 Task: Find connections with filter location Porto-Novo with filter topic #Successwith filter profile language French with filter current company ICICI Prudential Life Insurance Company Limited with filter school Vijaya College, 11th Main, 4th block, Jayanagar, Bangalore-11.(Previous name: B.H.S First Grade College) with filter industry Communications Equipment Manufacturing with filter service category Translation with filter keywords title Human Resources
Action: Mouse moved to (245, 309)
Screenshot: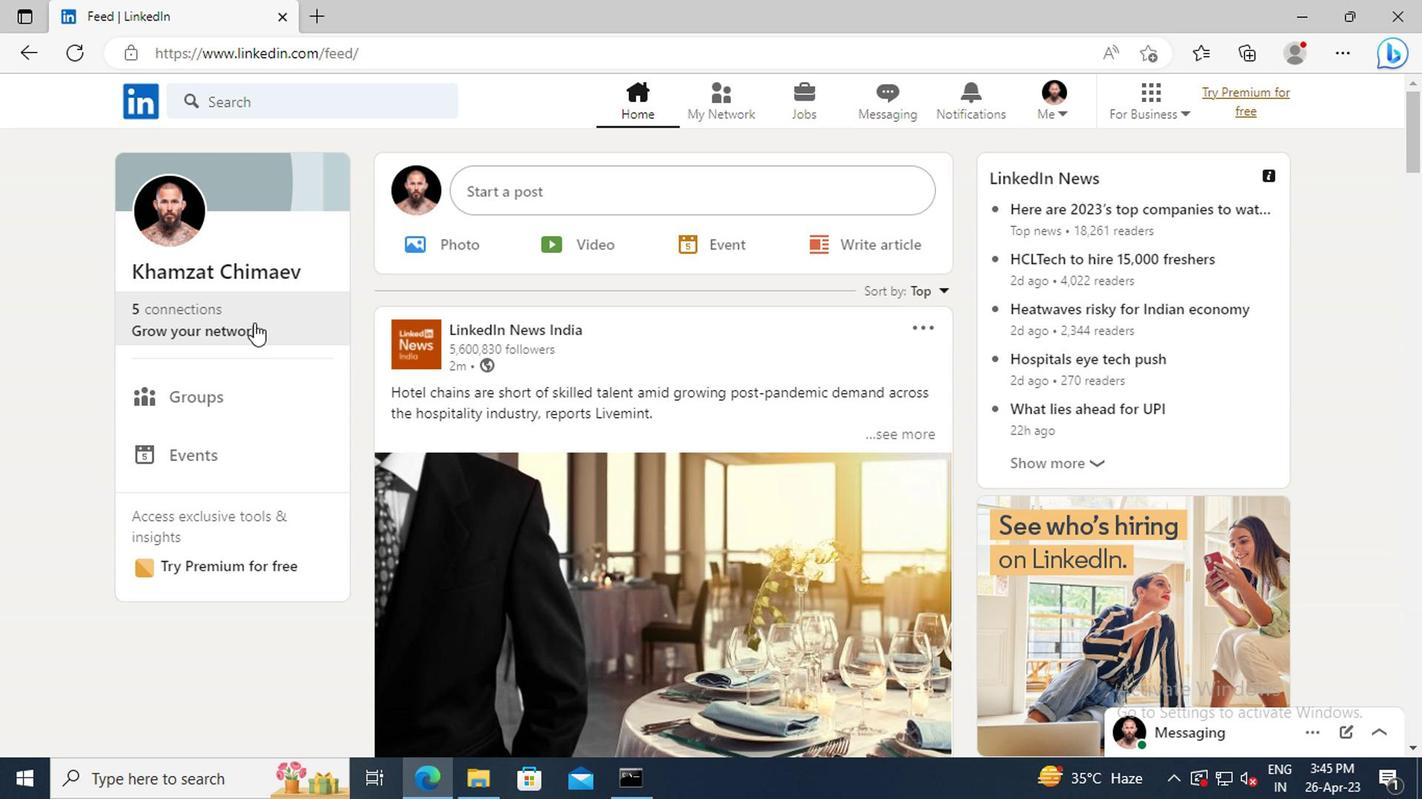 
Action: Mouse pressed left at (245, 309)
Screenshot: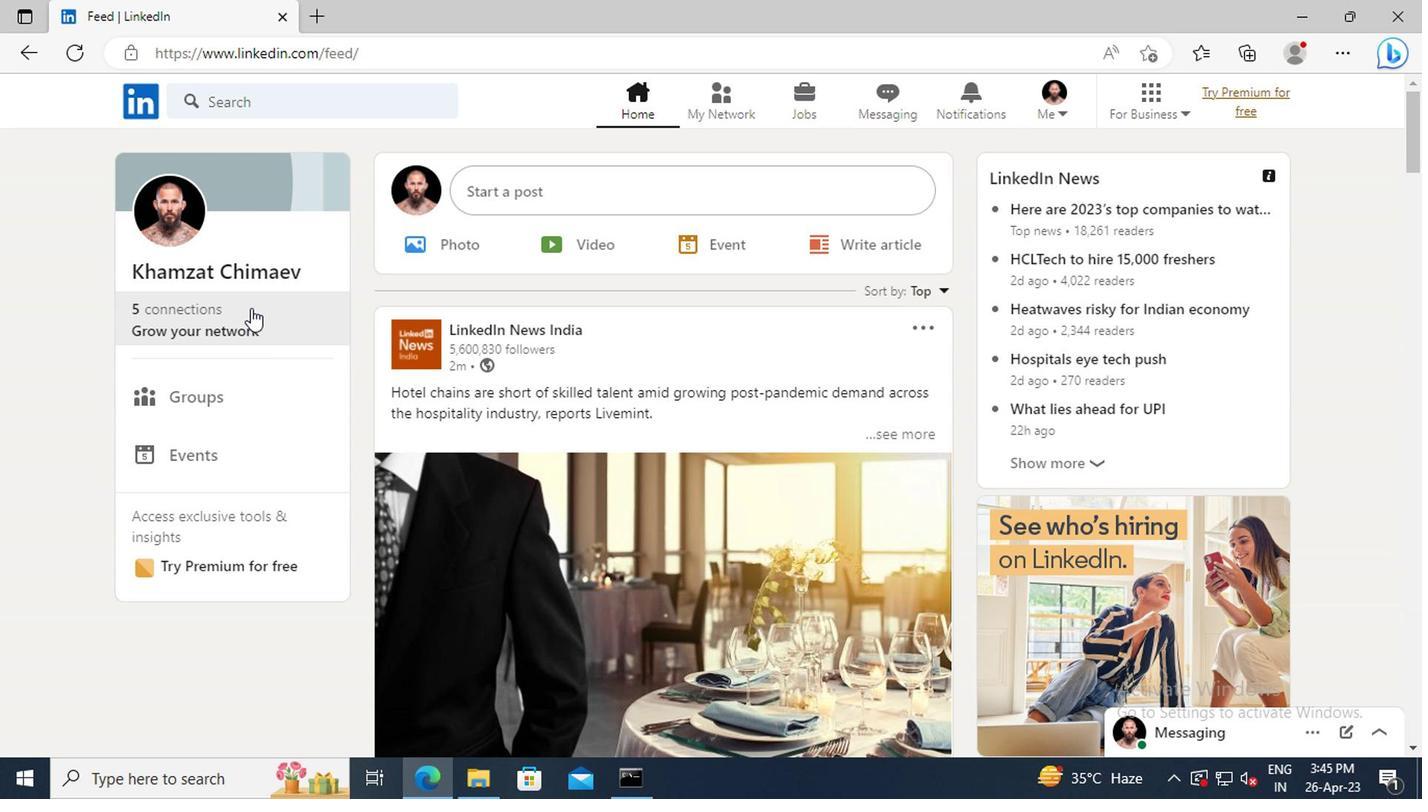 
Action: Mouse moved to (261, 223)
Screenshot: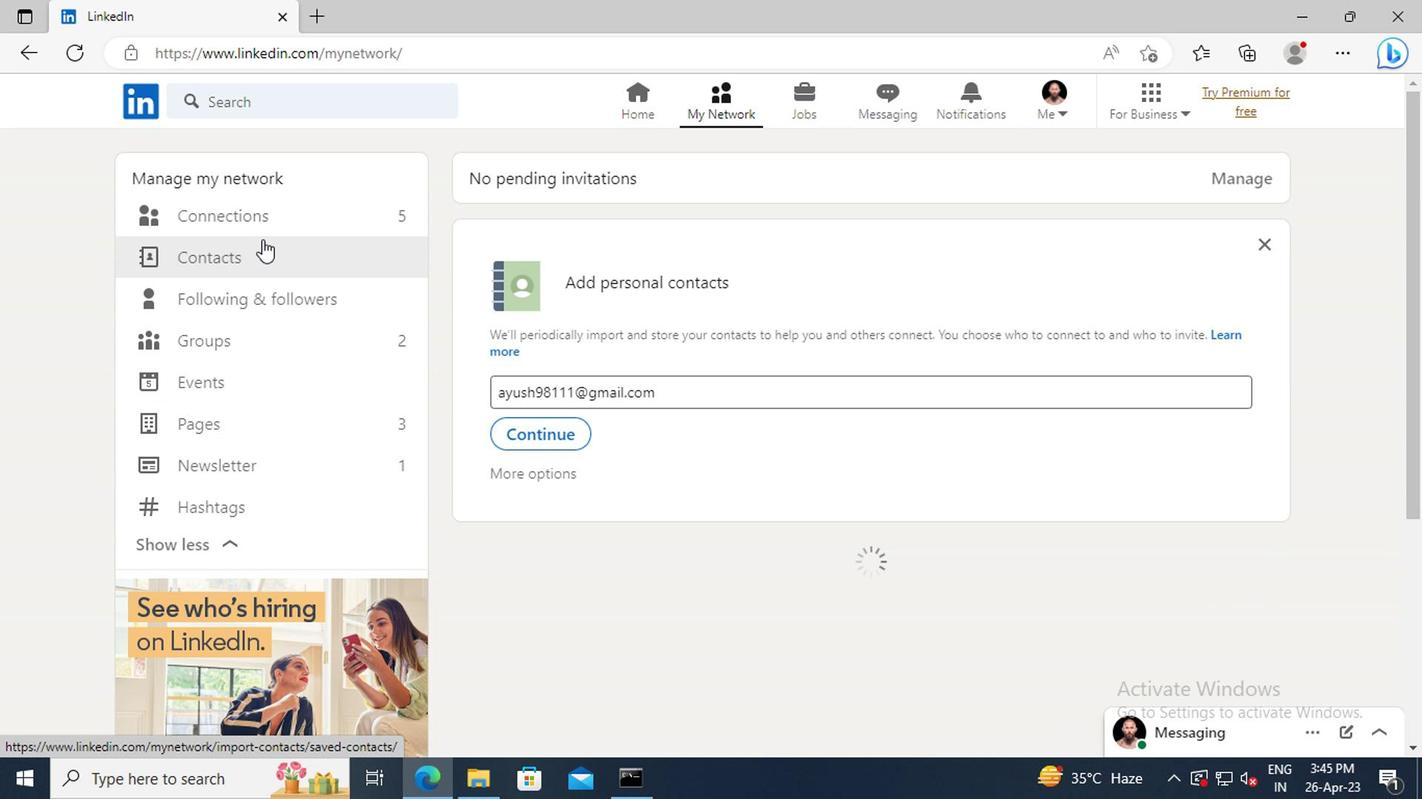 
Action: Mouse pressed left at (261, 223)
Screenshot: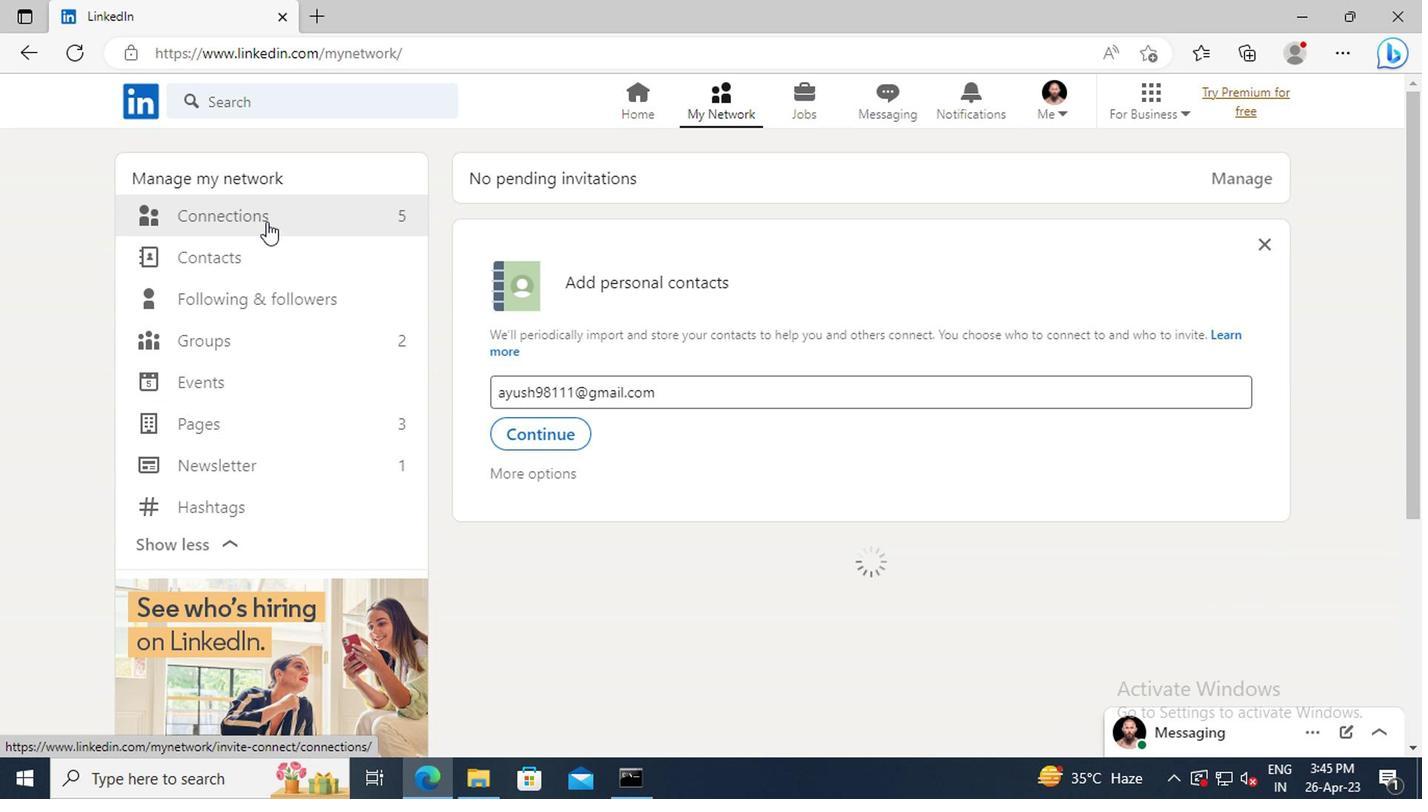 
Action: Mouse moved to (865, 224)
Screenshot: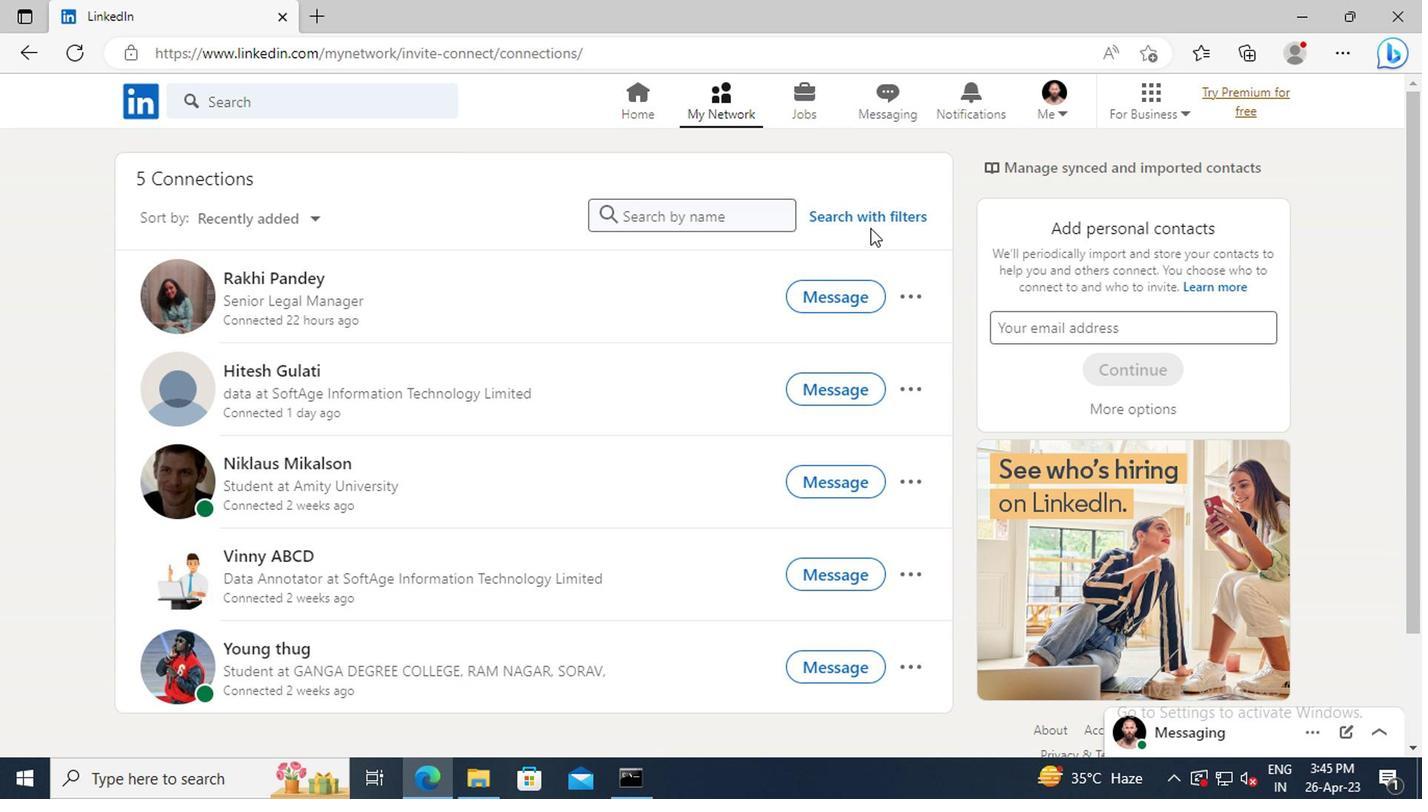 
Action: Mouse pressed left at (865, 224)
Screenshot: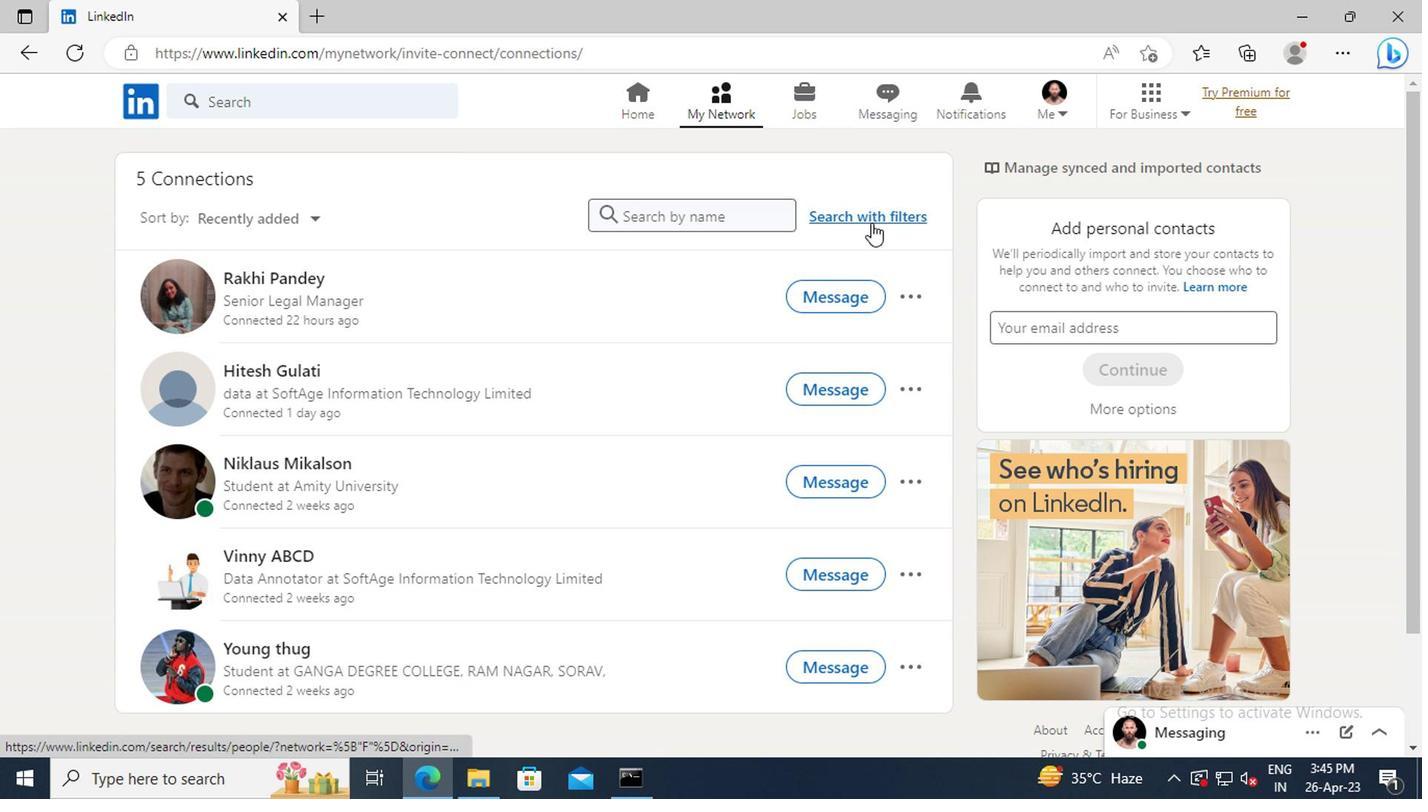 
Action: Mouse moved to (797, 166)
Screenshot: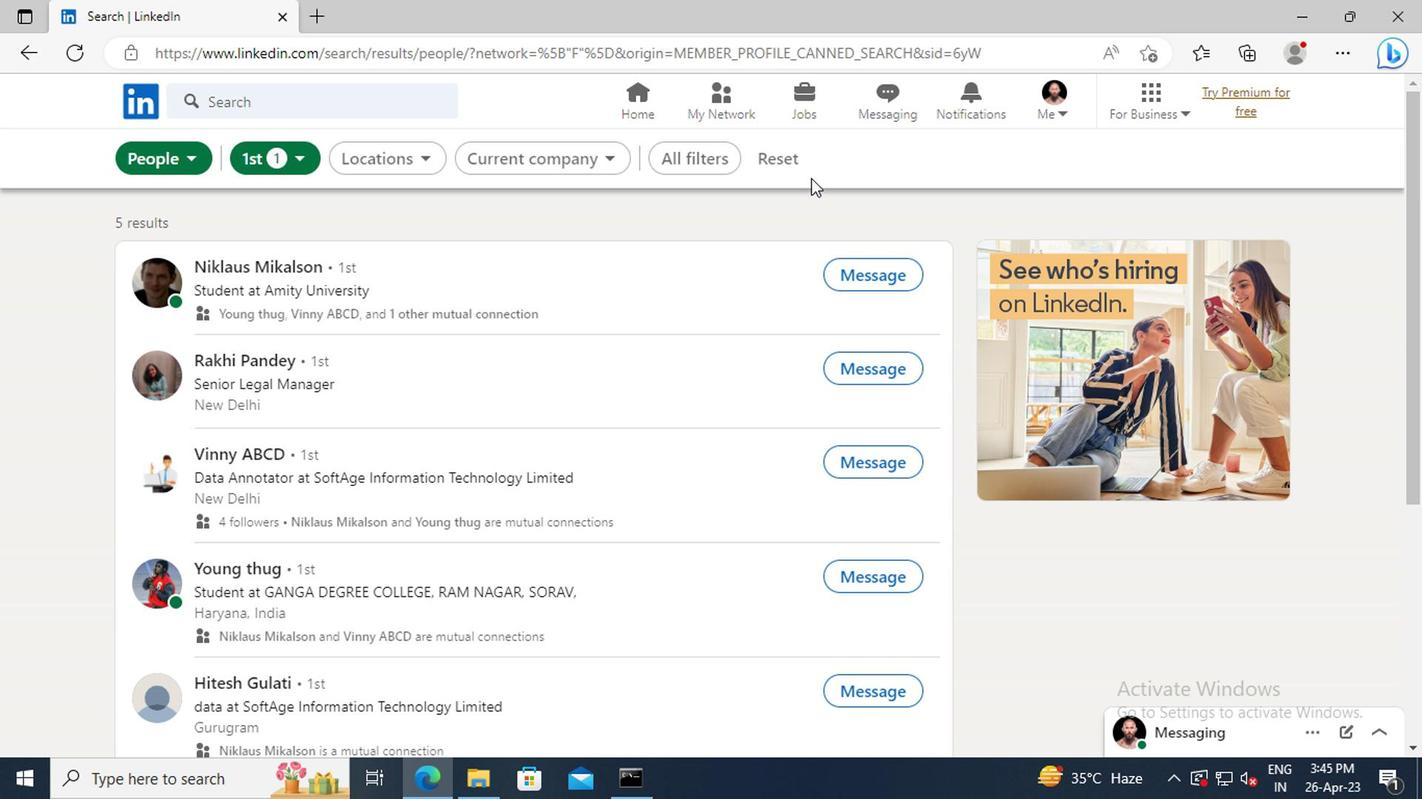 
Action: Mouse pressed left at (797, 166)
Screenshot: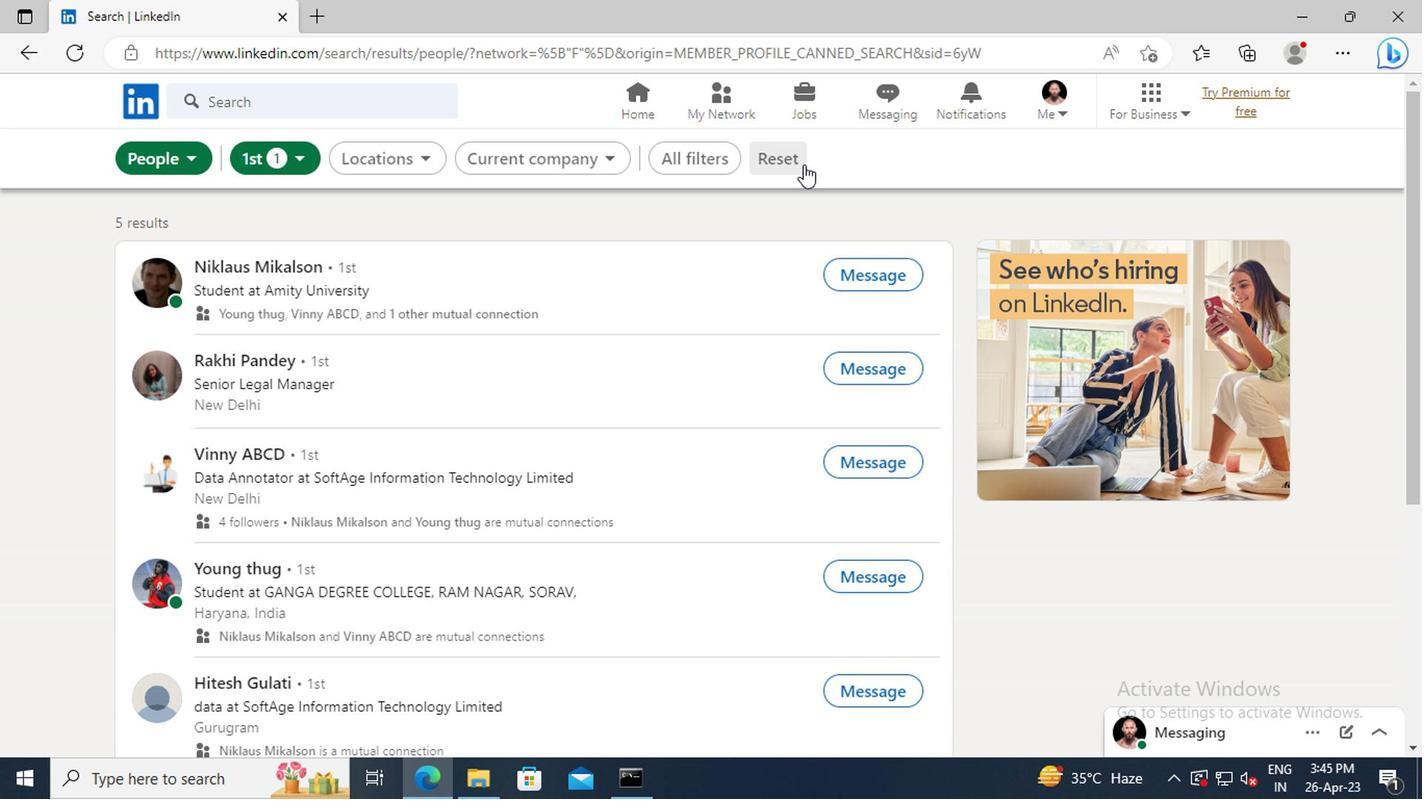 
Action: Mouse moved to (756, 159)
Screenshot: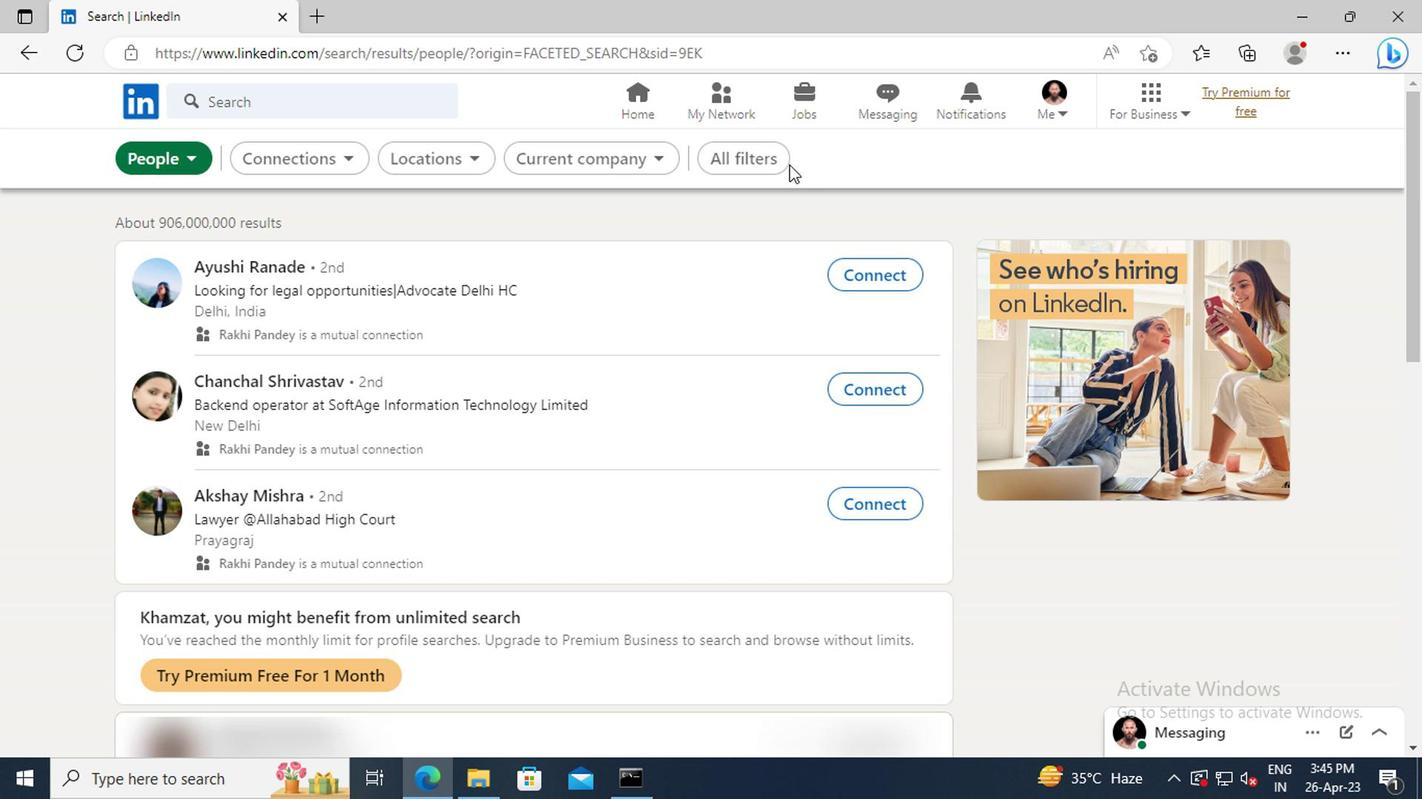 
Action: Mouse pressed left at (756, 159)
Screenshot: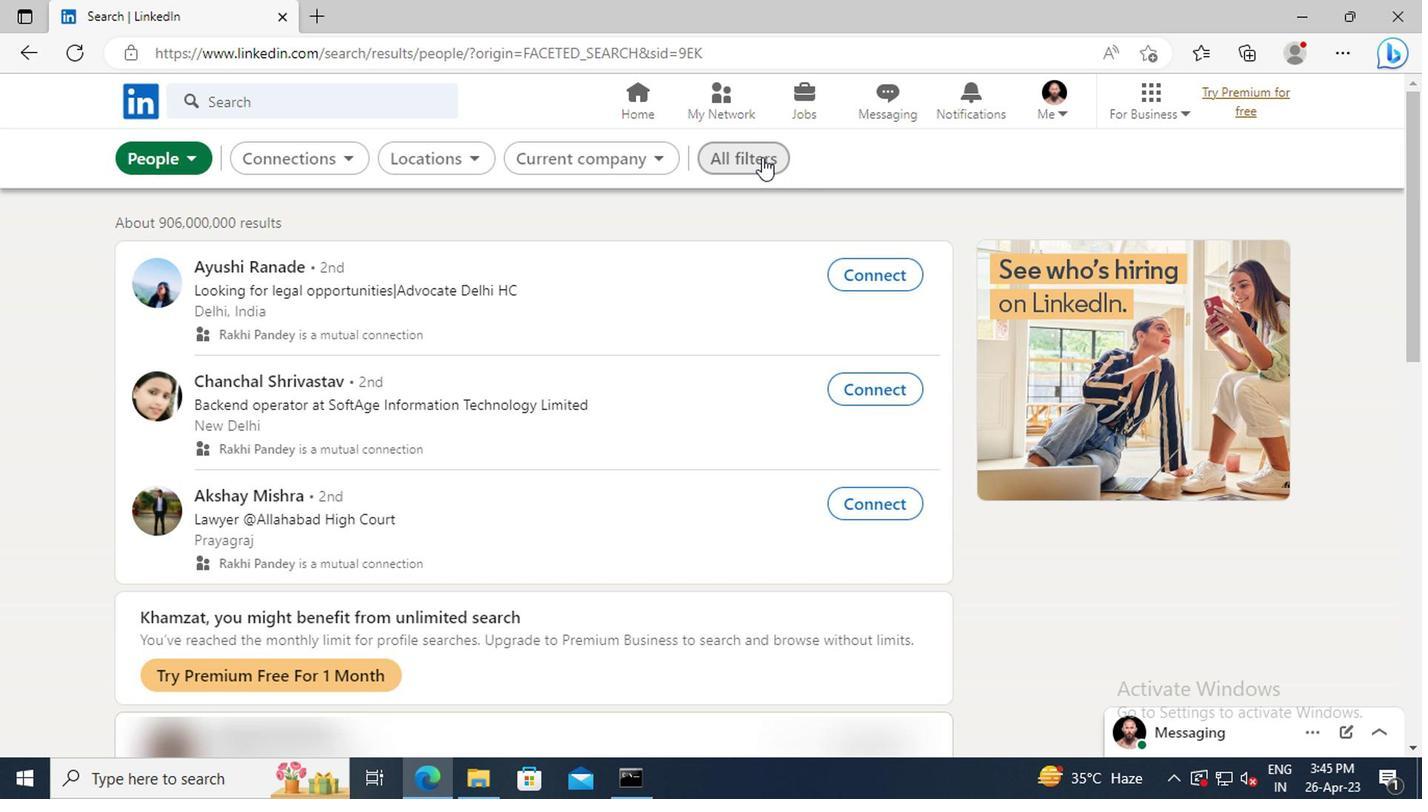 
Action: Mouse moved to (1201, 431)
Screenshot: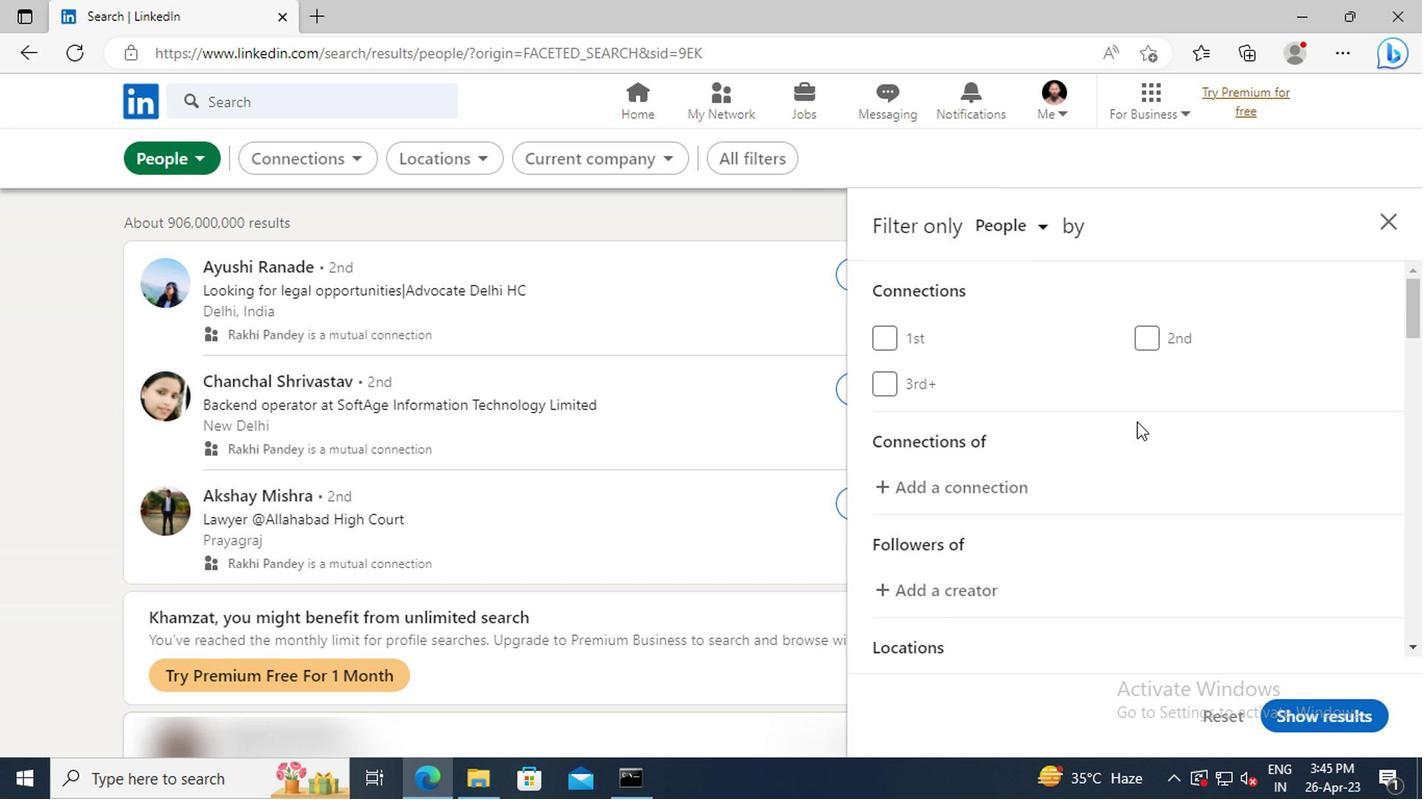 
Action: Mouse scrolled (1201, 430) with delta (0, 0)
Screenshot: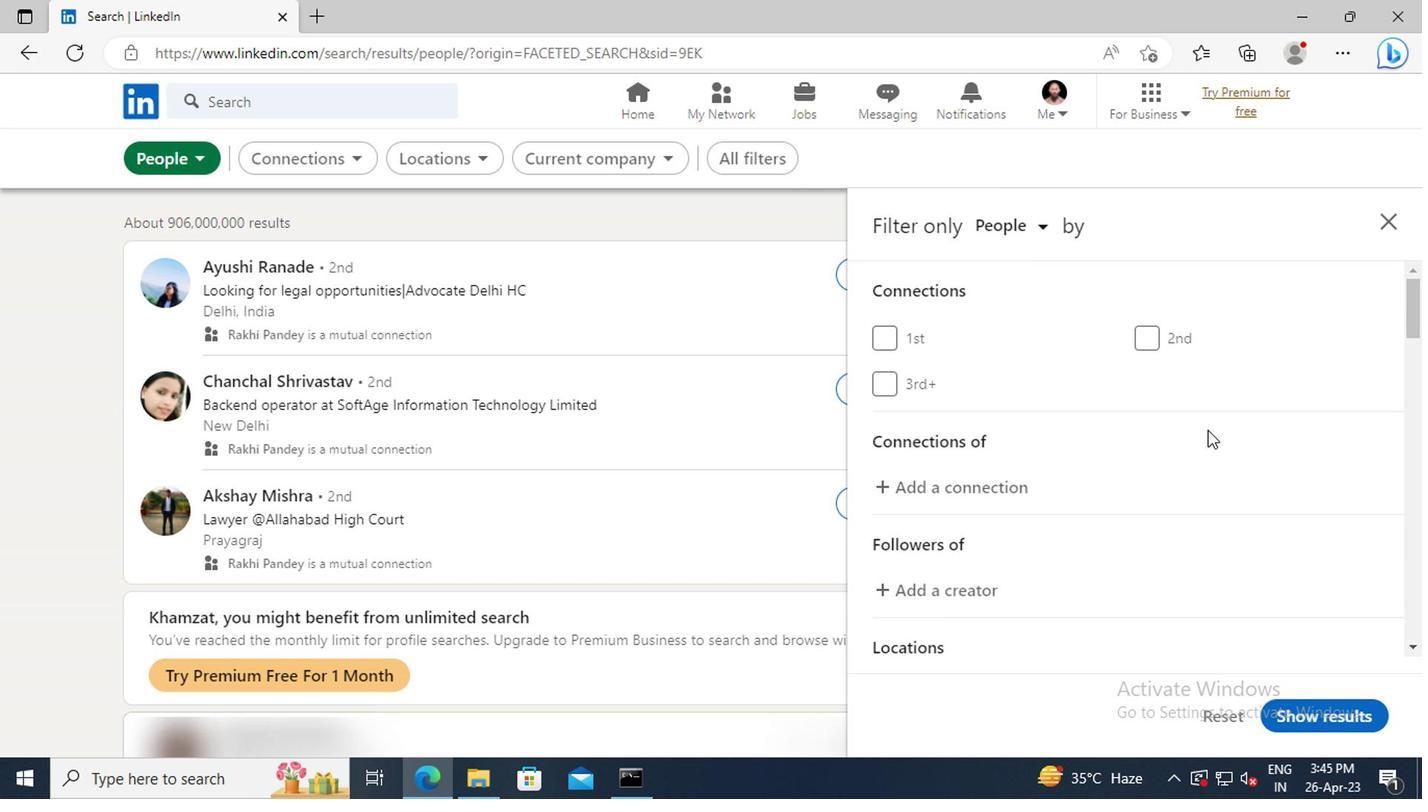 
Action: Mouse scrolled (1201, 430) with delta (0, 0)
Screenshot: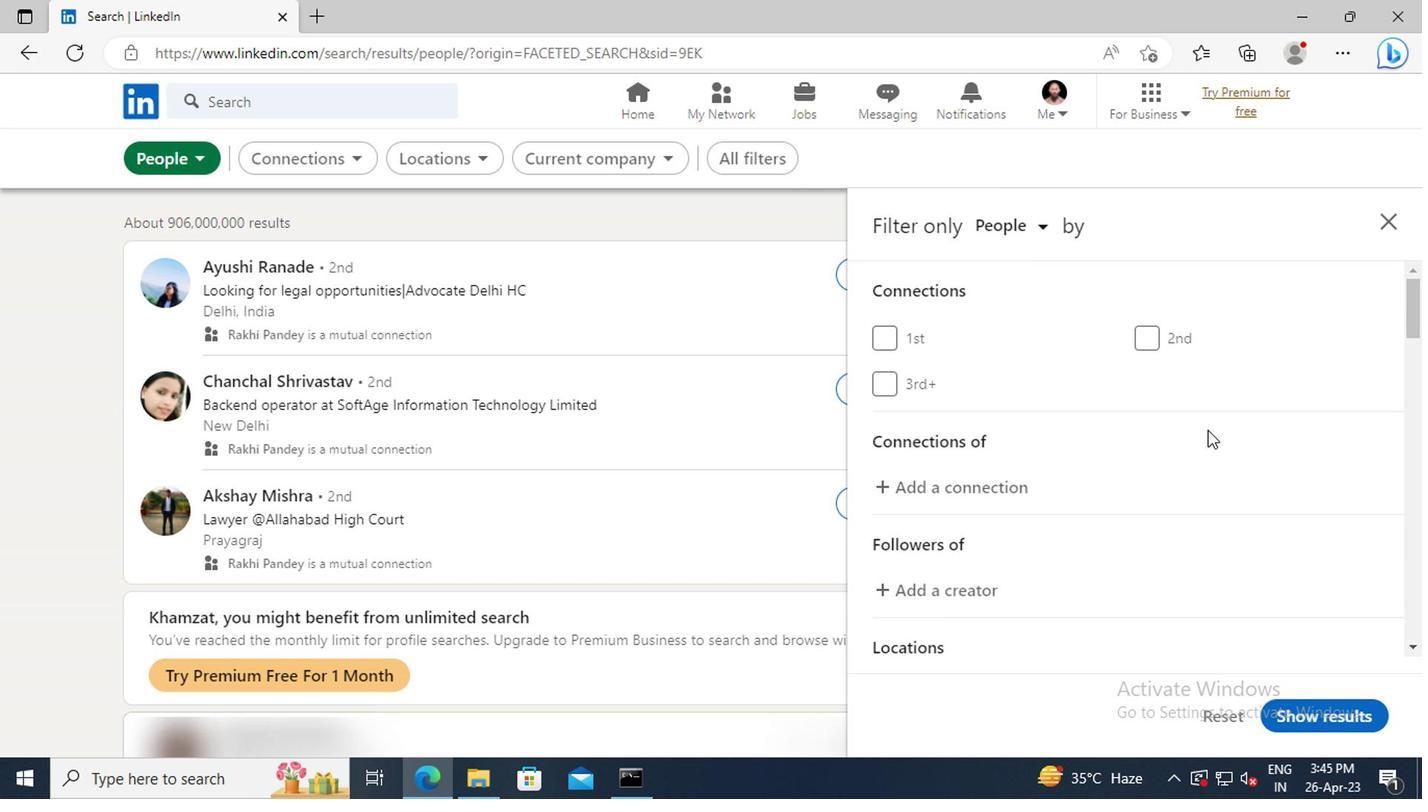 
Action: Mouse scrolled (1201, 430) with delta (0, 0)
Screenshot: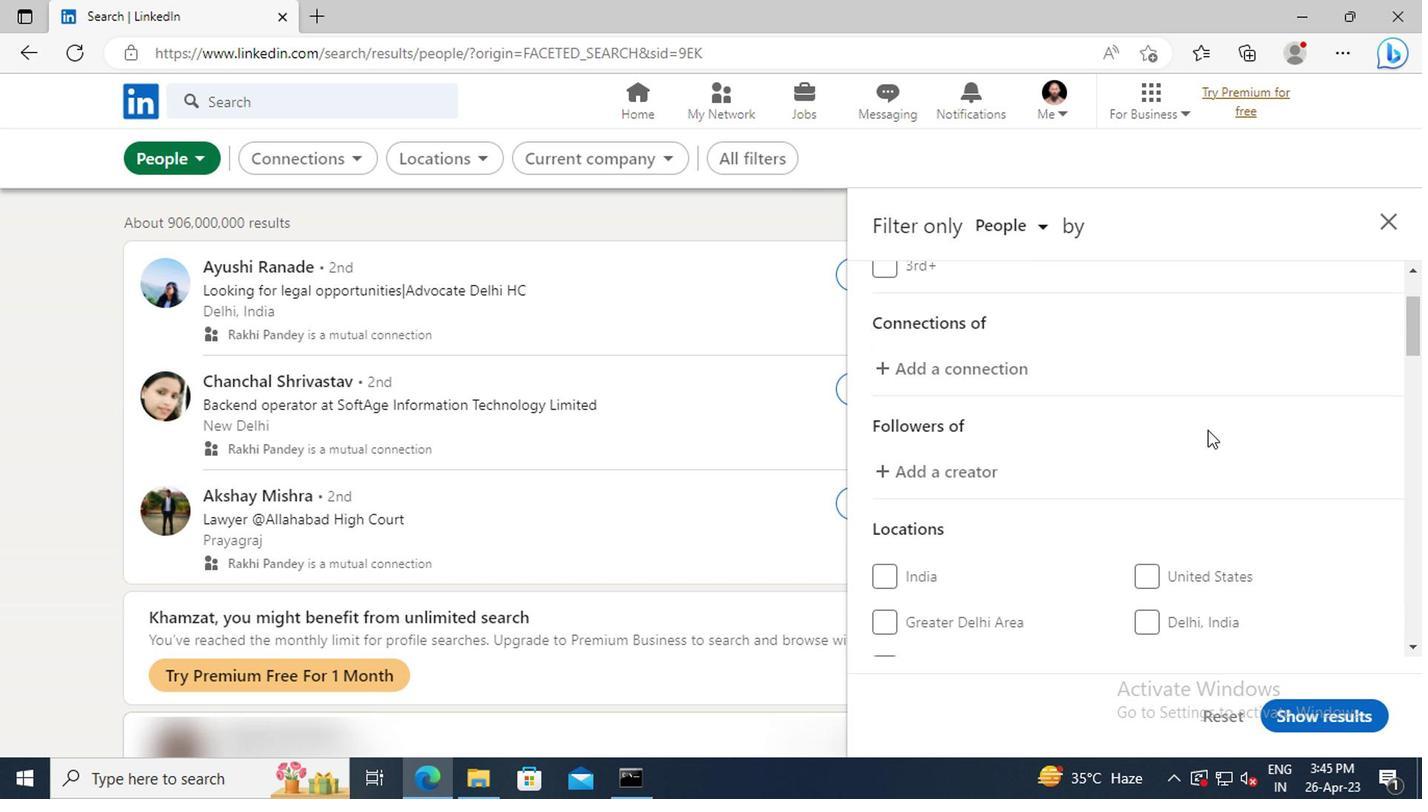 
Action: Mouse scrolled (1201, 430) with delta (0, 0)
Screenshot: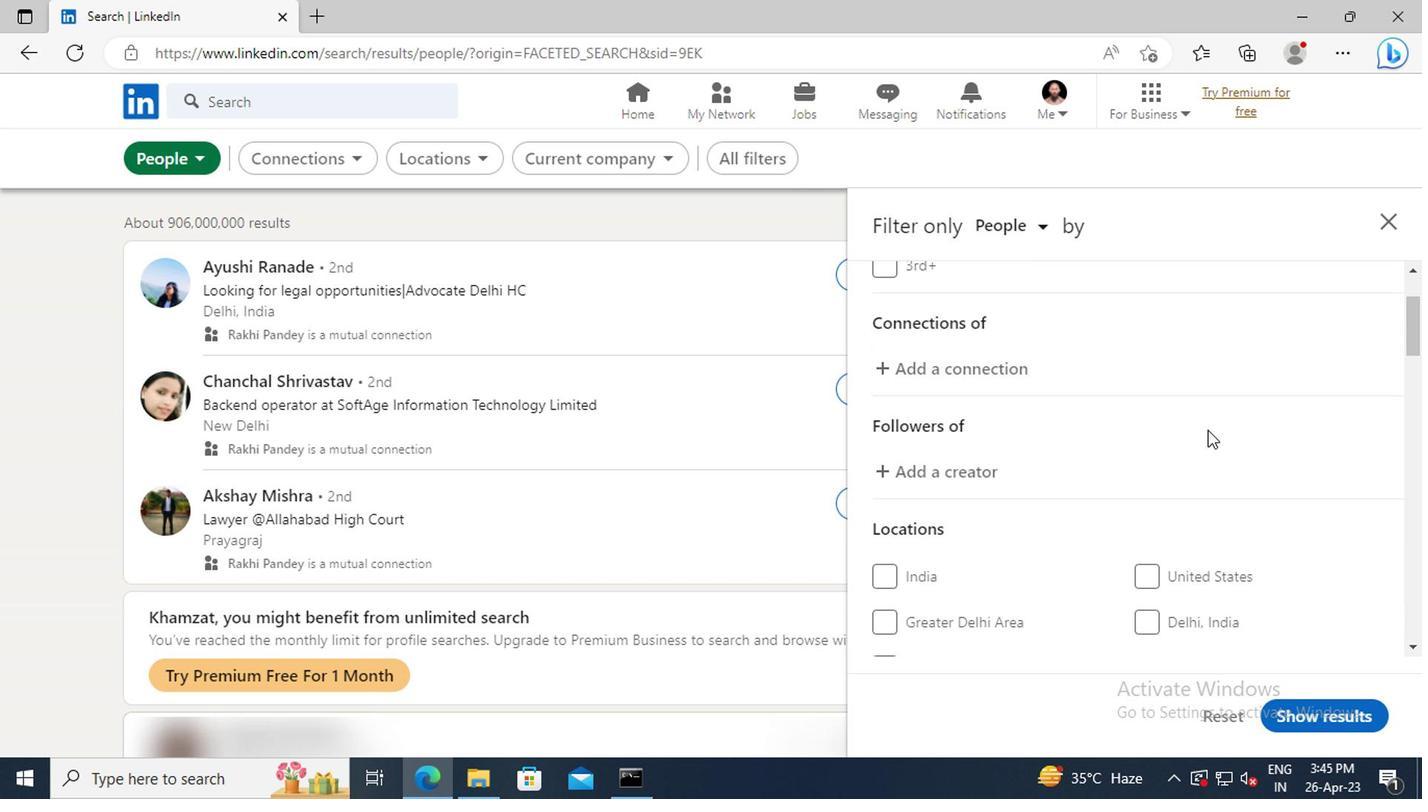 
Action: Mouse scrolled (1201, 430) with delta (0, 0)
Screenshot: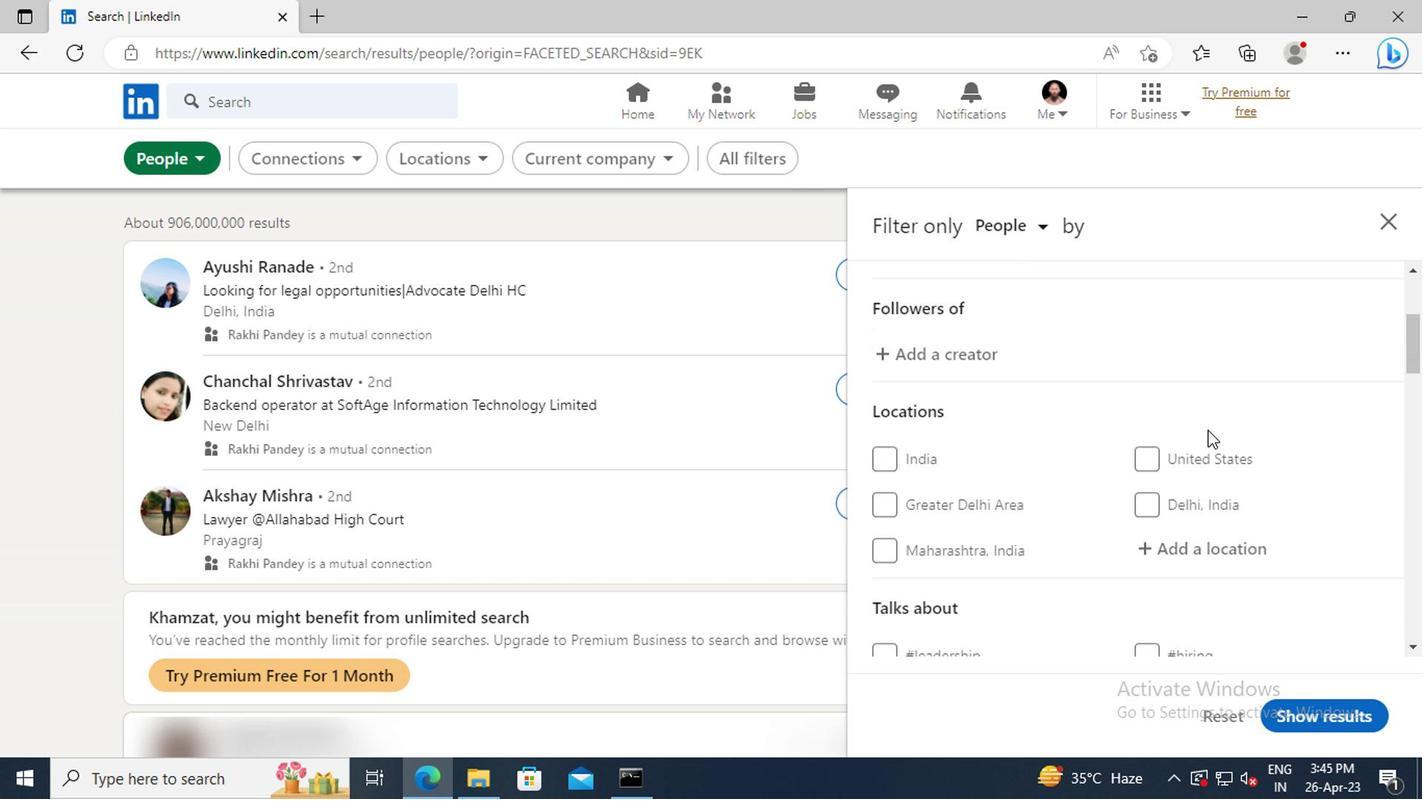 
Action: Mouse moved to (1178, 491)
Screenshot: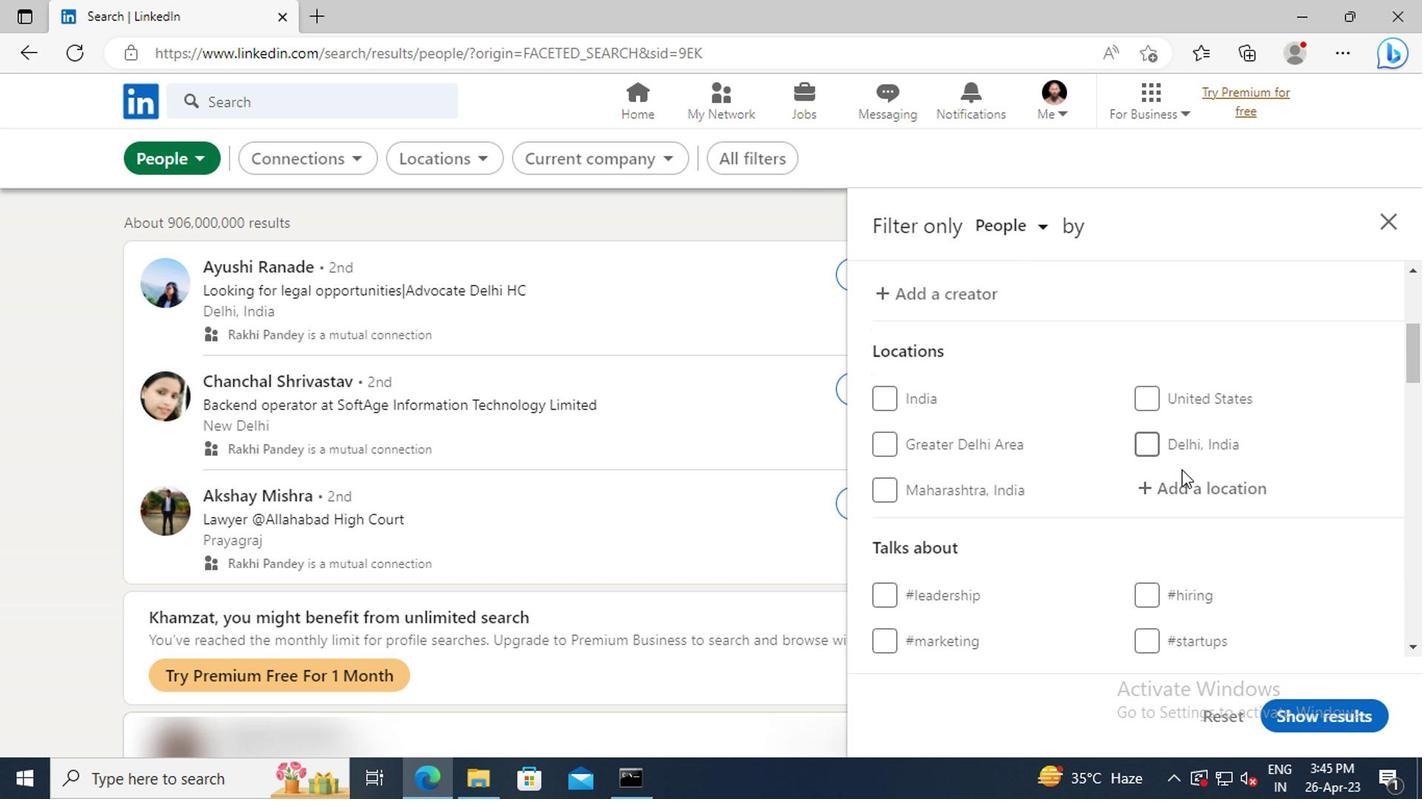 
Action: Mouse pressed left at (1178, 491)
Screenshot: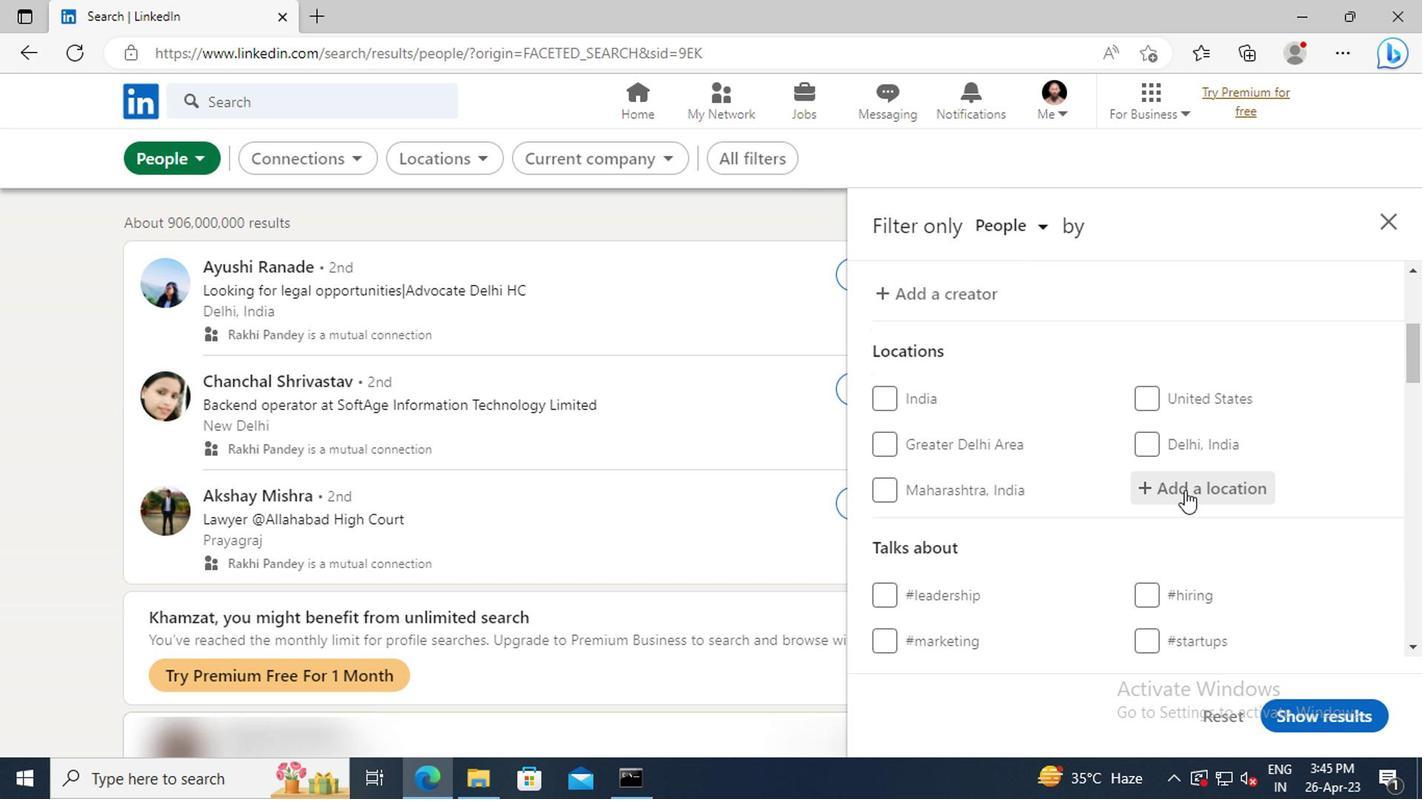 
Action: Key pressed <Key.shift>PORTO-<Key.shift>NOVO
Screenshot: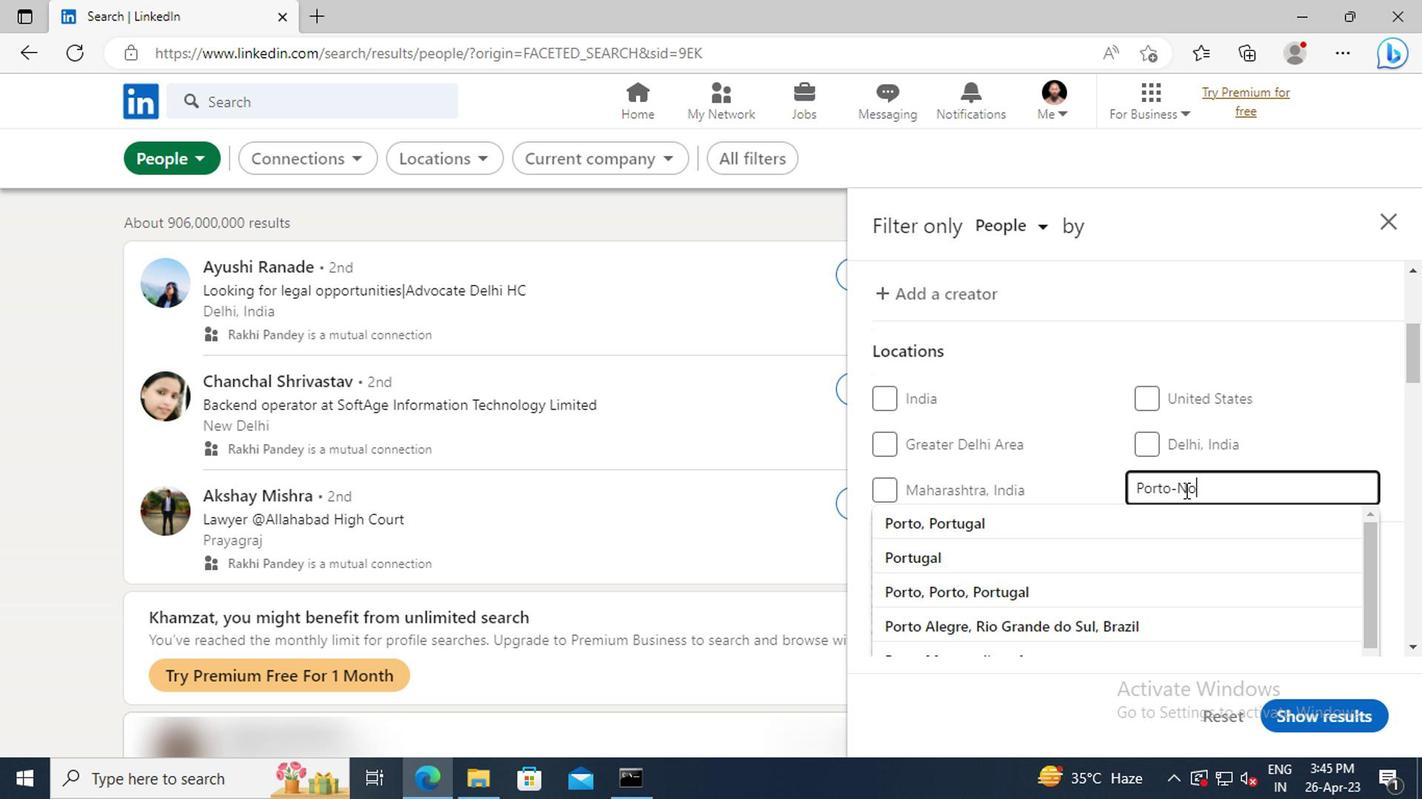 
Action: Mouse moved to (1181, 514)
Screenshot: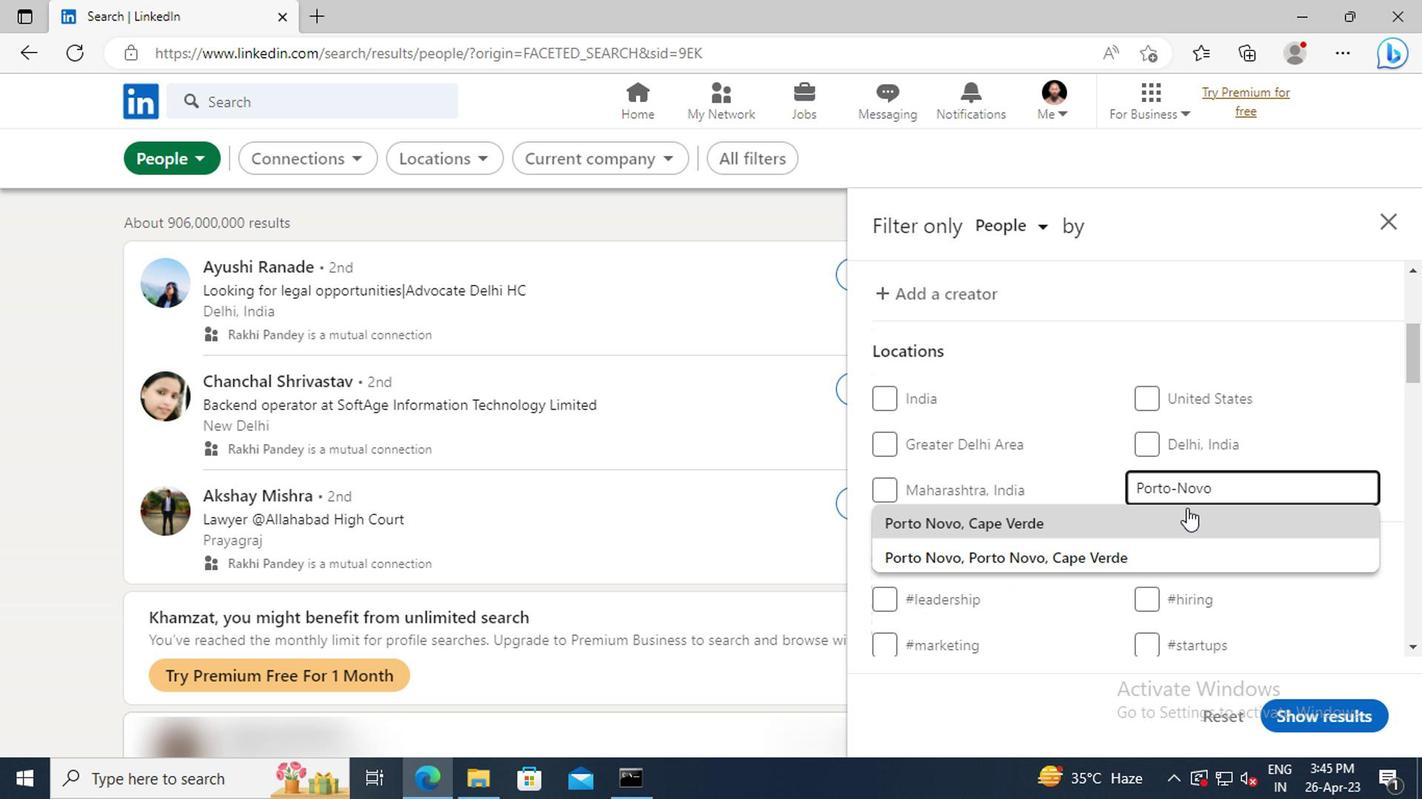
Action: Mouse pressed left at (1181, 514)
Screenshot: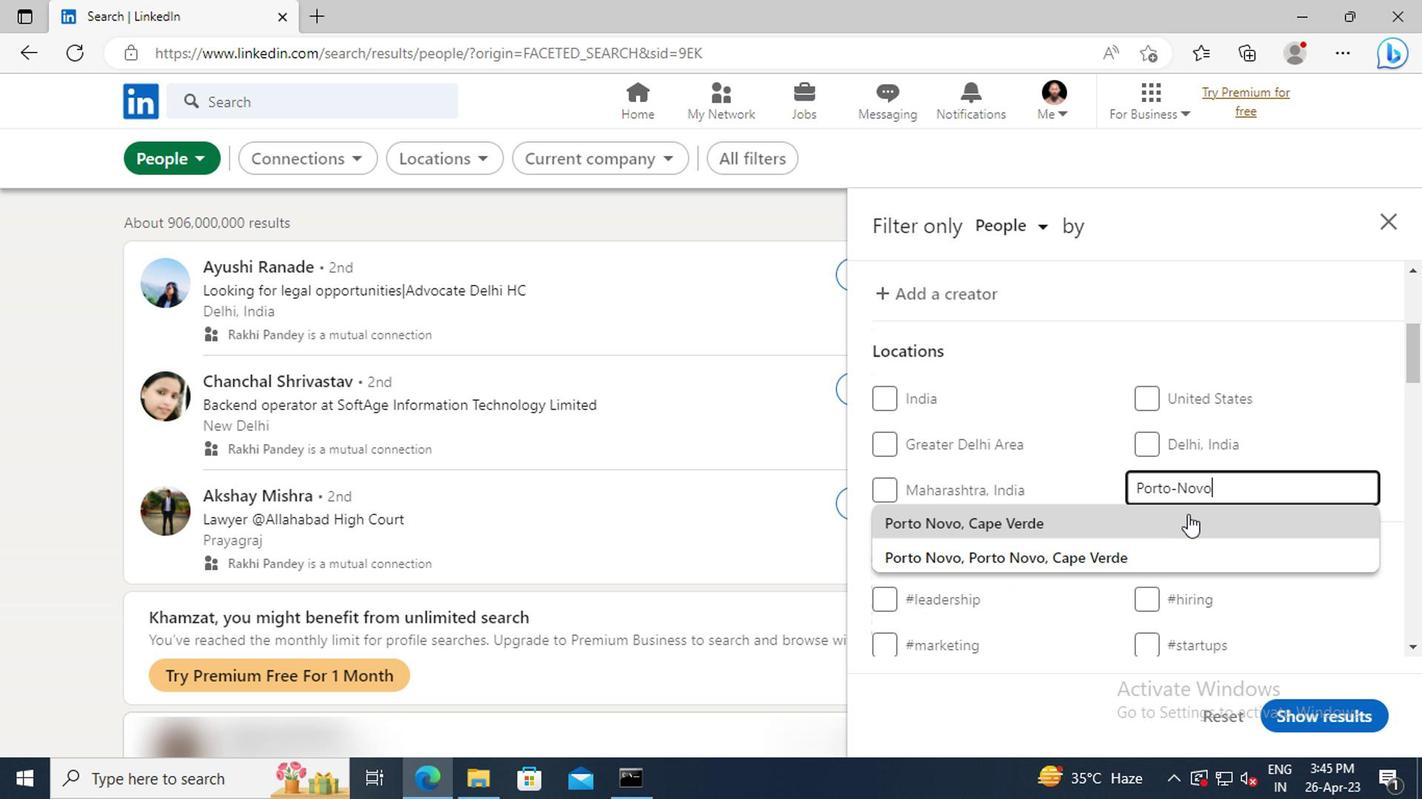 
Action: Mouse moved to (1167, 444)
Screenshot: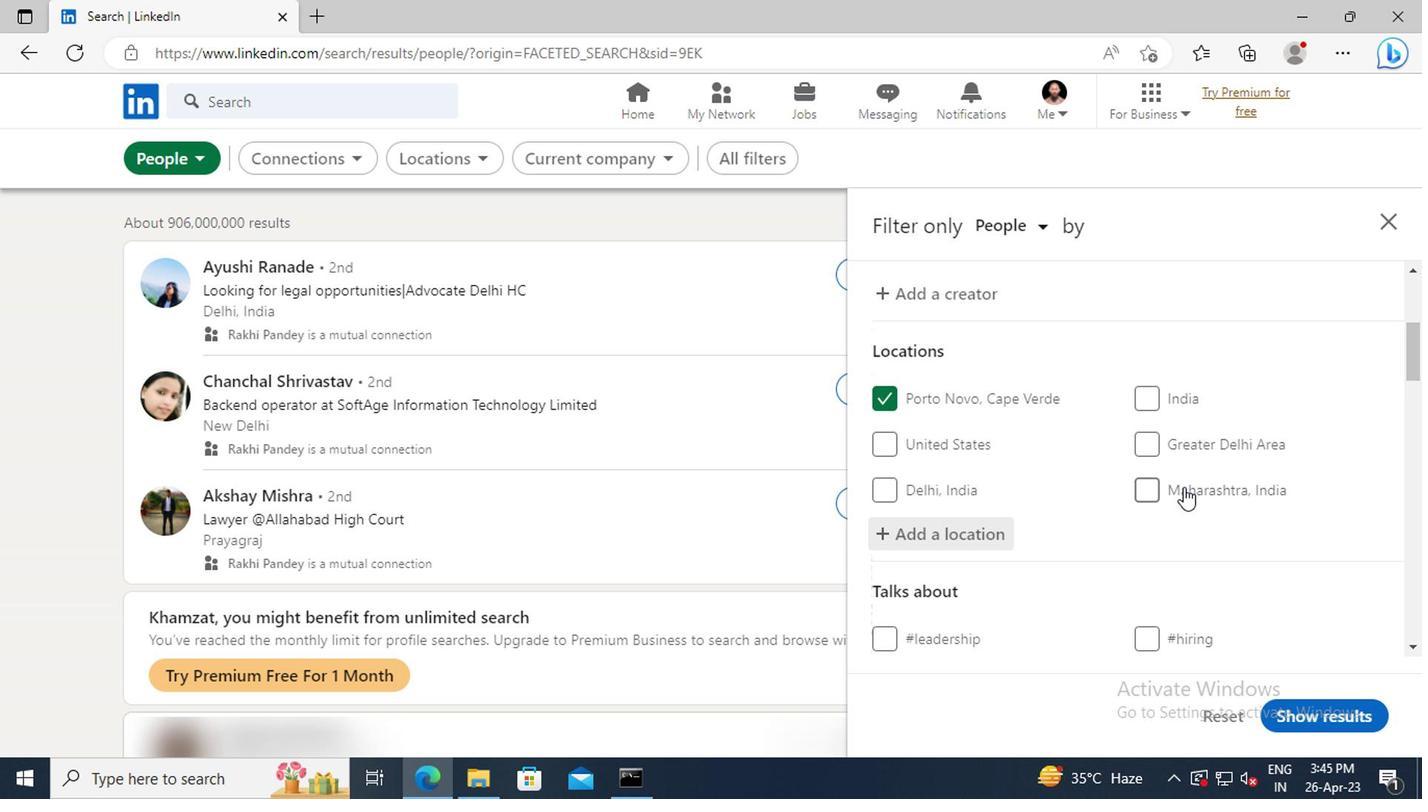 
Action: Mouse scrolled (1167, 443) with delta (0, 0)
Screenshot: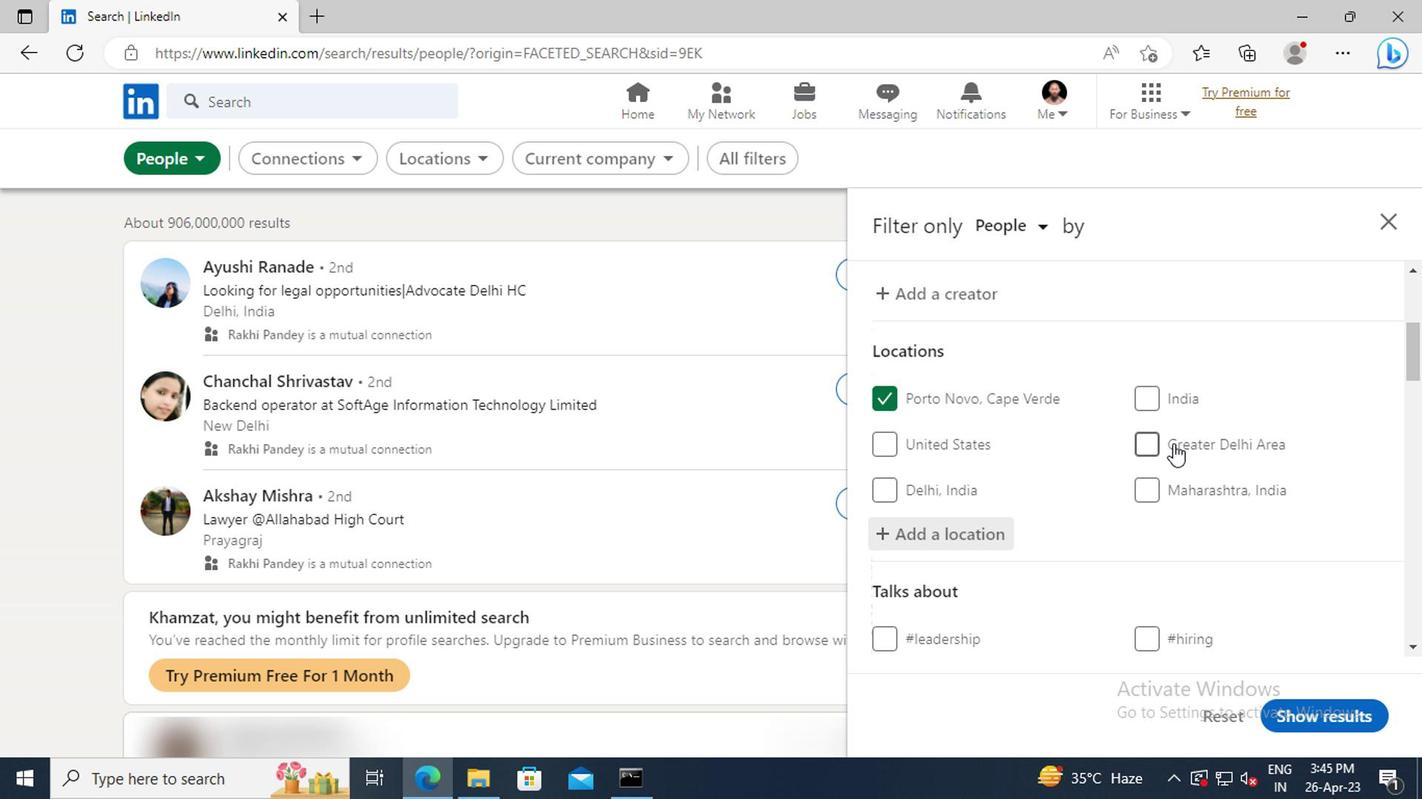 
Action: Mouse scrolled (1167, 443) with delta (0, 0)
Screenshot: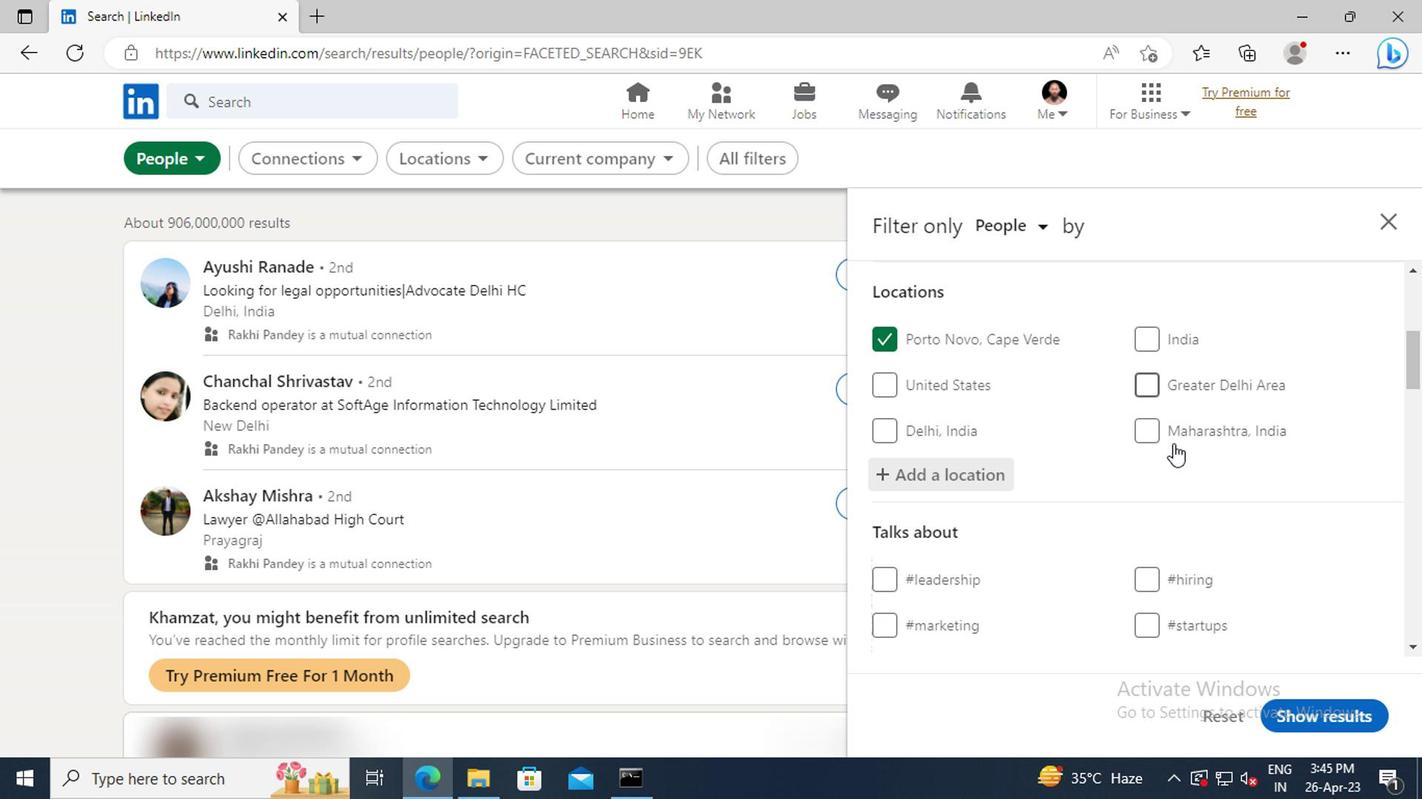 
Action: Mouse scrolled (1167, 443) with delta (0, 0)
Screenshot: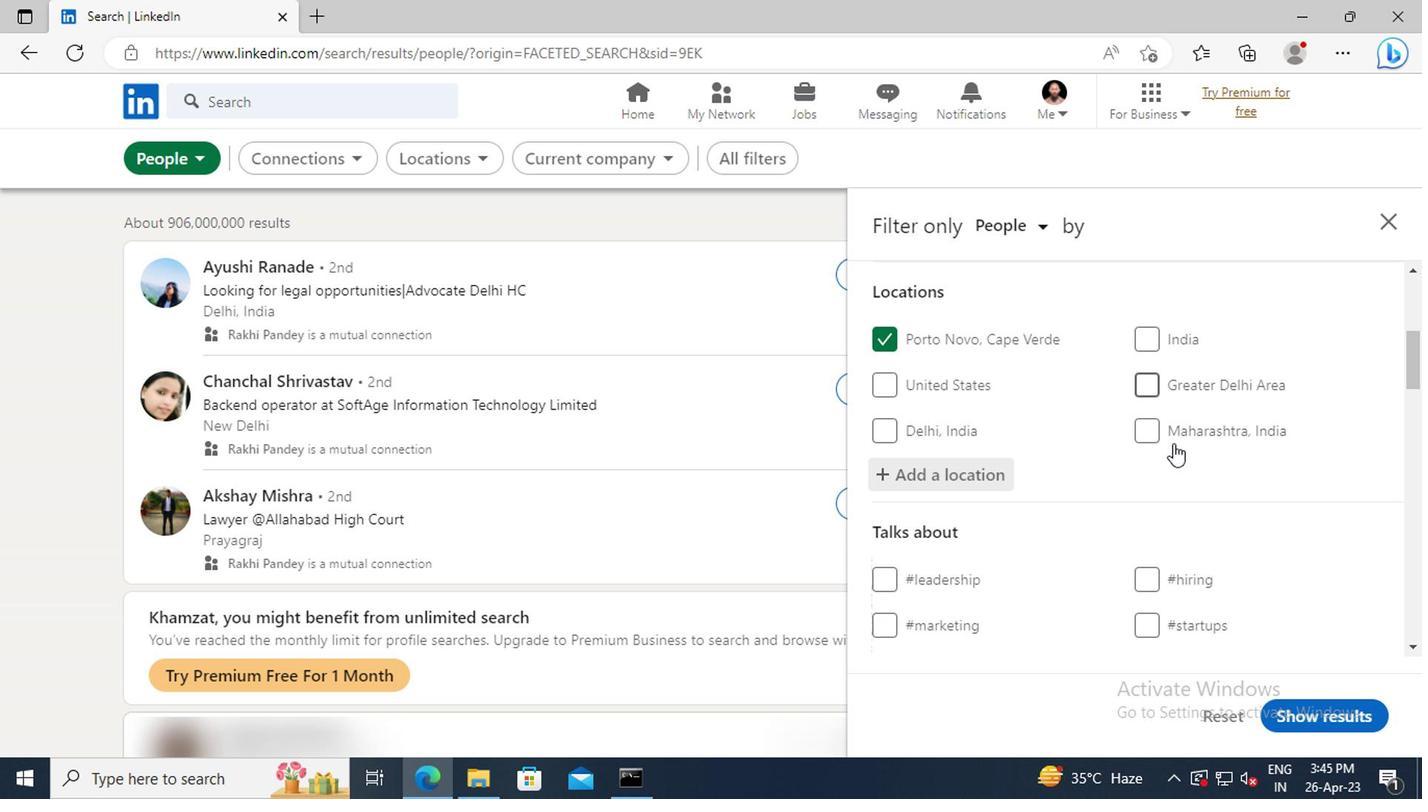 
Action: Mouse scrolled (1167, 443) with delta (0, 0)
Screenshot: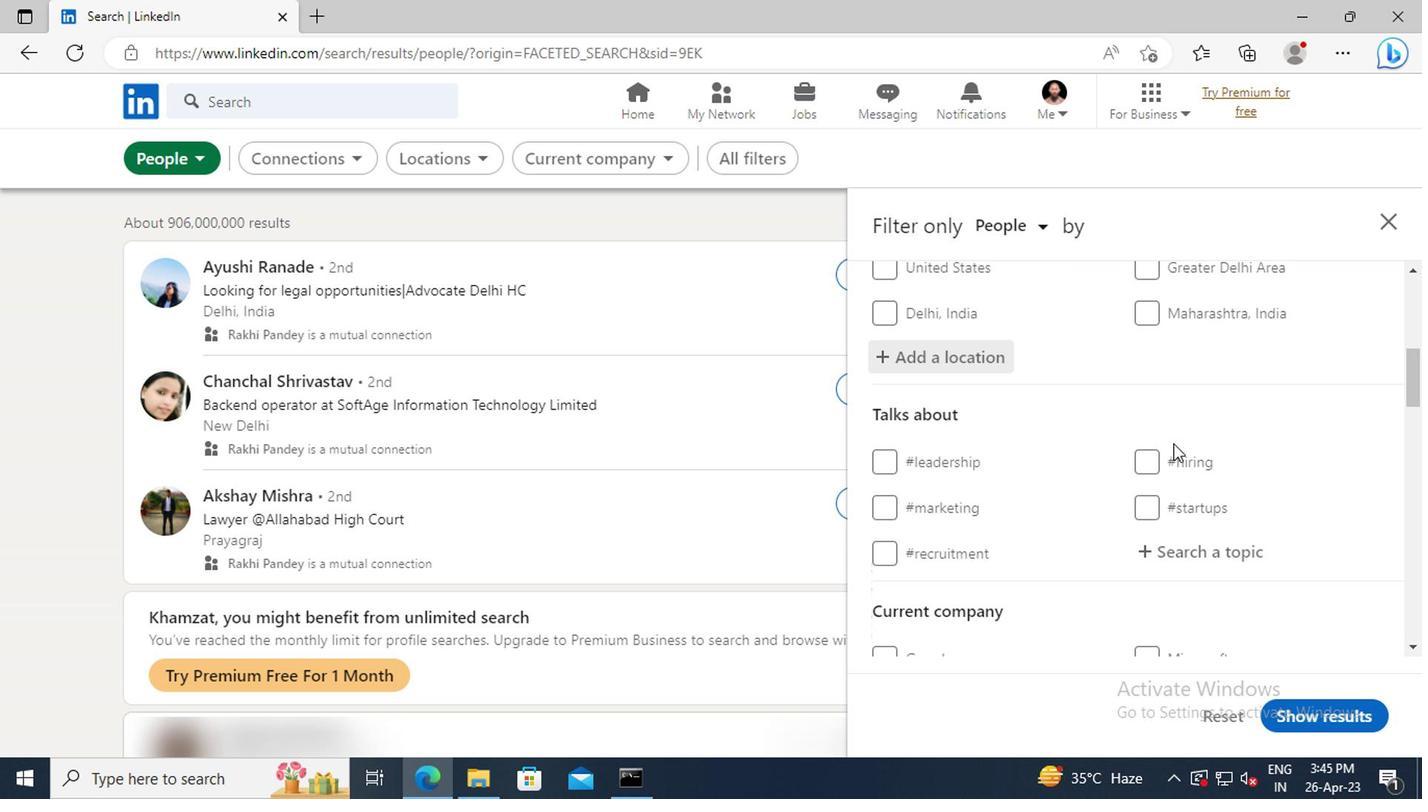 
Action: Mouse moved to (1179, 488)
Screenshot: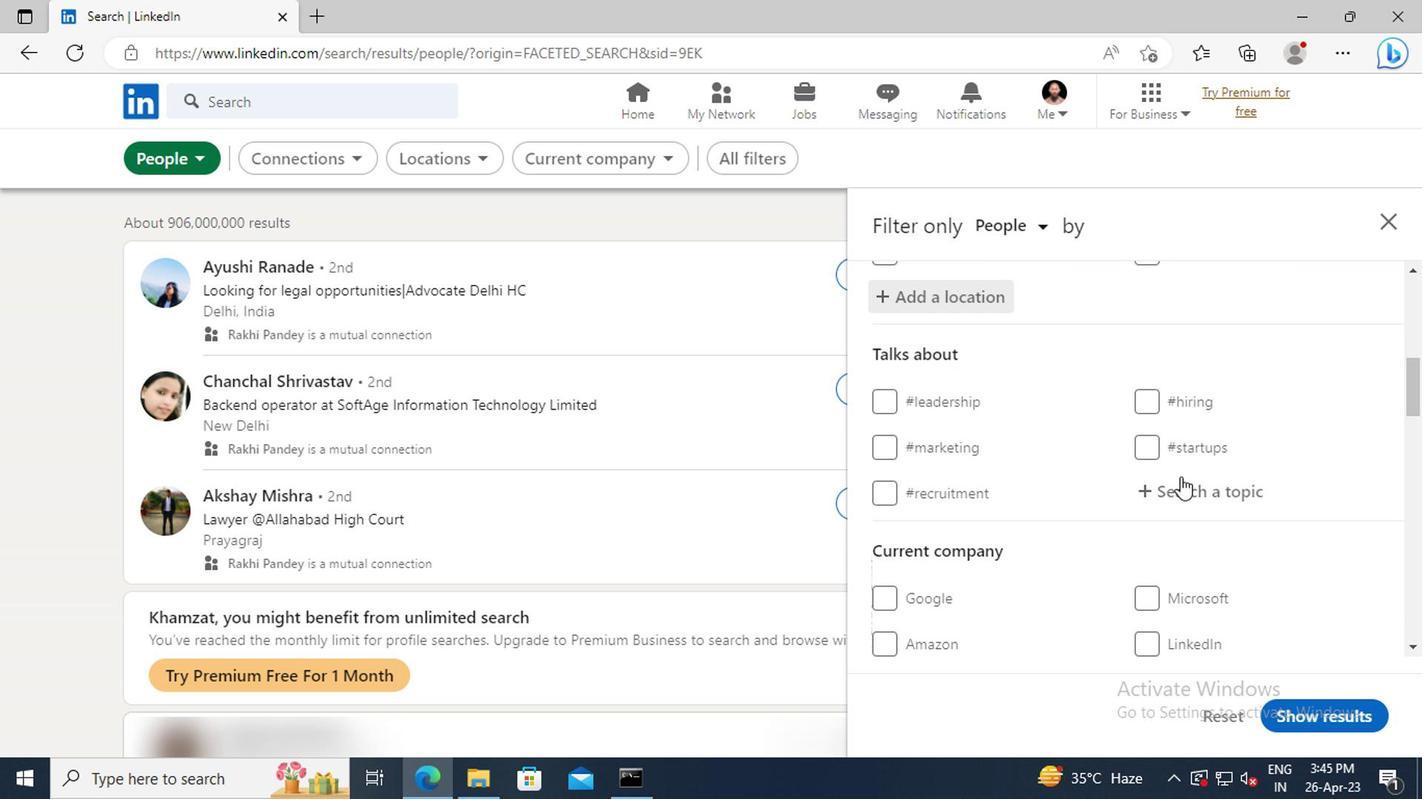
Action: Mouse pressed left at (1179, 488)
Screenshot: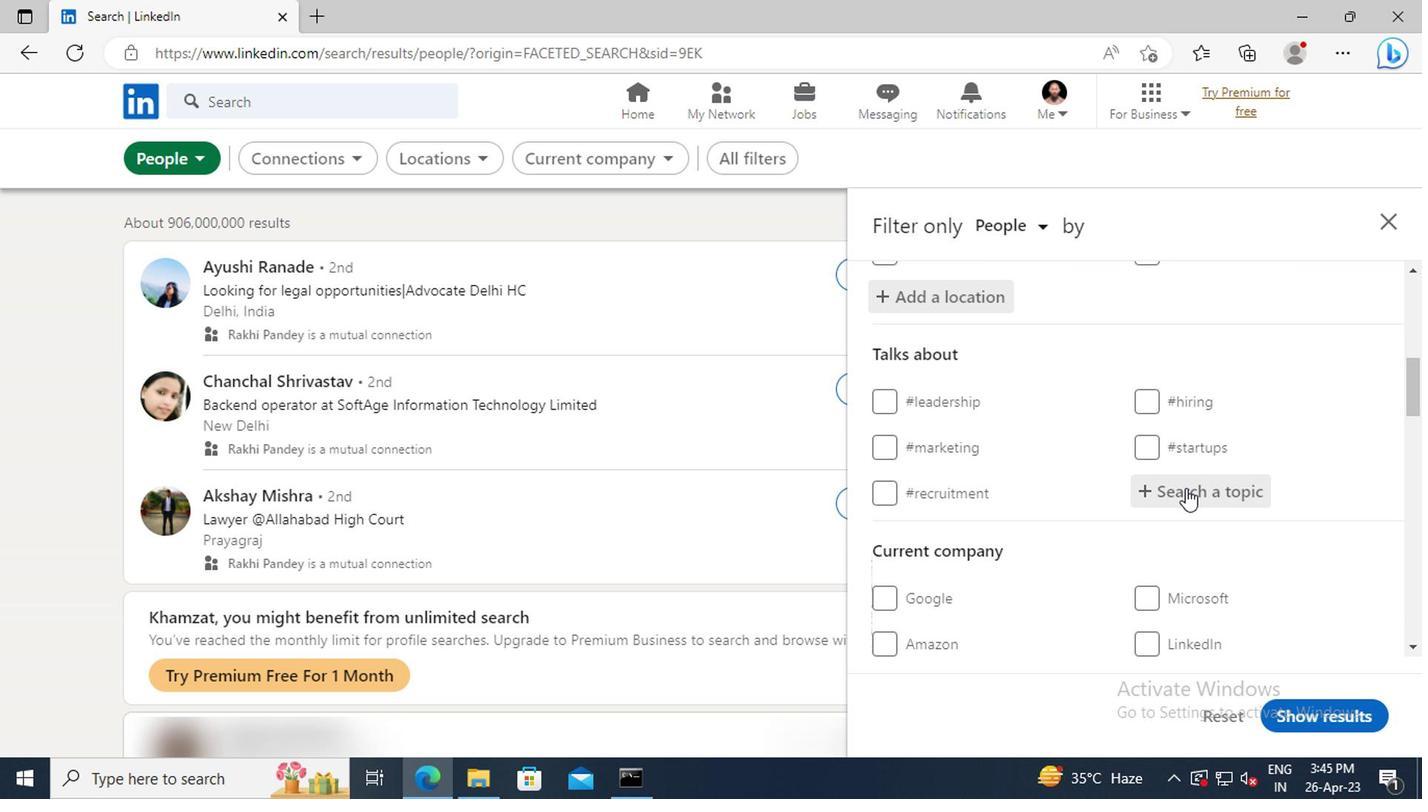 
Action: Key pressed <Key.shift>#<Key.shift>SUCCESSWITH<Key.enter>
Screenshot: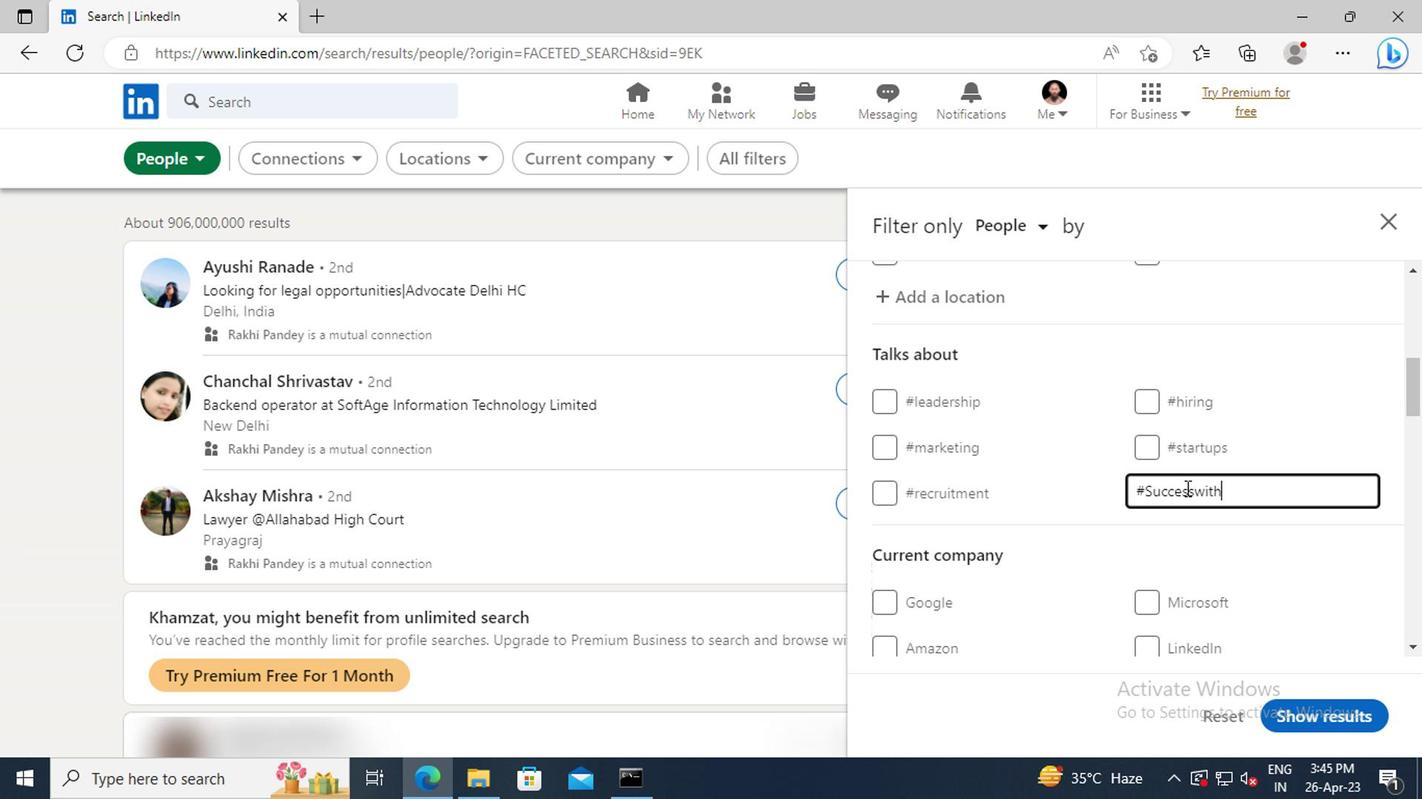 
Action: Mouse moved to (1175, 485)
Screenshot: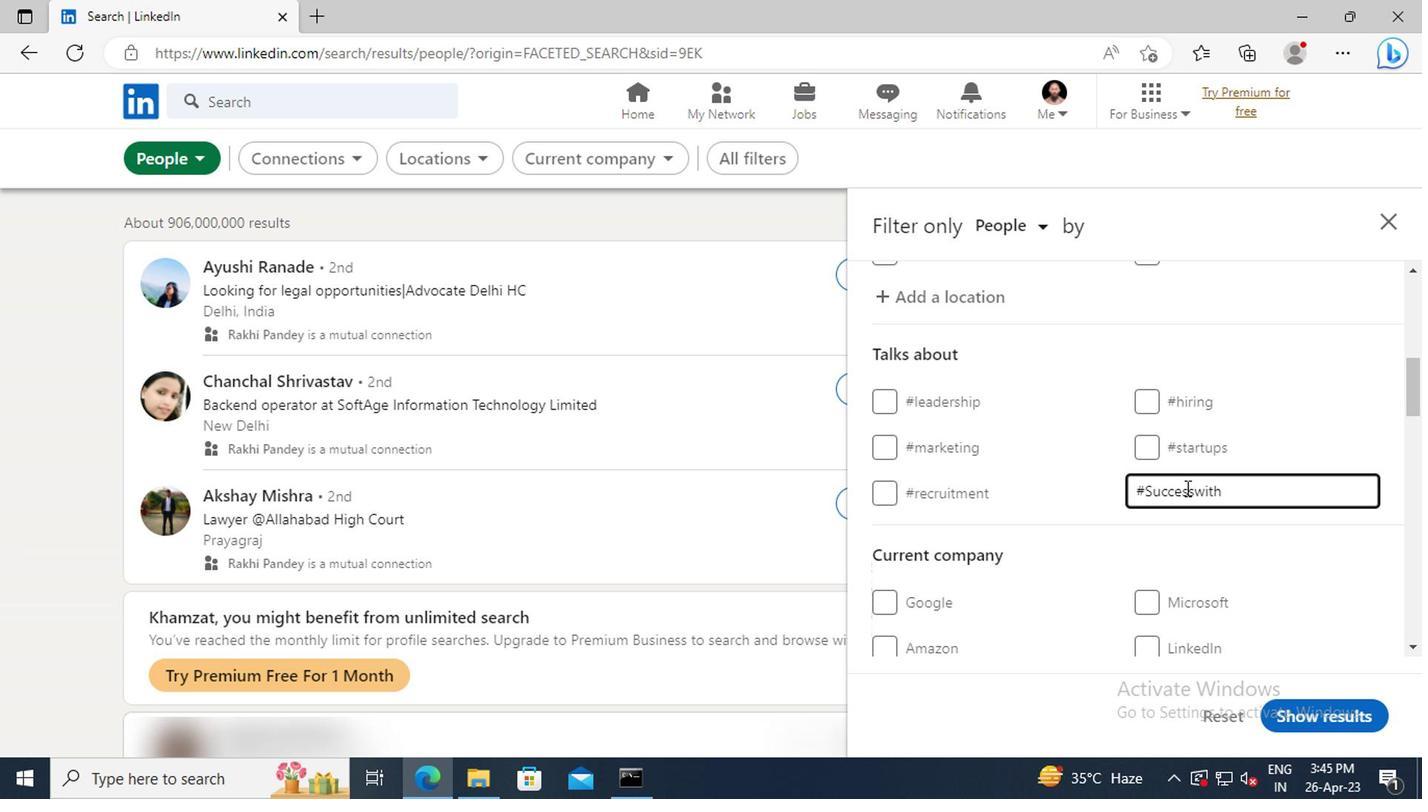 
Action: Mouse scrolled (1175, 483) with delta (0, -1)
Screenshot: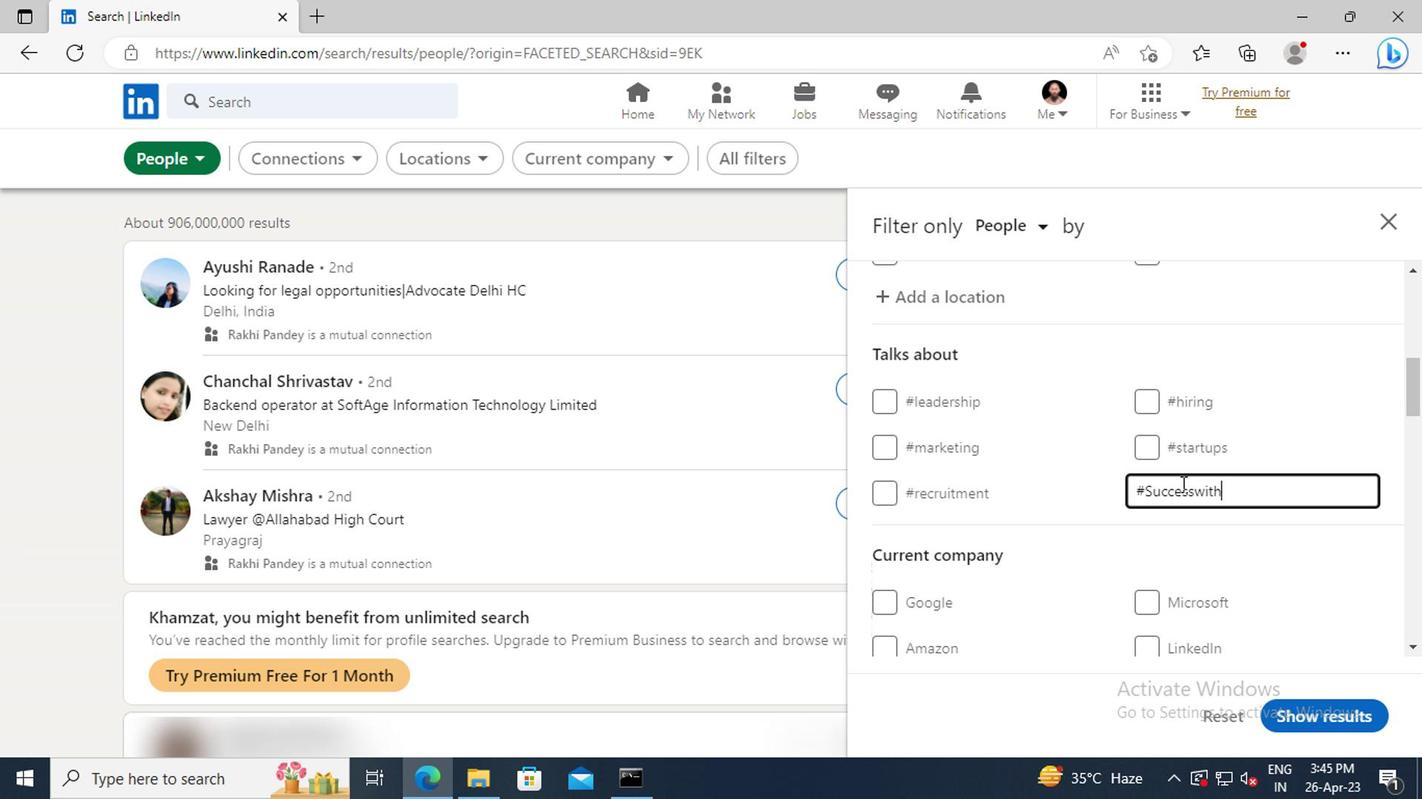 
Action: Mouse scrolled (1175, 483) with delta (0, -1)
Screenshot: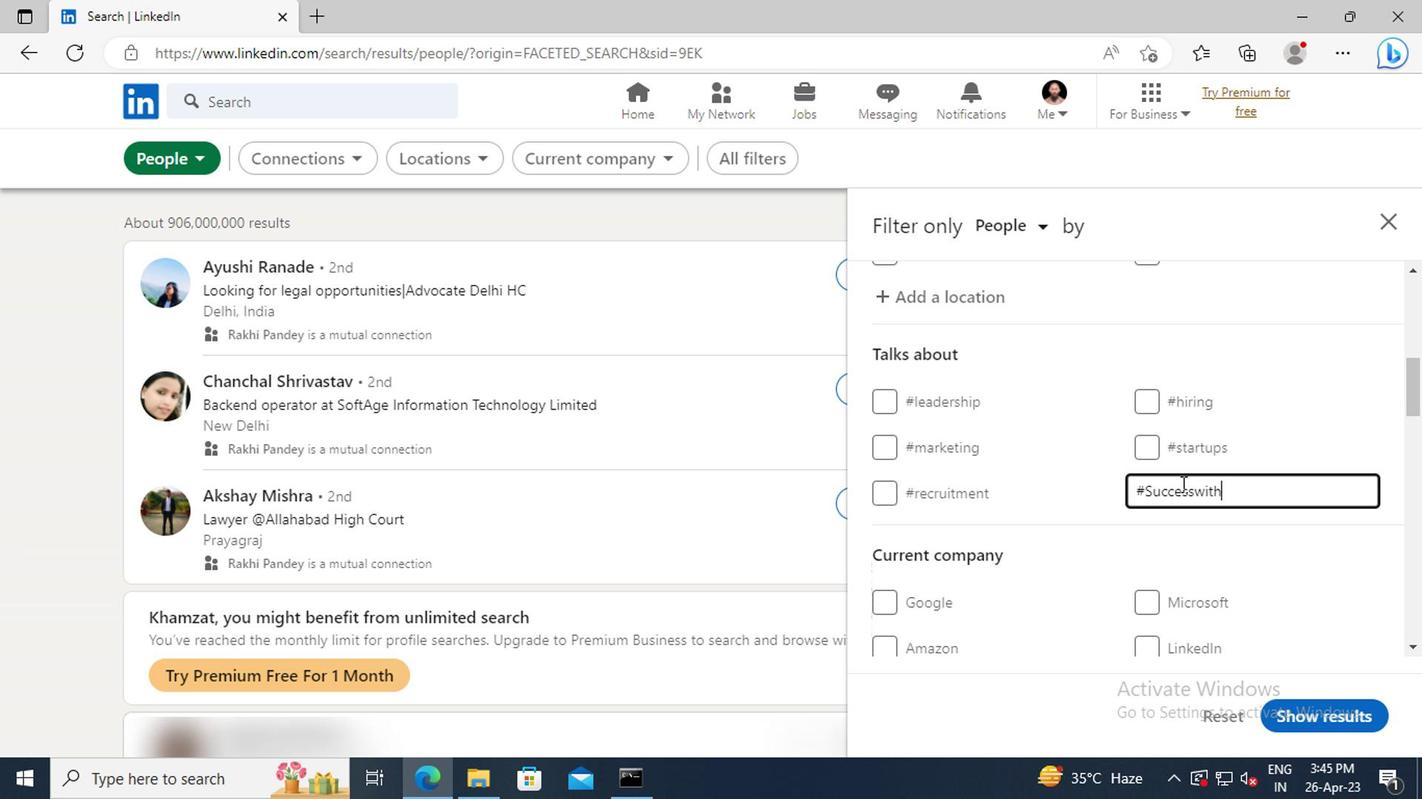 
Action: Mouse scrolled (1175, 483) with delta (0, -1)
Screenshot: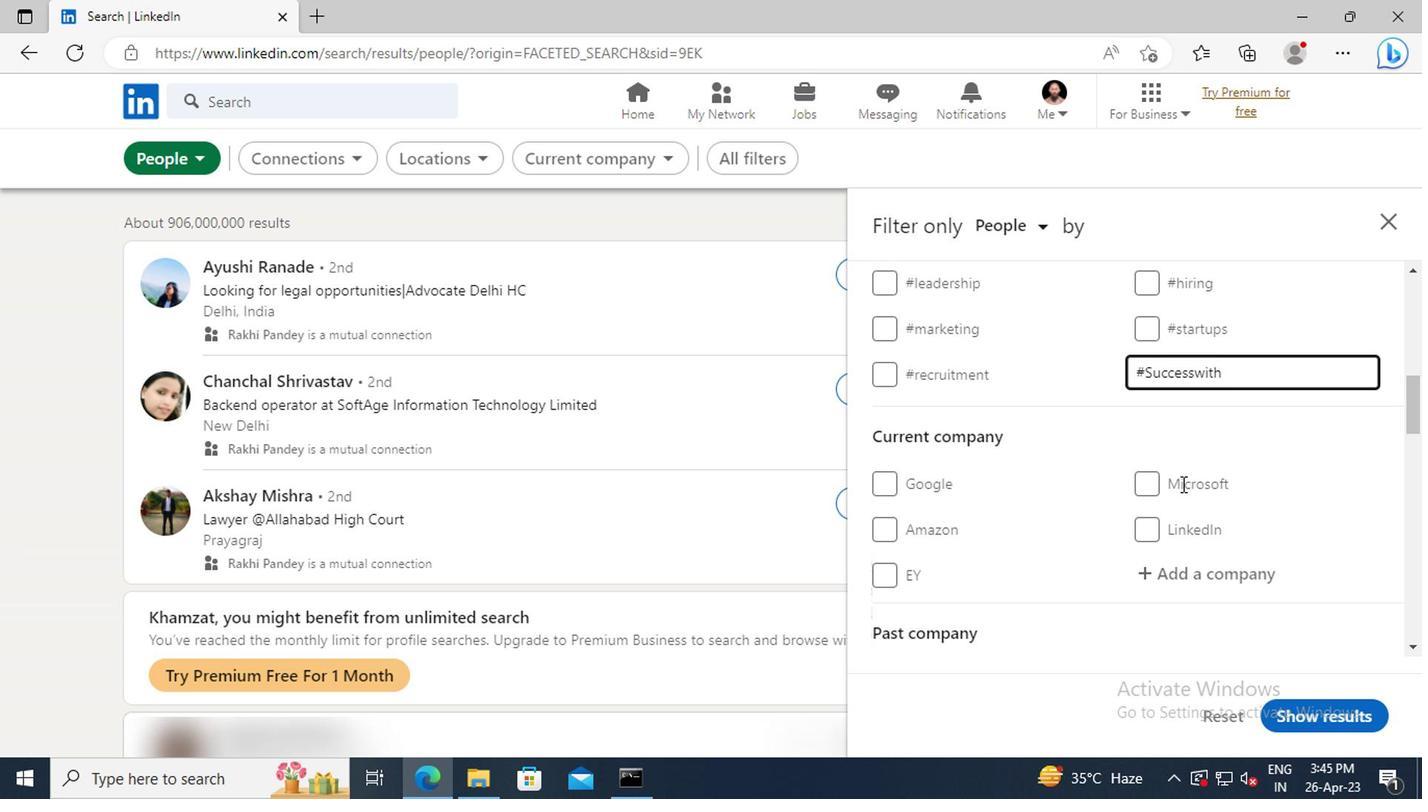 
Action: Mouse scrolled (1175, 483) with delta (0, -1)
Screenshot: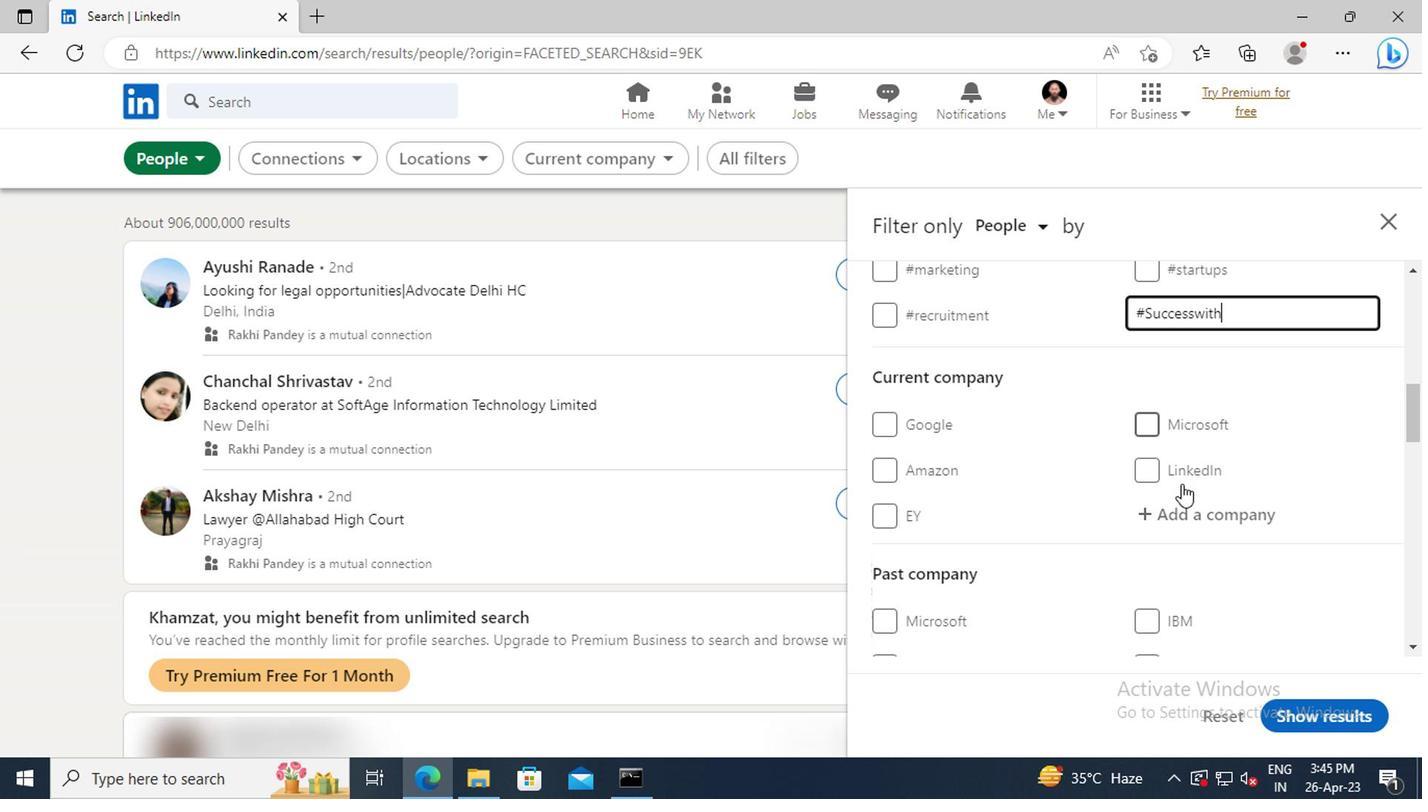 
Action: Mouse scrolled (1175, 483) with delta (0, -1)
Screenshot: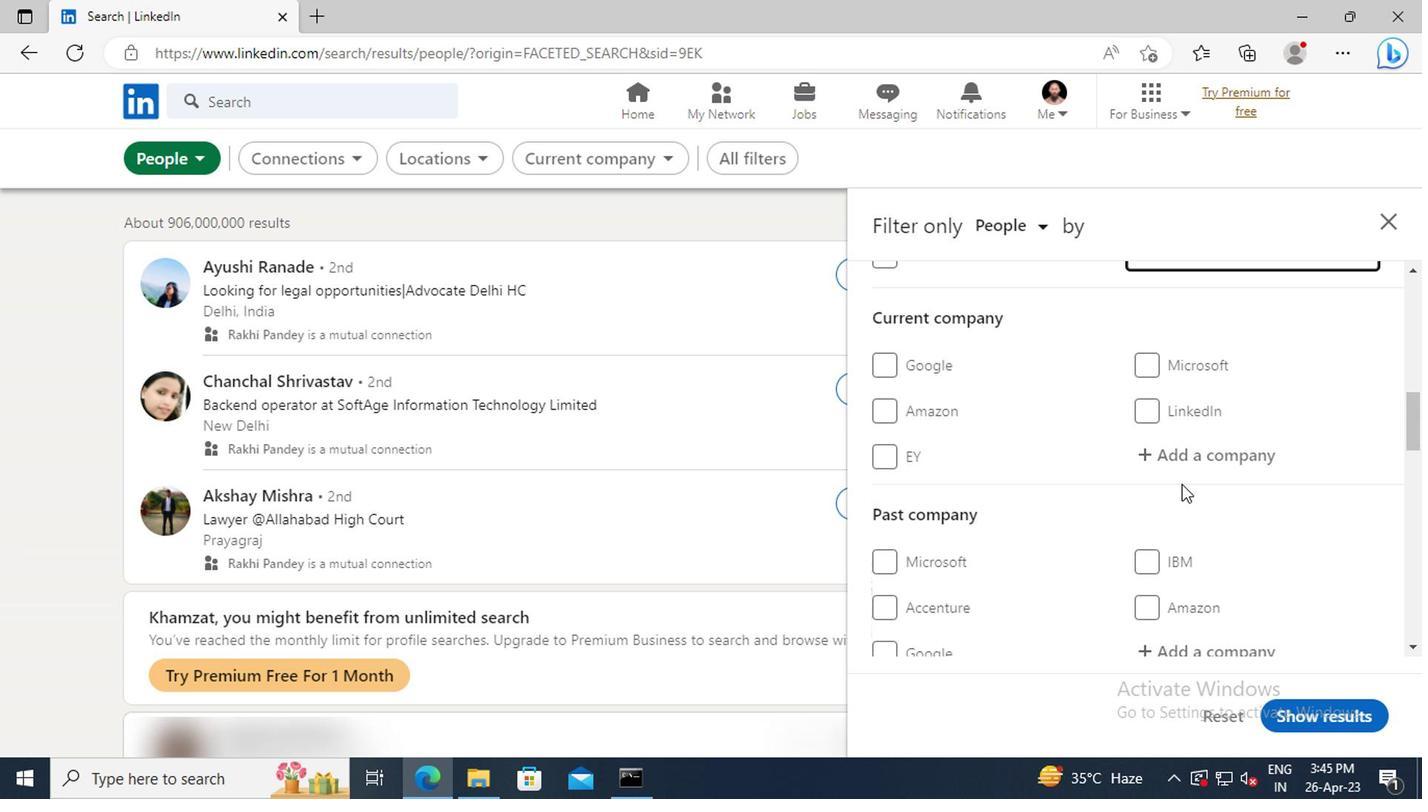 
Action: Mouse scrolled (1175, 483) with delta (0, -1)
Screenshot: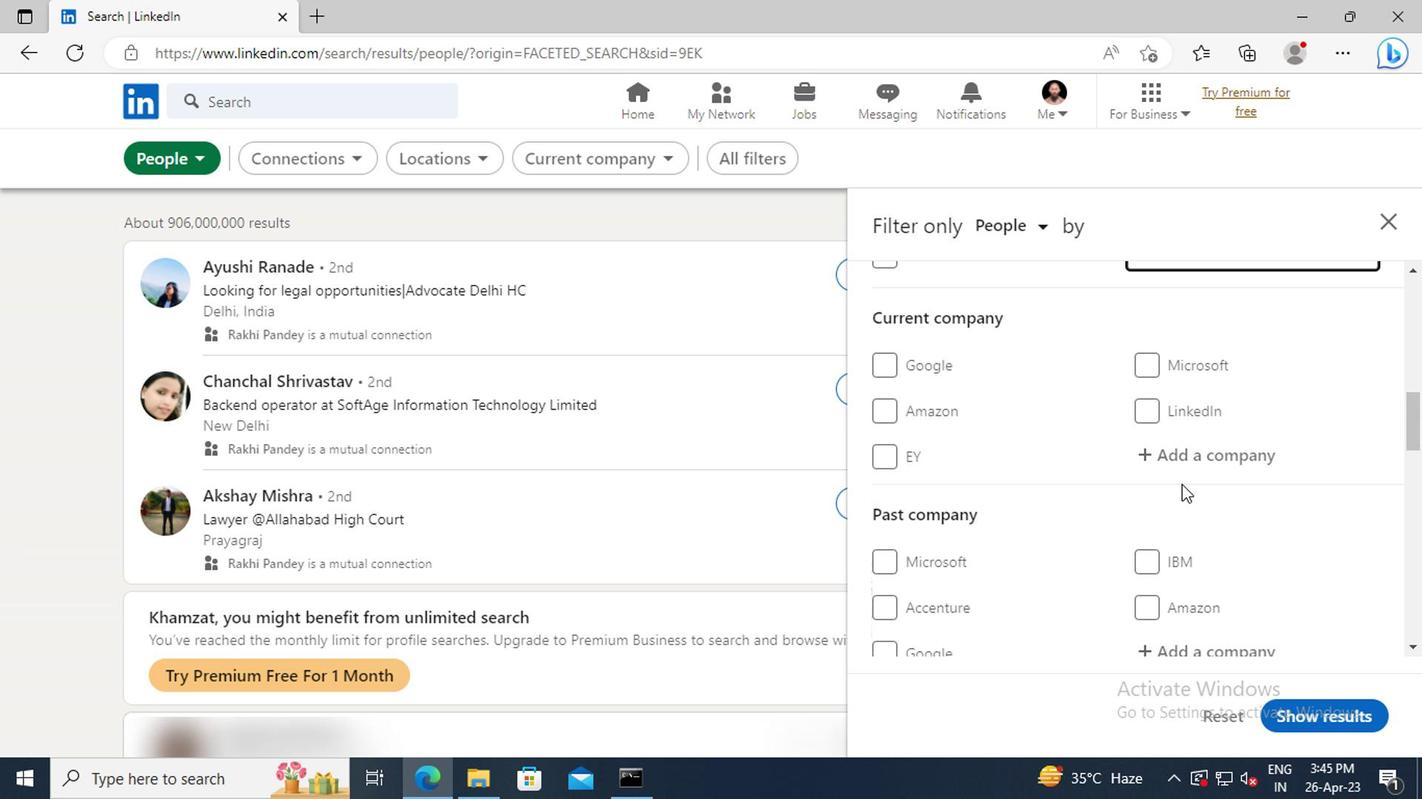 
Action: Mouse scrolled (1175, 483) with delta (0, -1)
Screenshot: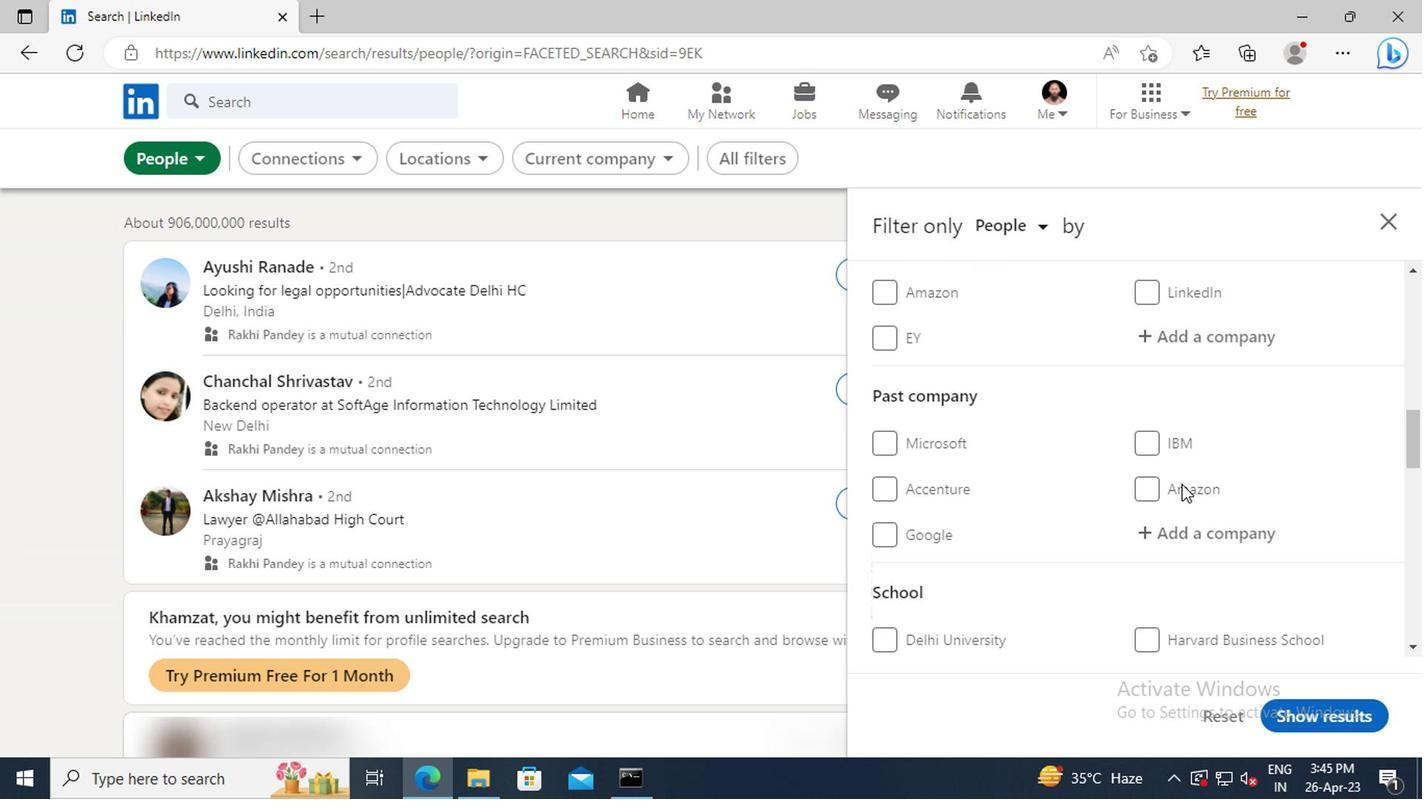 
Action: Mouse scrolled (1175, 483) with delta (0, -1)
Screenshot: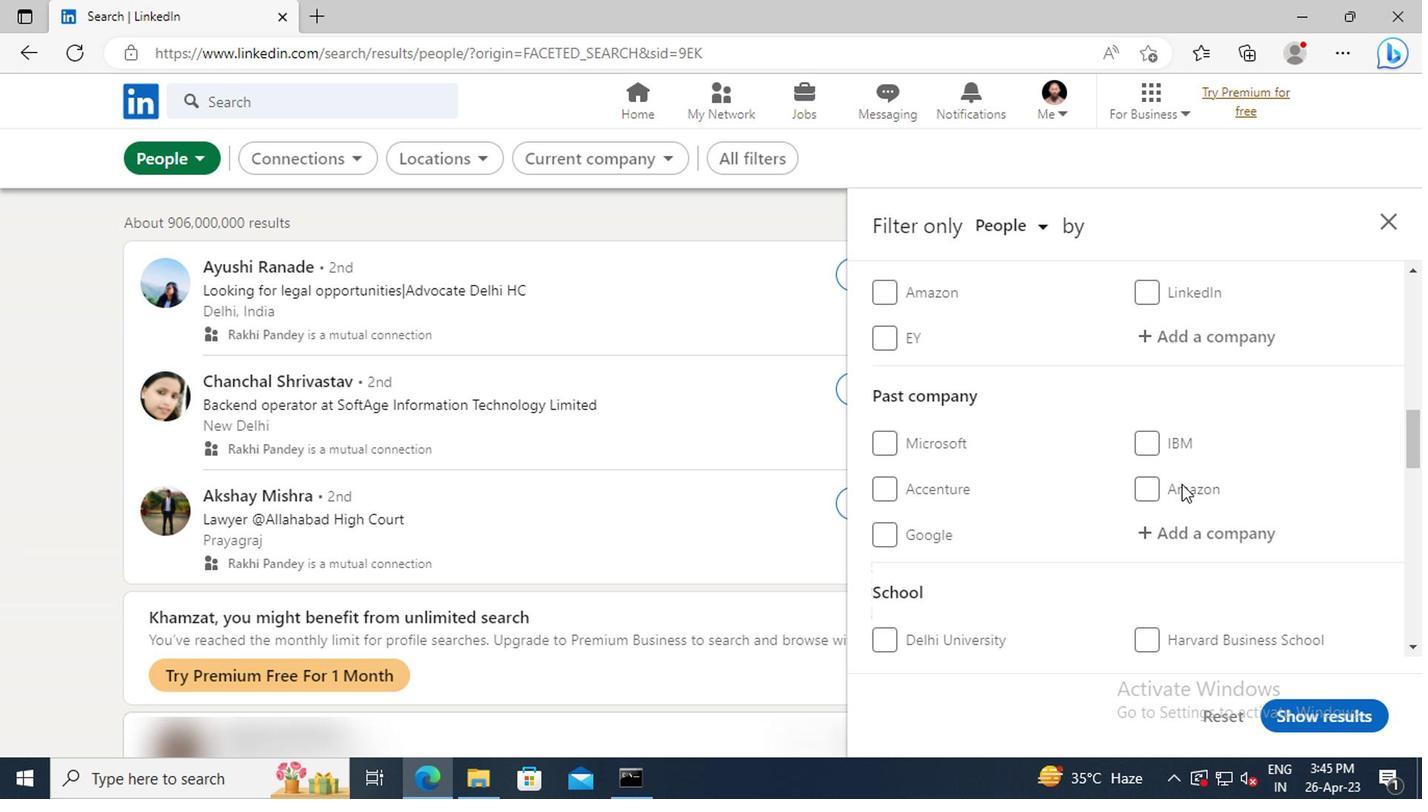 
Action: Mouse scrolled (1175, 483) with delta (0, -1)
Screenshot: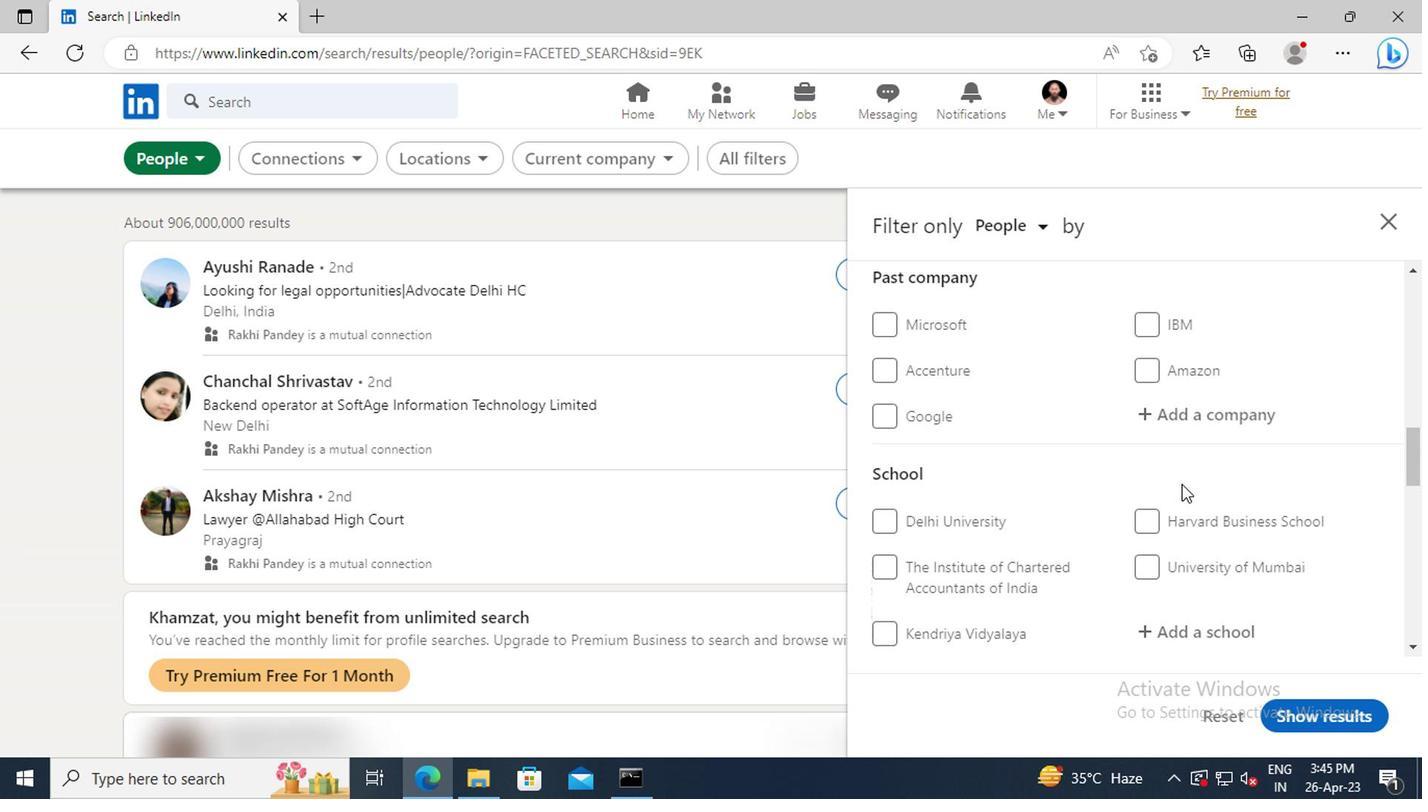 
Action: Mouse scrolled (1175, 483) with delta (0, -1)
Screenshot: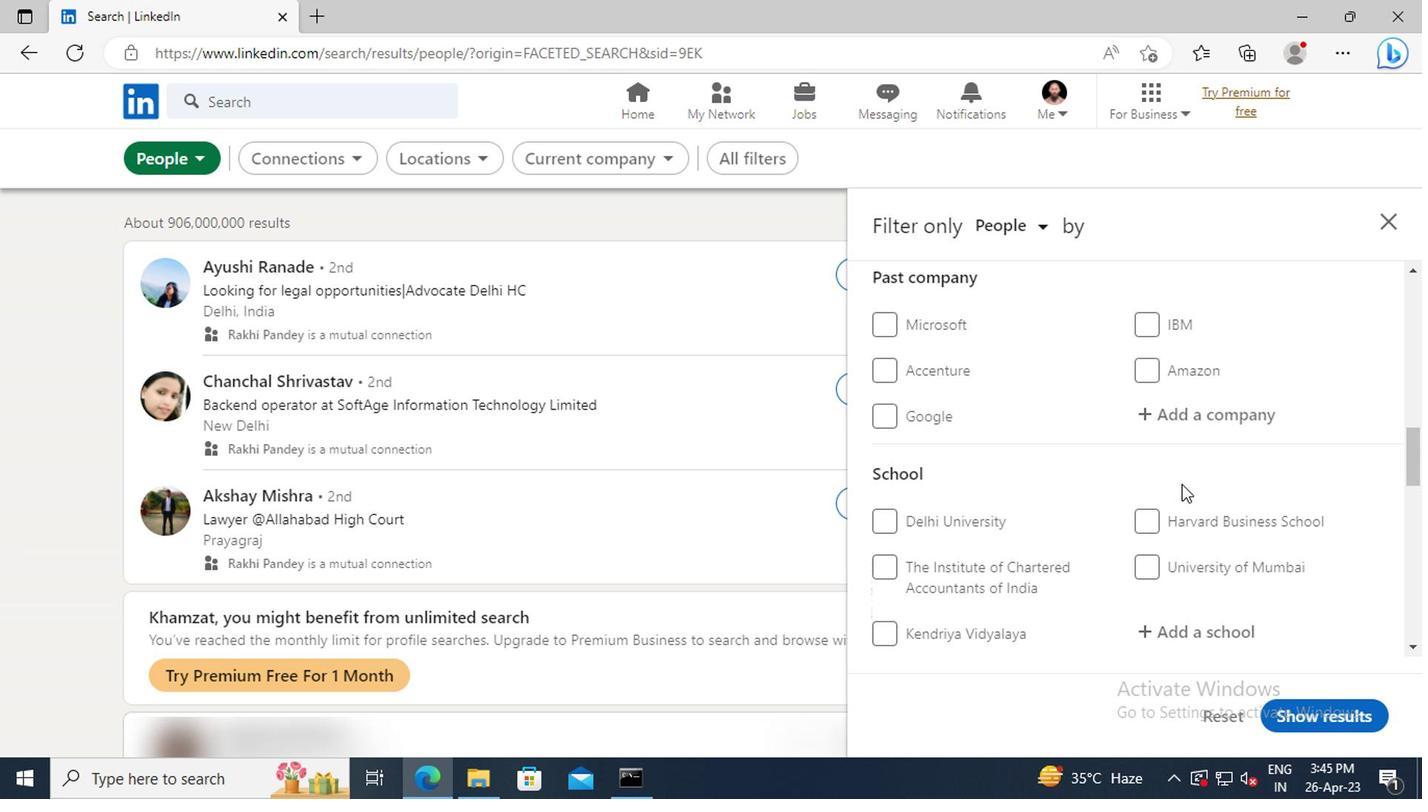 
Action: Mouse scrolled (1175, 483) with delta (0, -1)
Screenshot: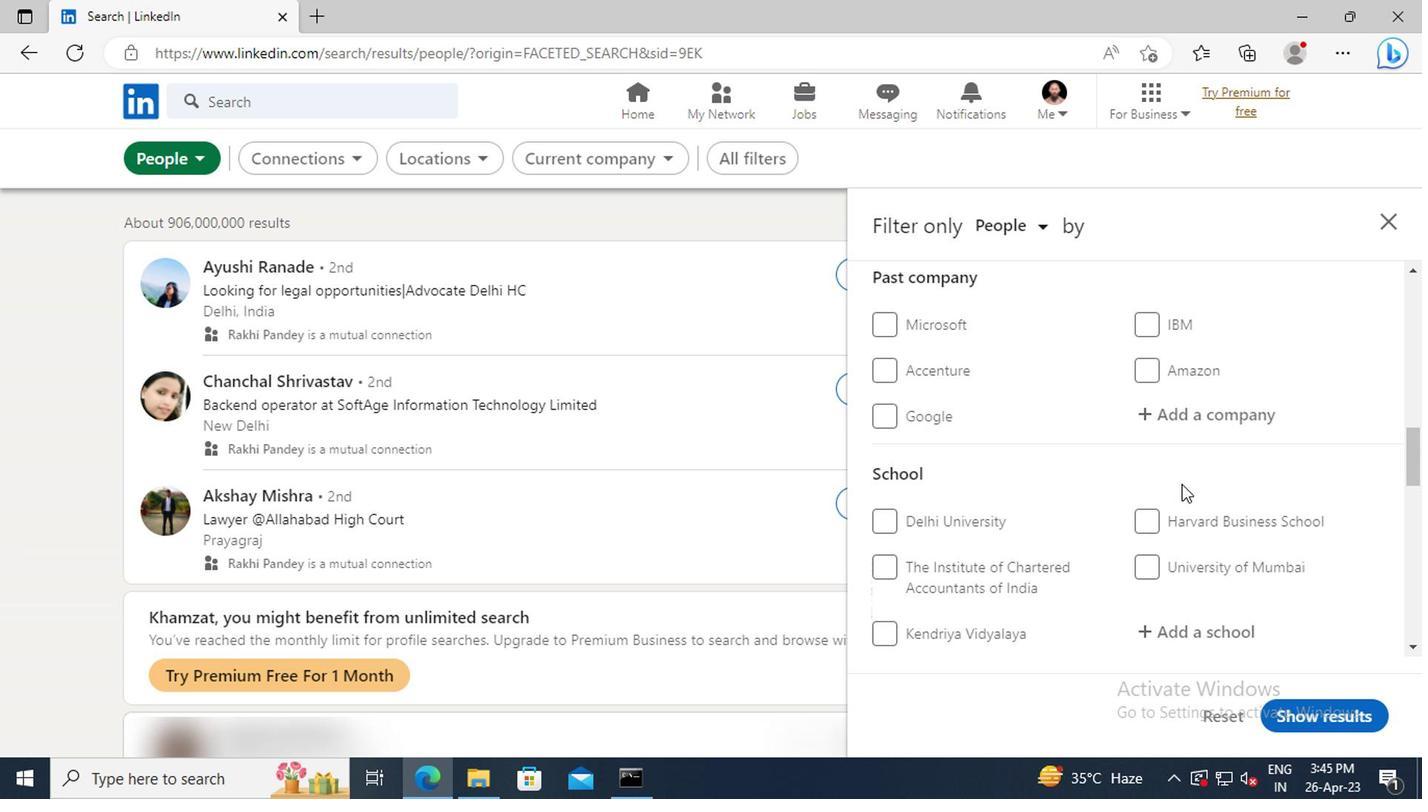 
Action: Mouse scrolled (1175, 483) with delta (0, -1)
Screenshot: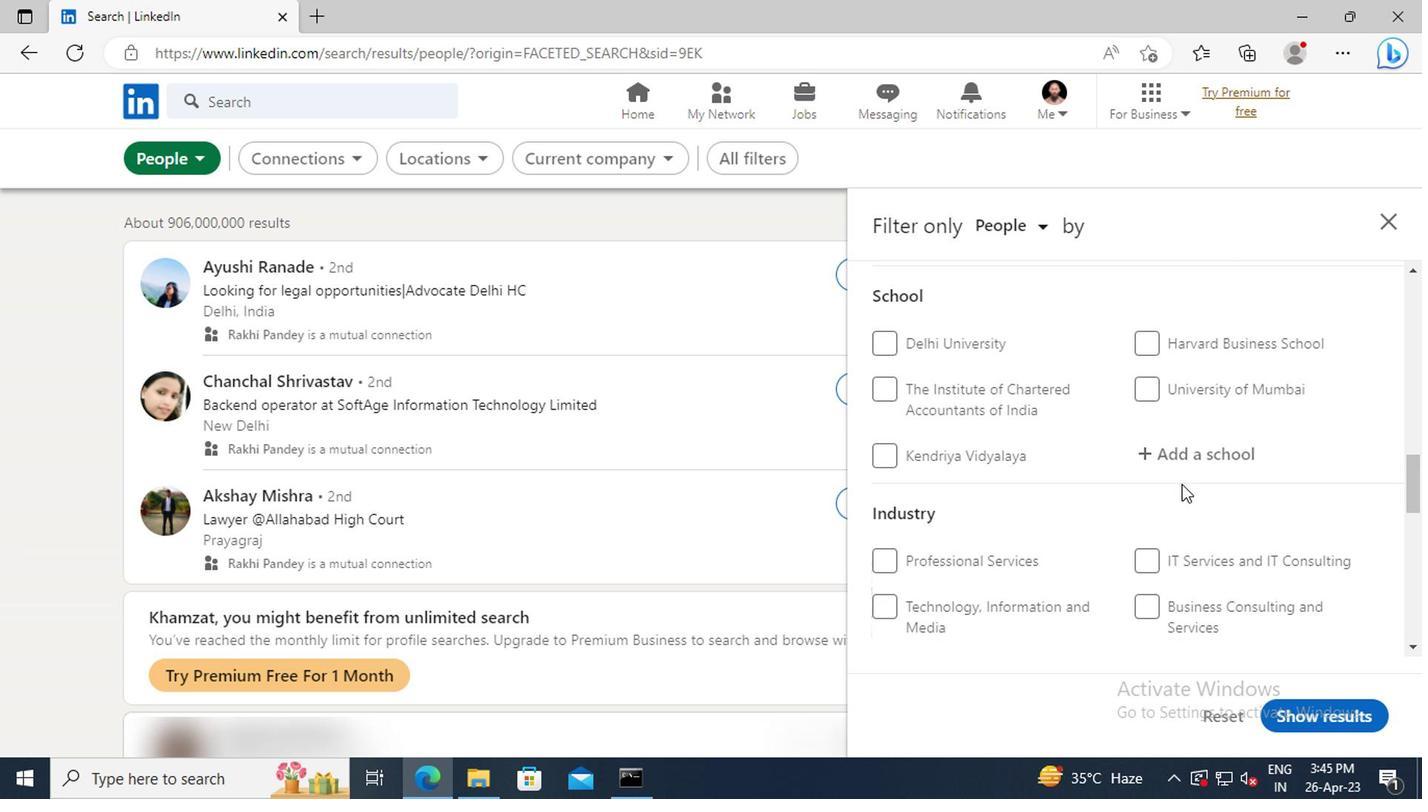 
Action: Mouse scrolled (1175, 483) with delta (0, -1)
Screenshot: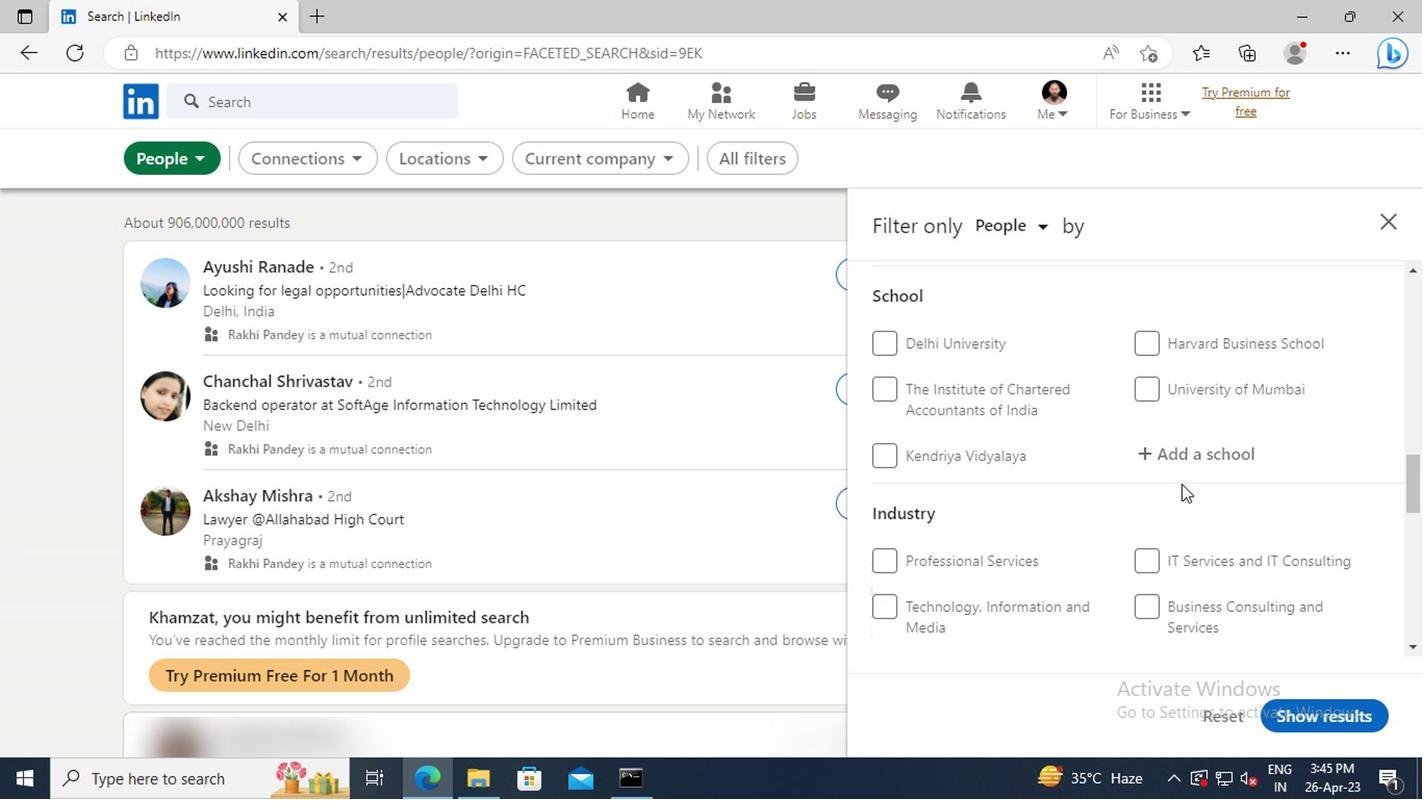 
Action: Mouse scrolled (1175, 483) with delta (0, -1)
Screenshot: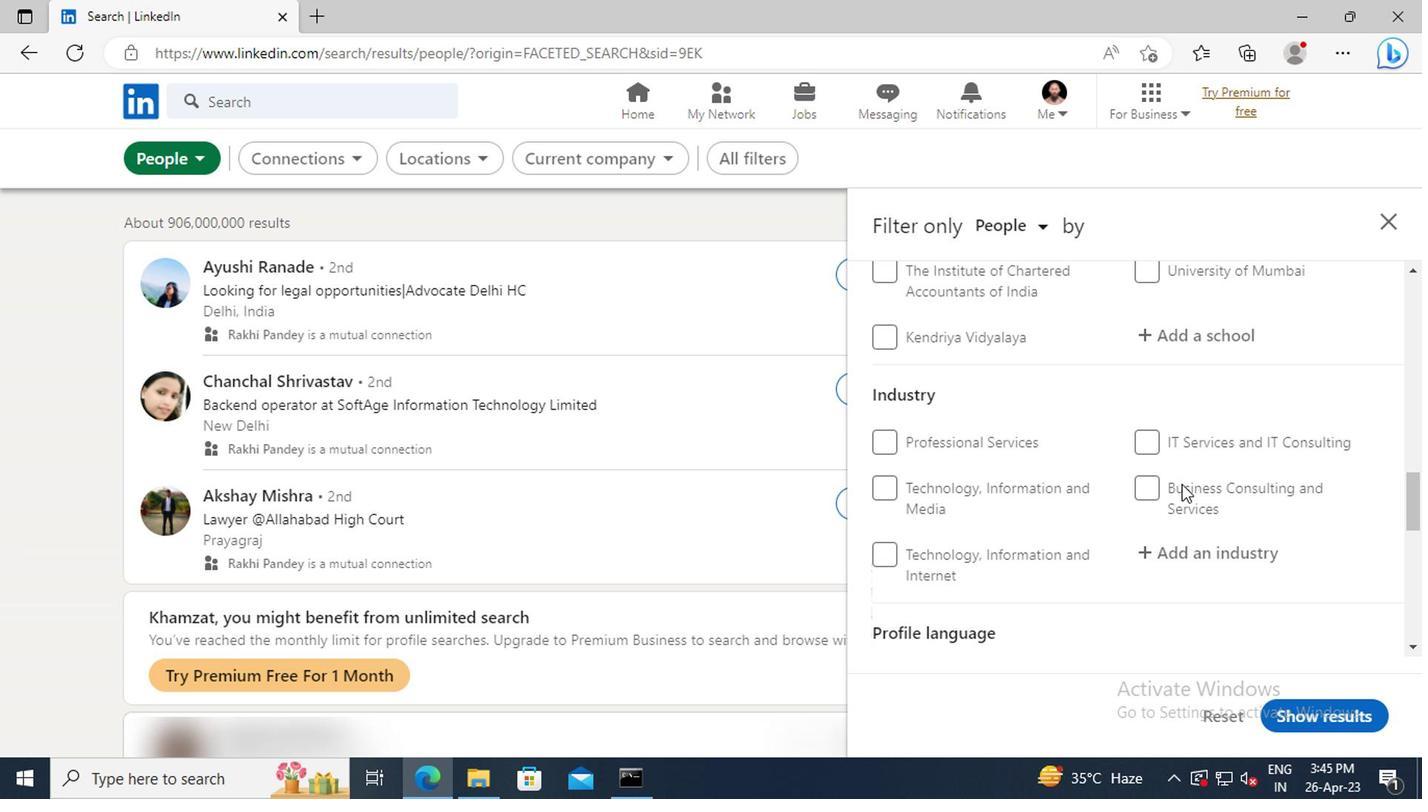 
Action: Mouse scrolled (1175, 483) with delta (0, -1)
Screenshot: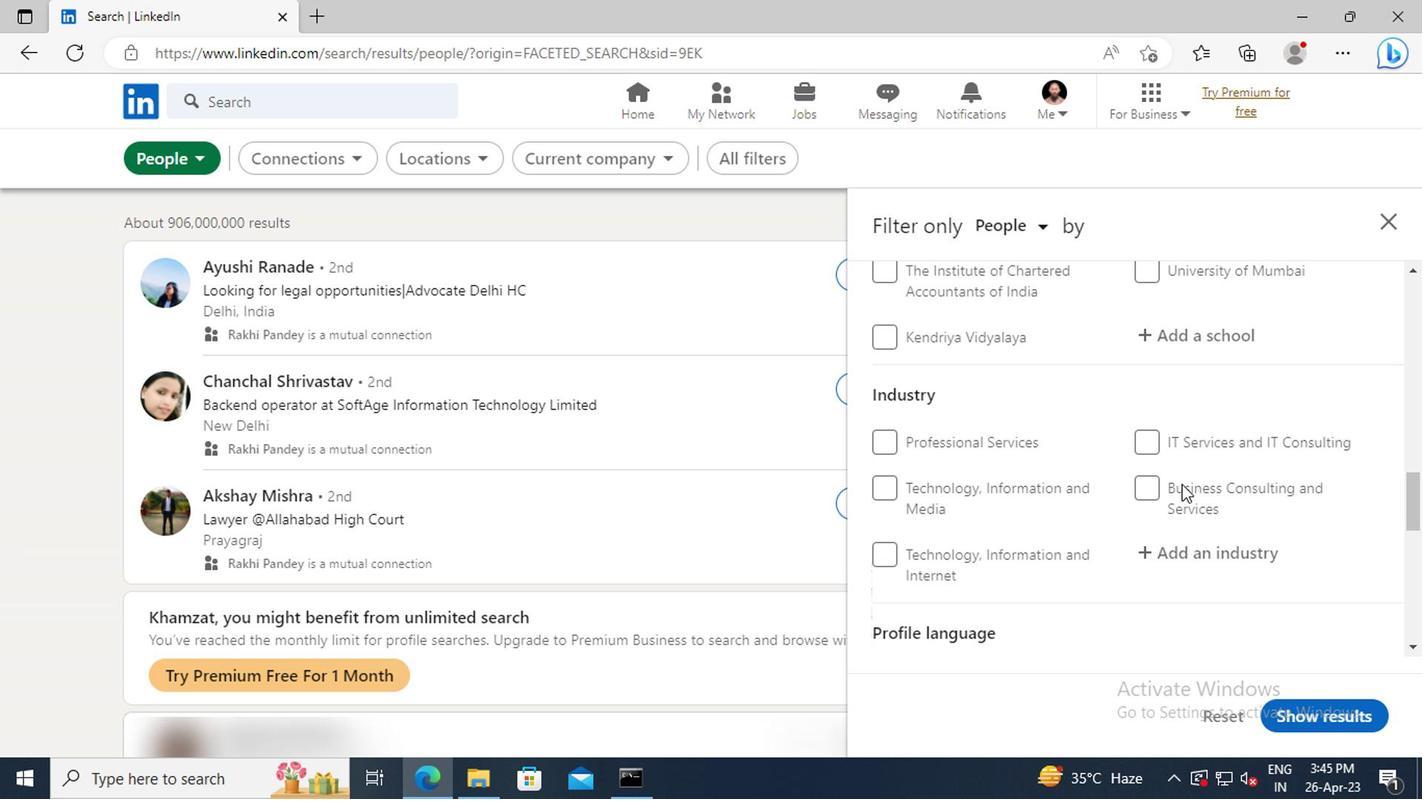 
Action: Mouse scrolled (1175, 483) with delta (0, -1)
Screenshot: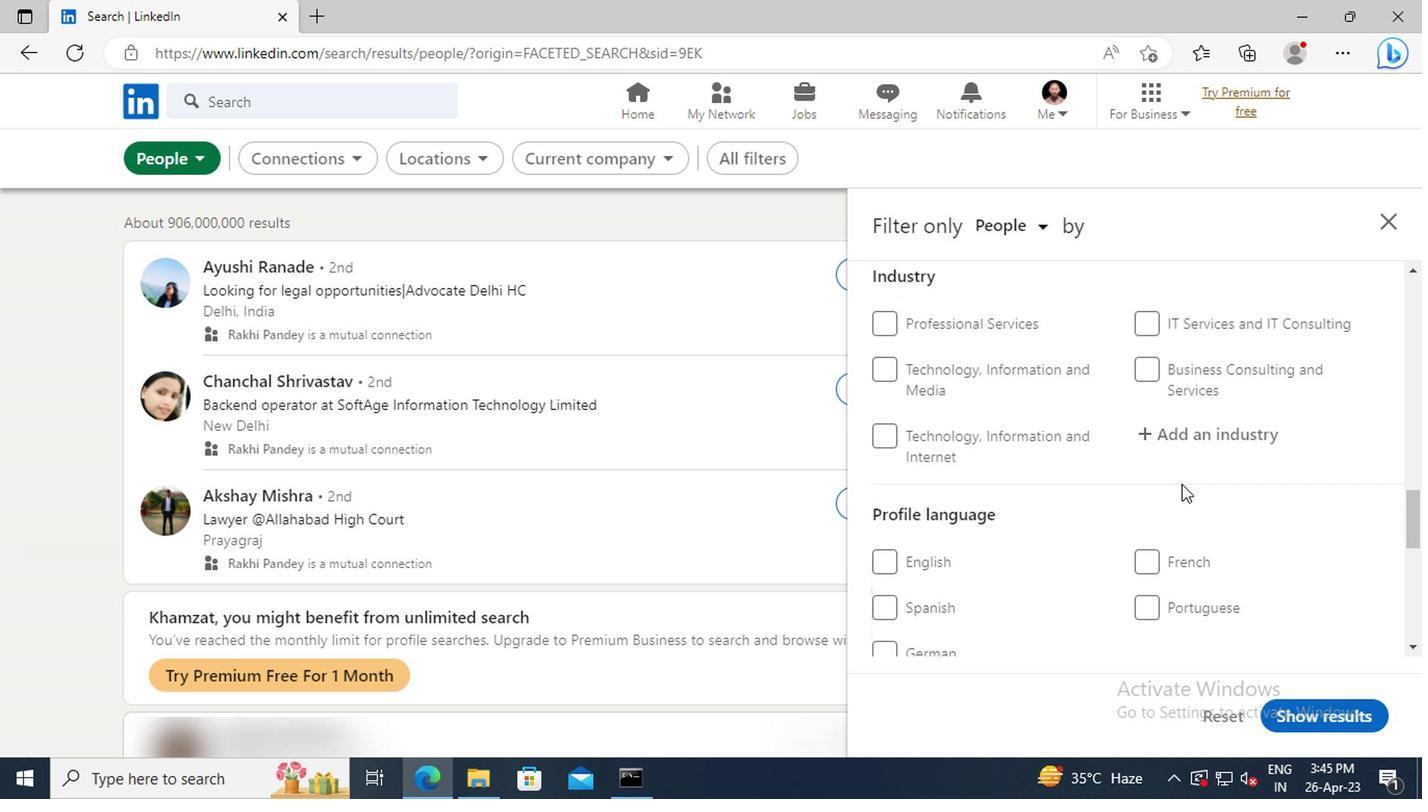 
Action: Mouse moved to (1149, 511)
Screenshot: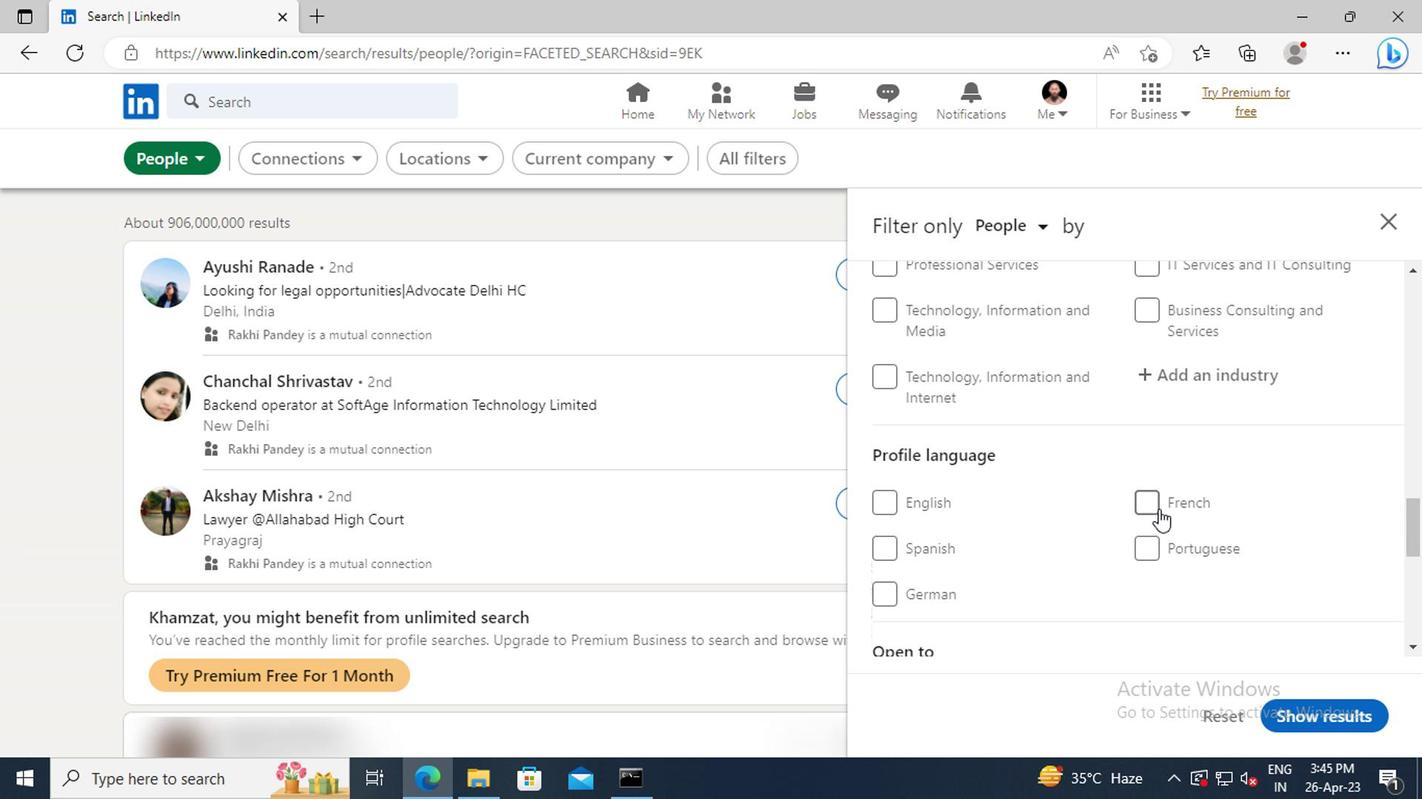 
Action: Mouse pressed left at (1149, 511)
Screenshot: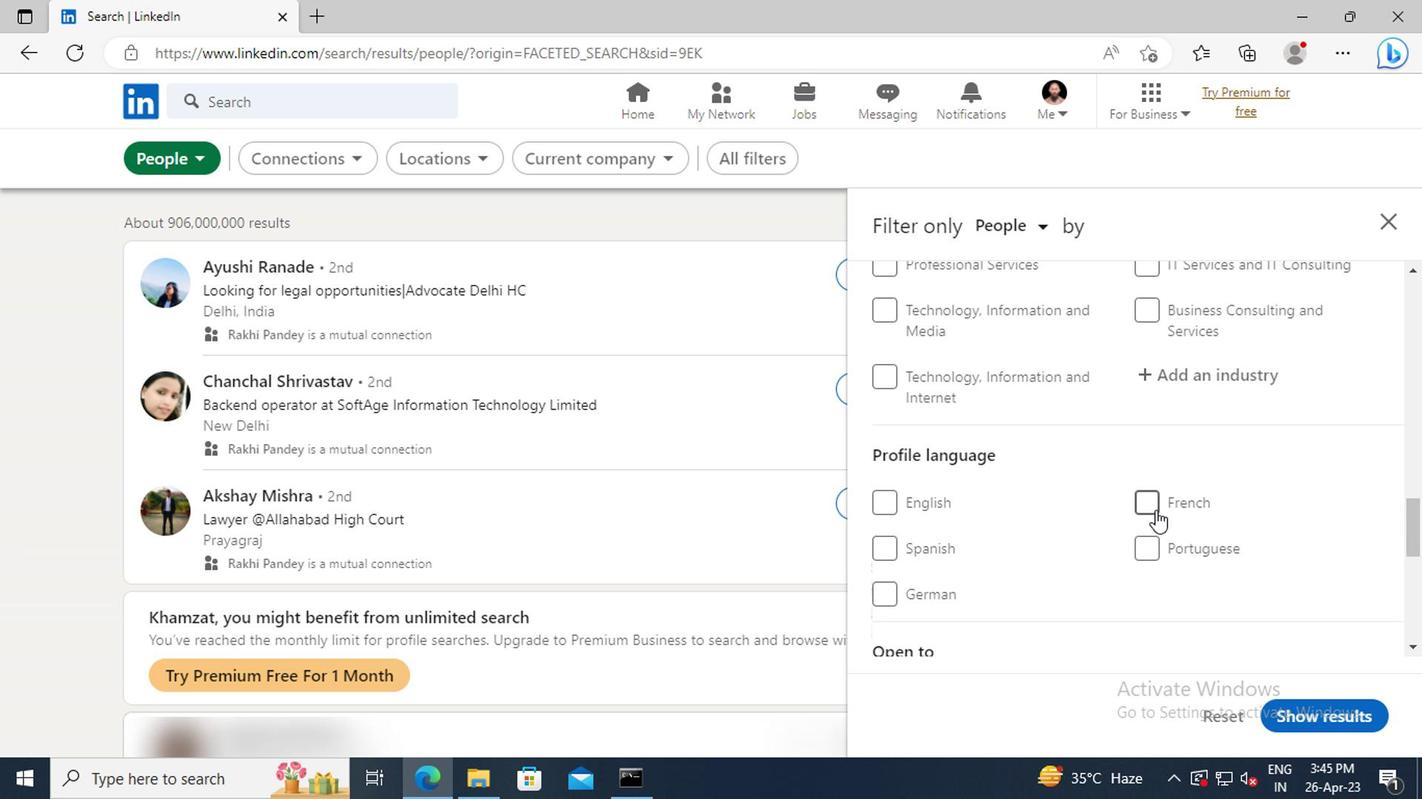 
Action: Mouse scrolled (1149, 511) with delta (0, 0)
Screenshot: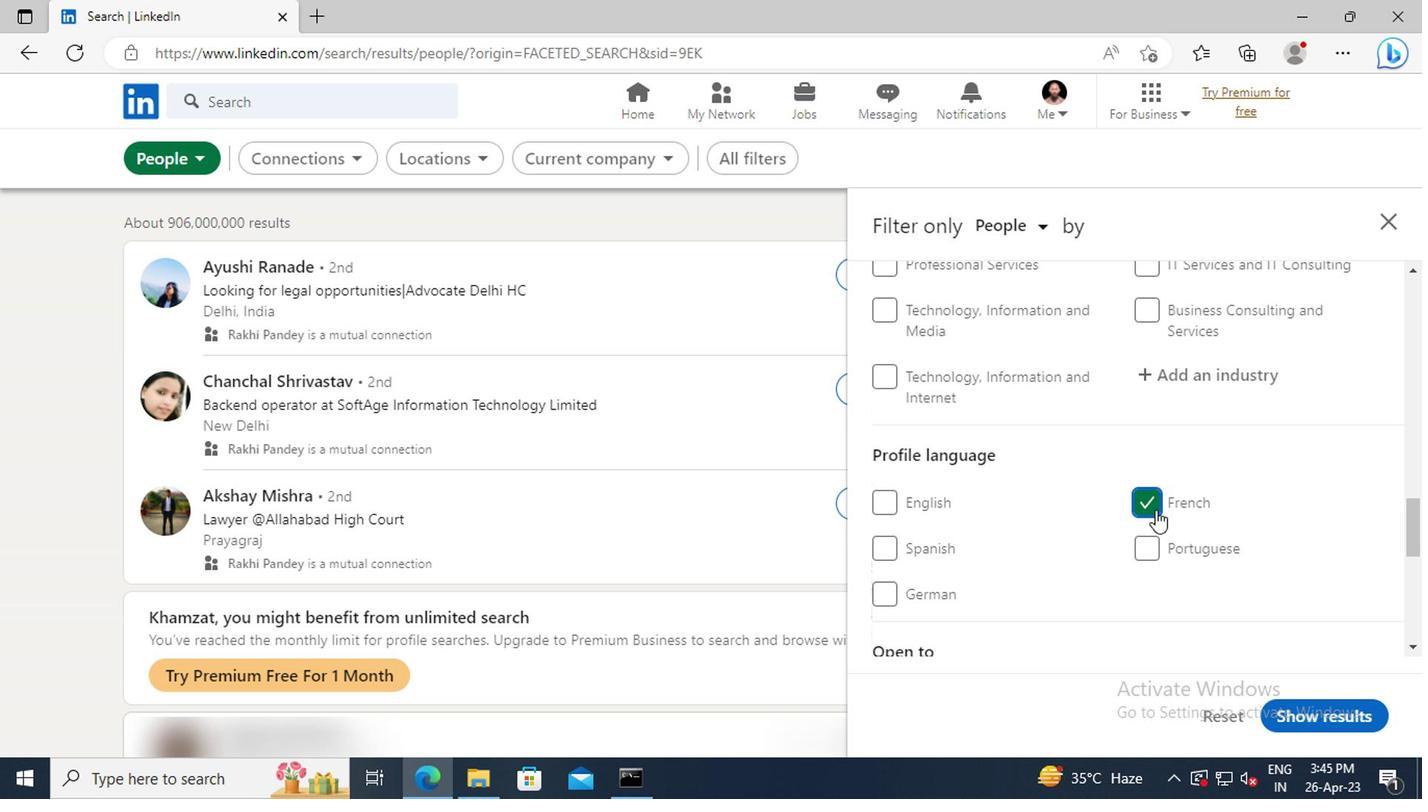 
Action: Mouse moved to (1148, 511)
Screenshot: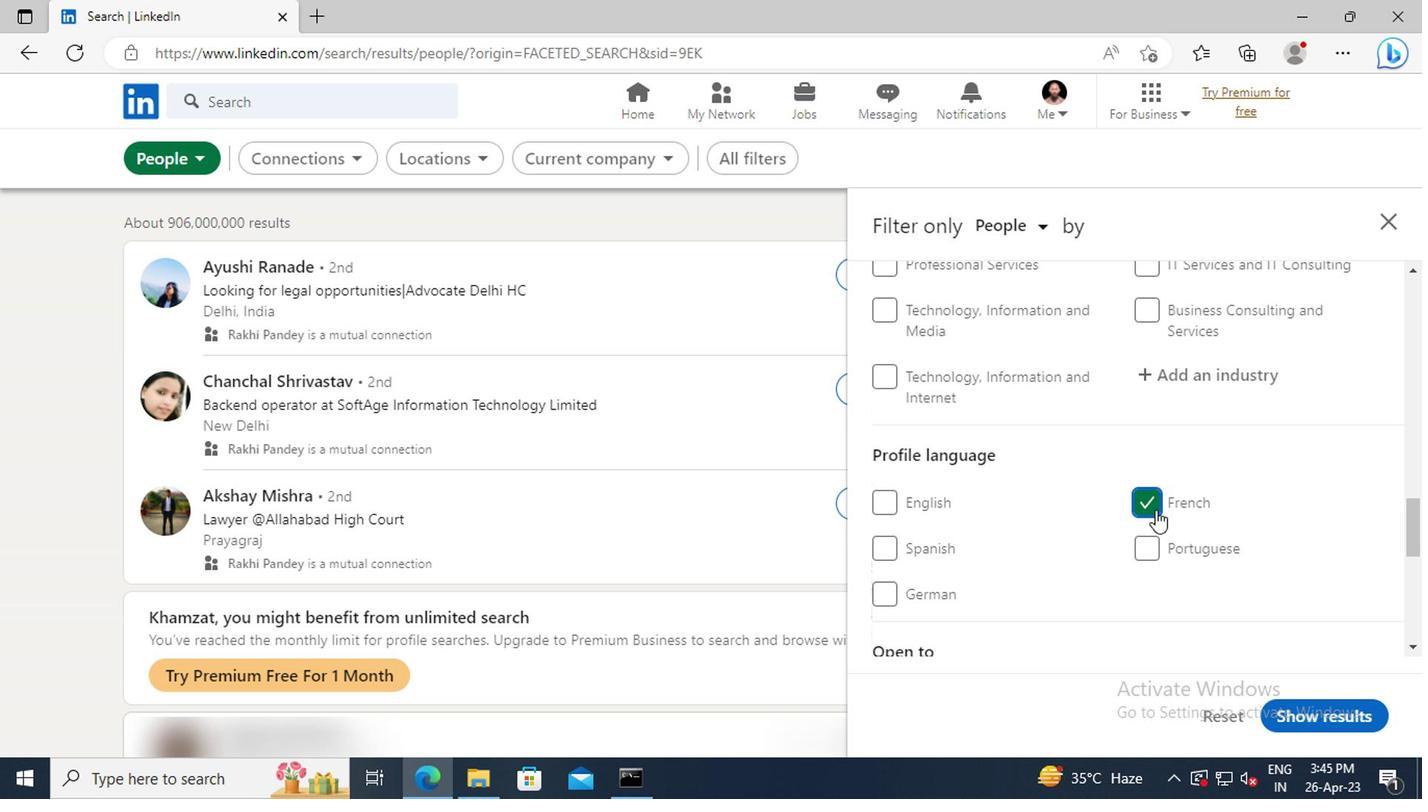 
Action: Mouse scrolled (1148, 511) with delta (0, 0)
Screenshot: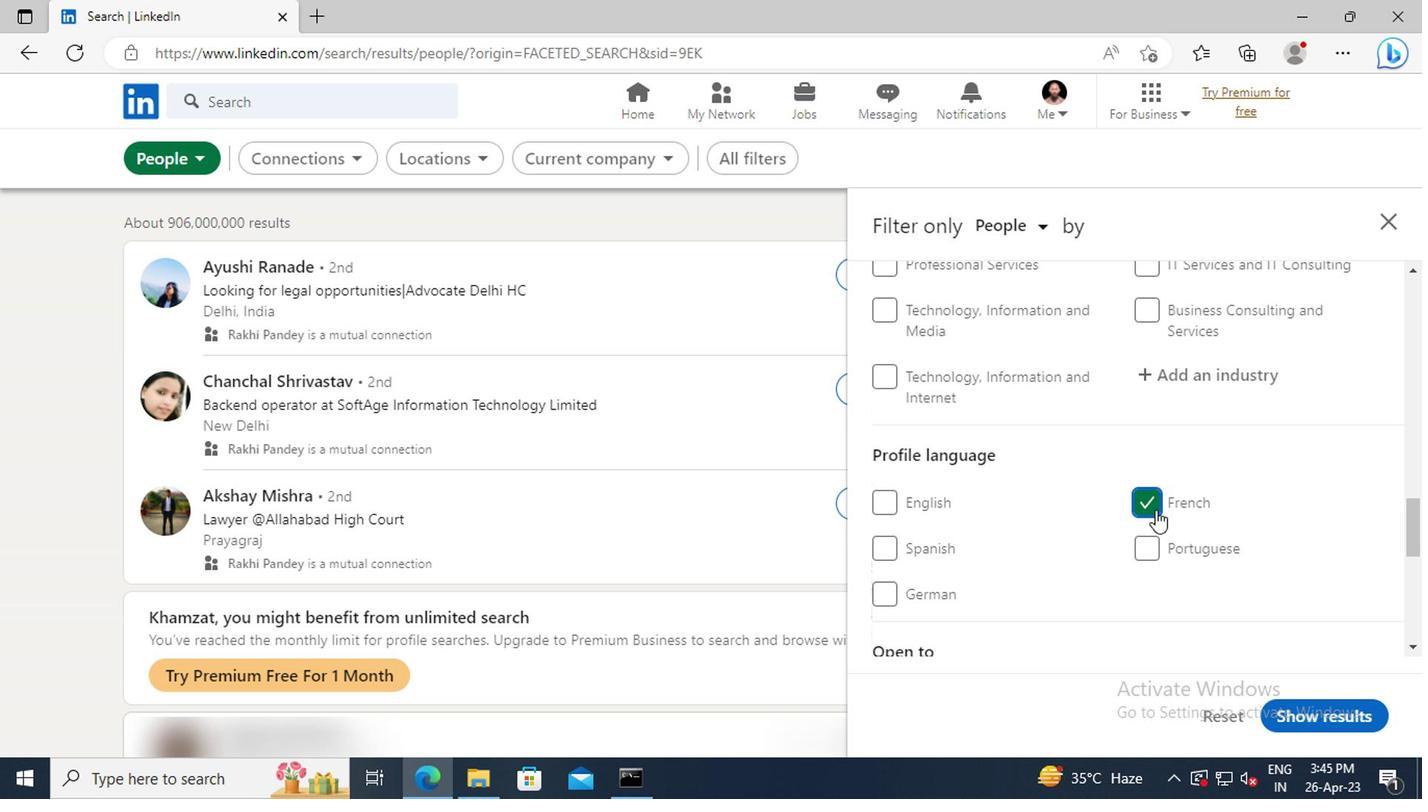 
Action: Mouse scrolled (1148, 511) with delta (0, 0)
Screenshot: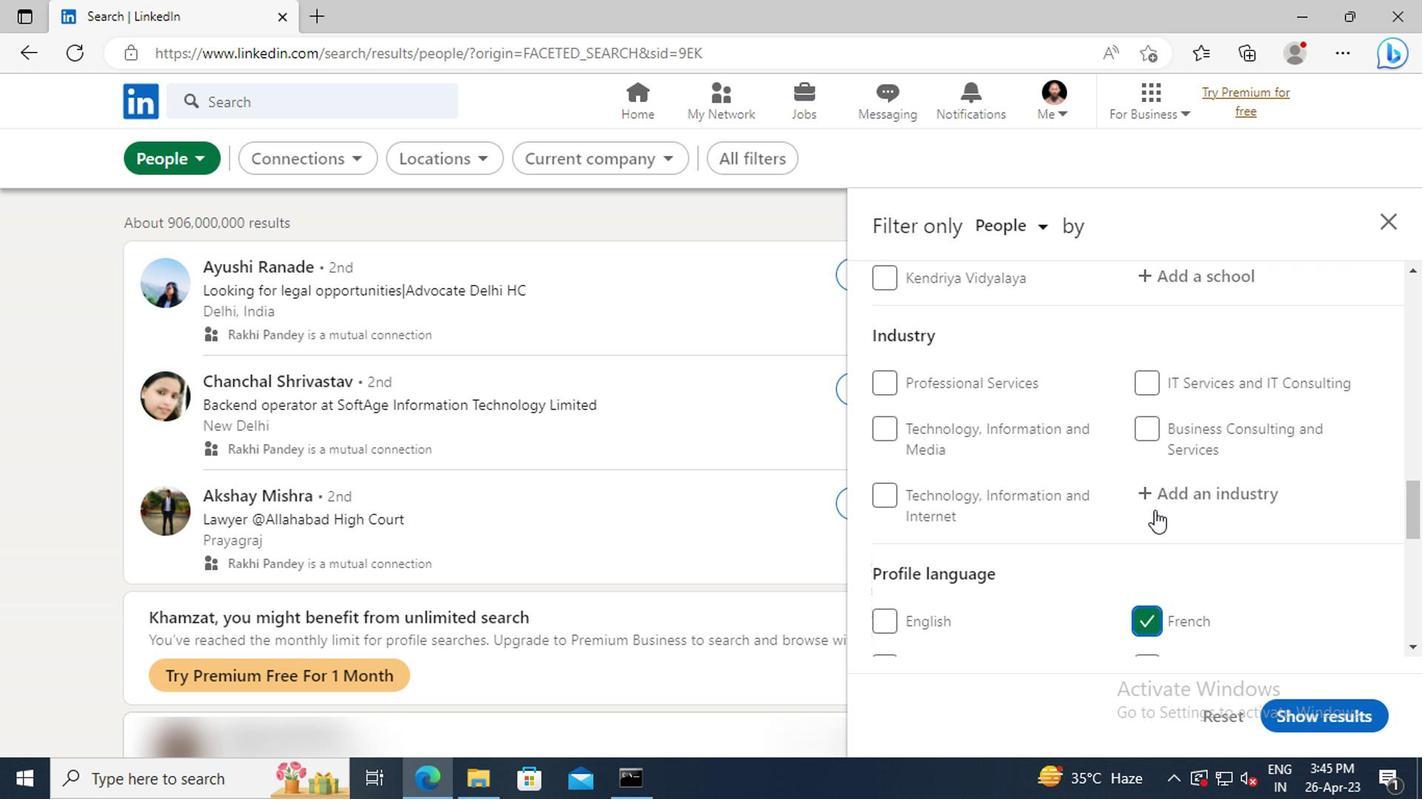 
Action: Mouse scrolled (1148, 511) with delta (0, 0)
Screenshot: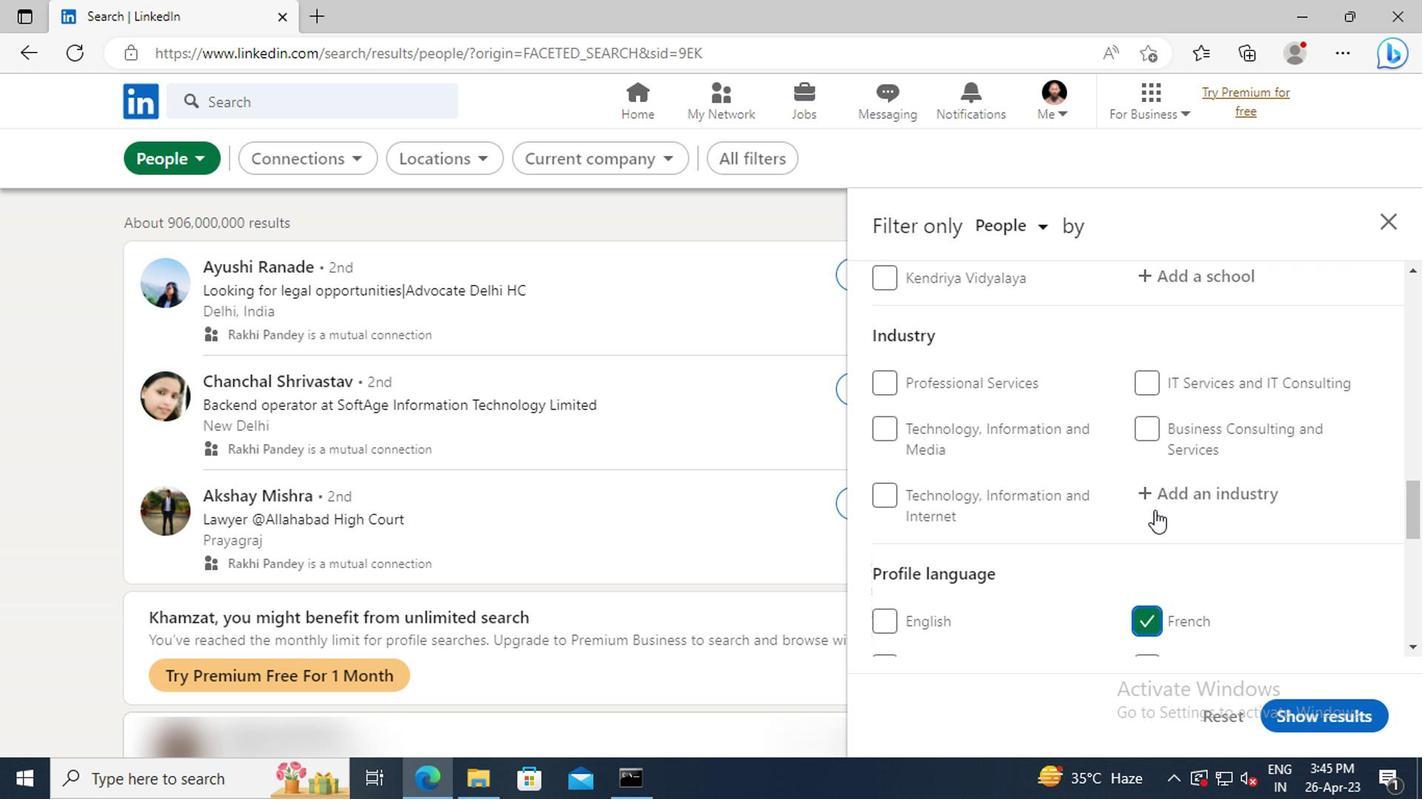 
Action: Mouse scrolled (1148, 511) with delta (0, 0)
Screenshot: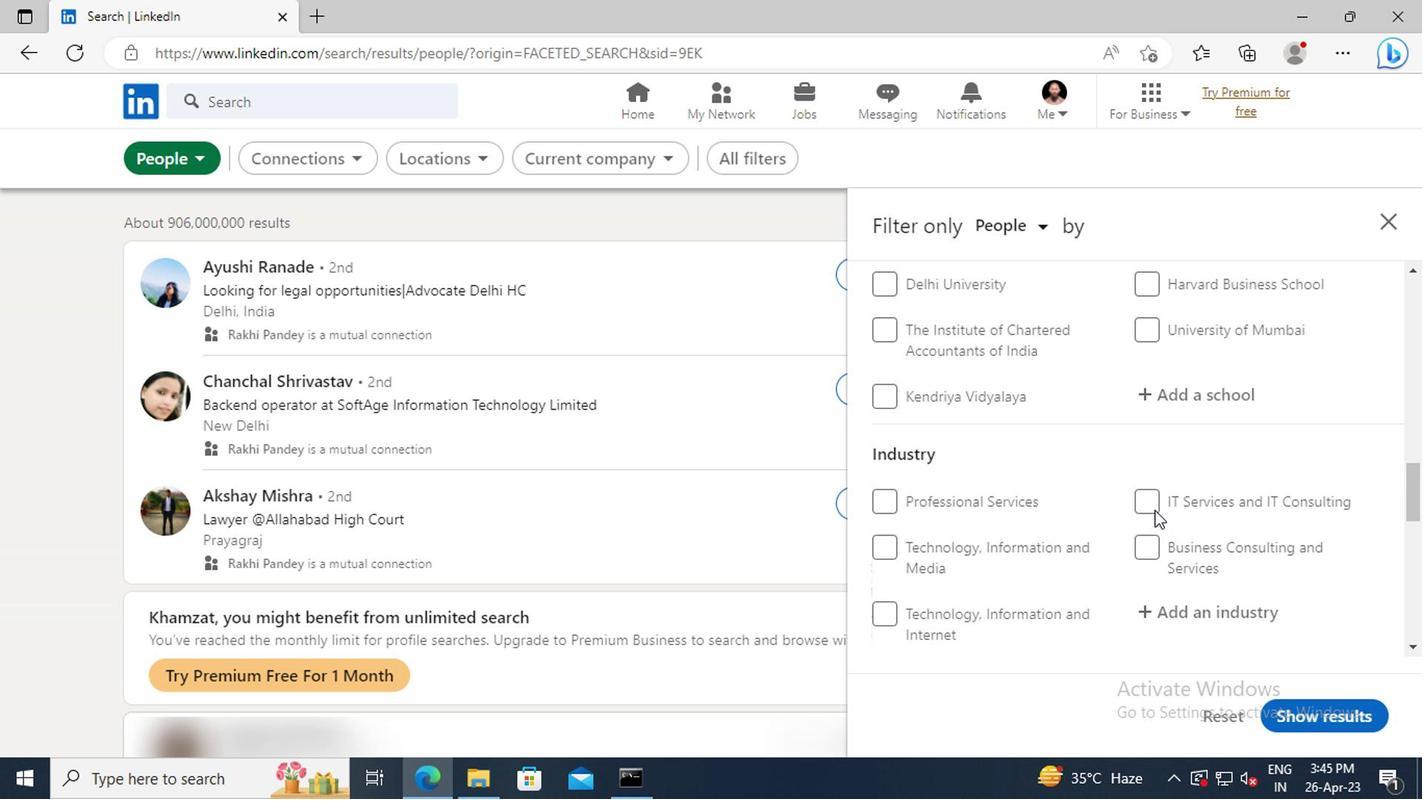 
Action: Mouse scrolled (1148, 511) with delta (0, 0)
Screenshot: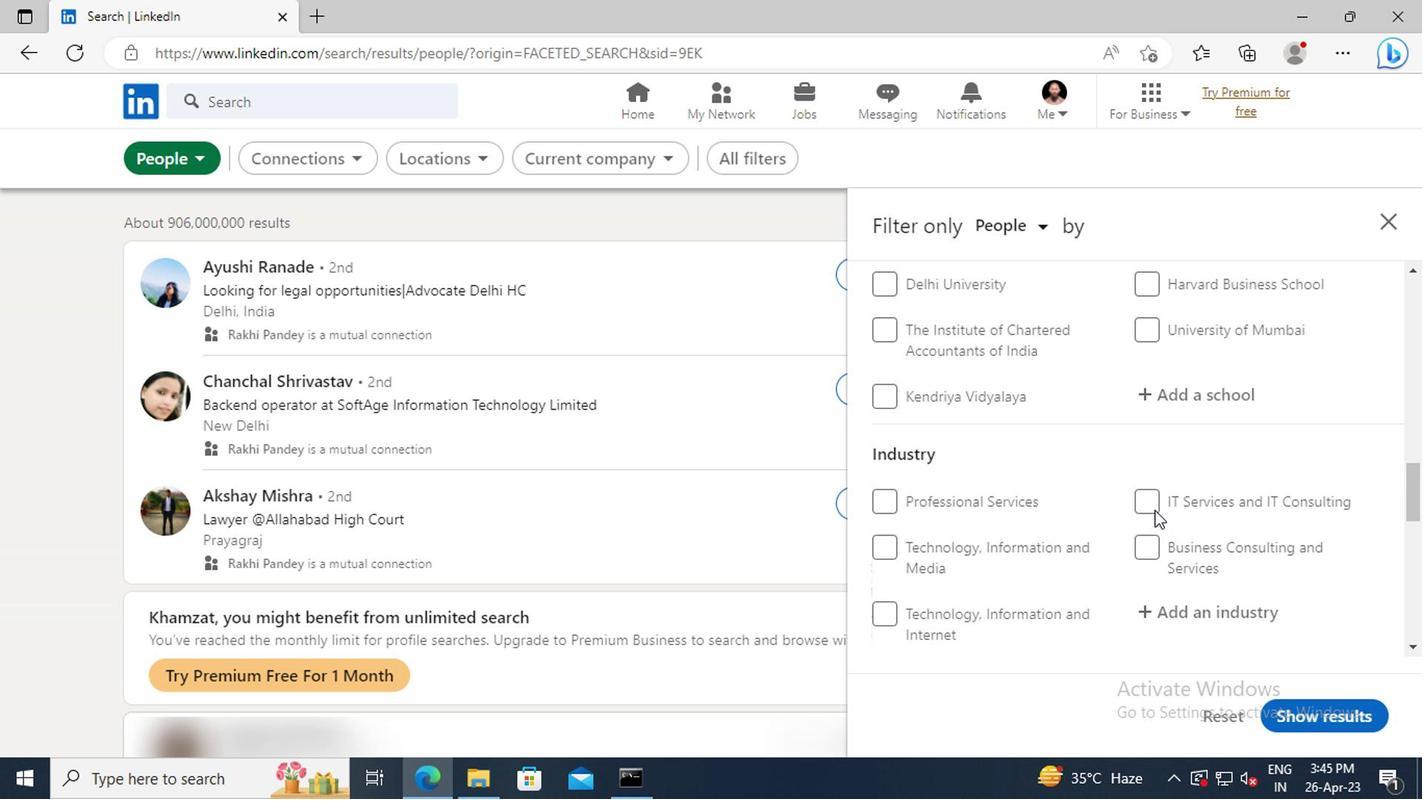 
Action: Mouse scrolled (1148, 511) with delta (0, 0)
Screenshot: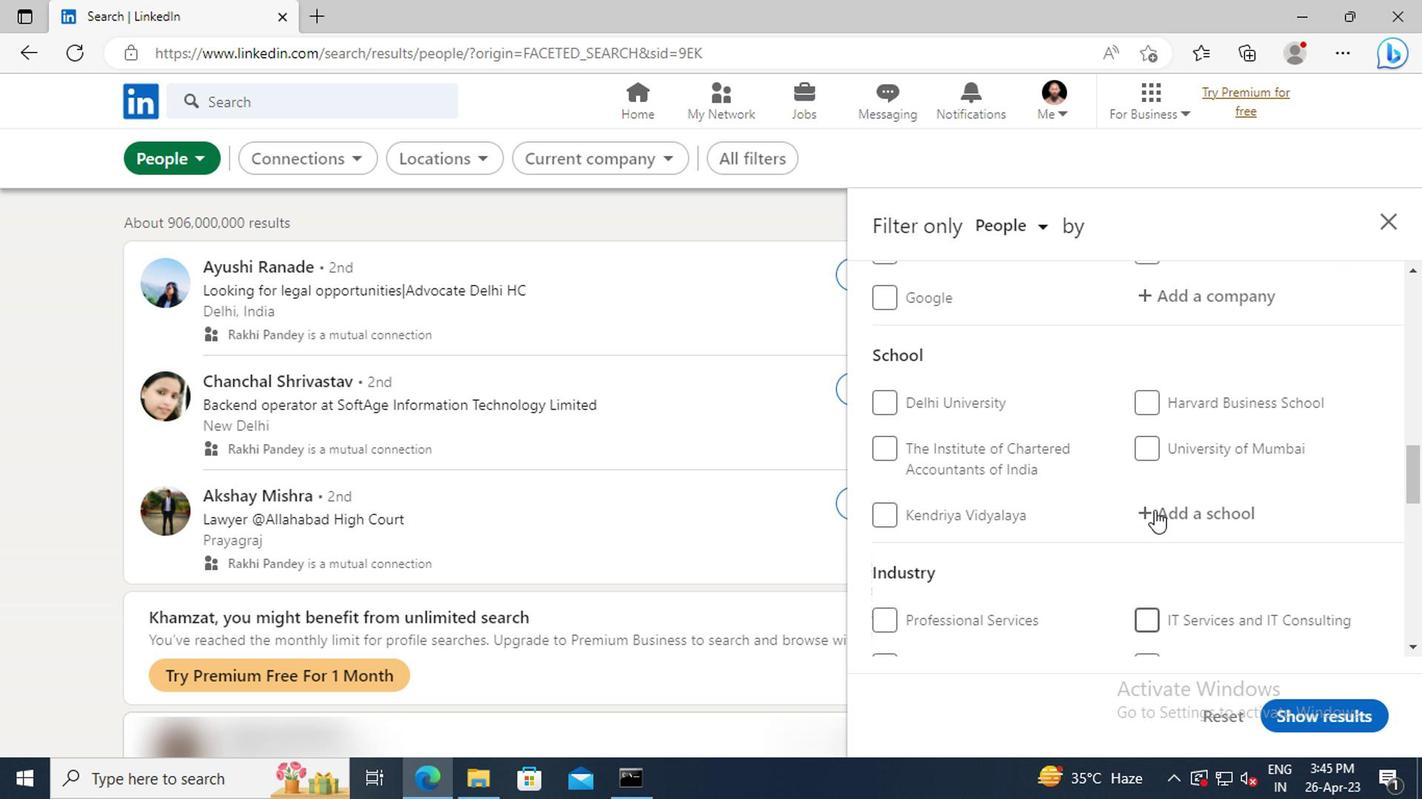 
Action: Mouse scrolled (1148, 511) with delta (0, 0)
Screenshot: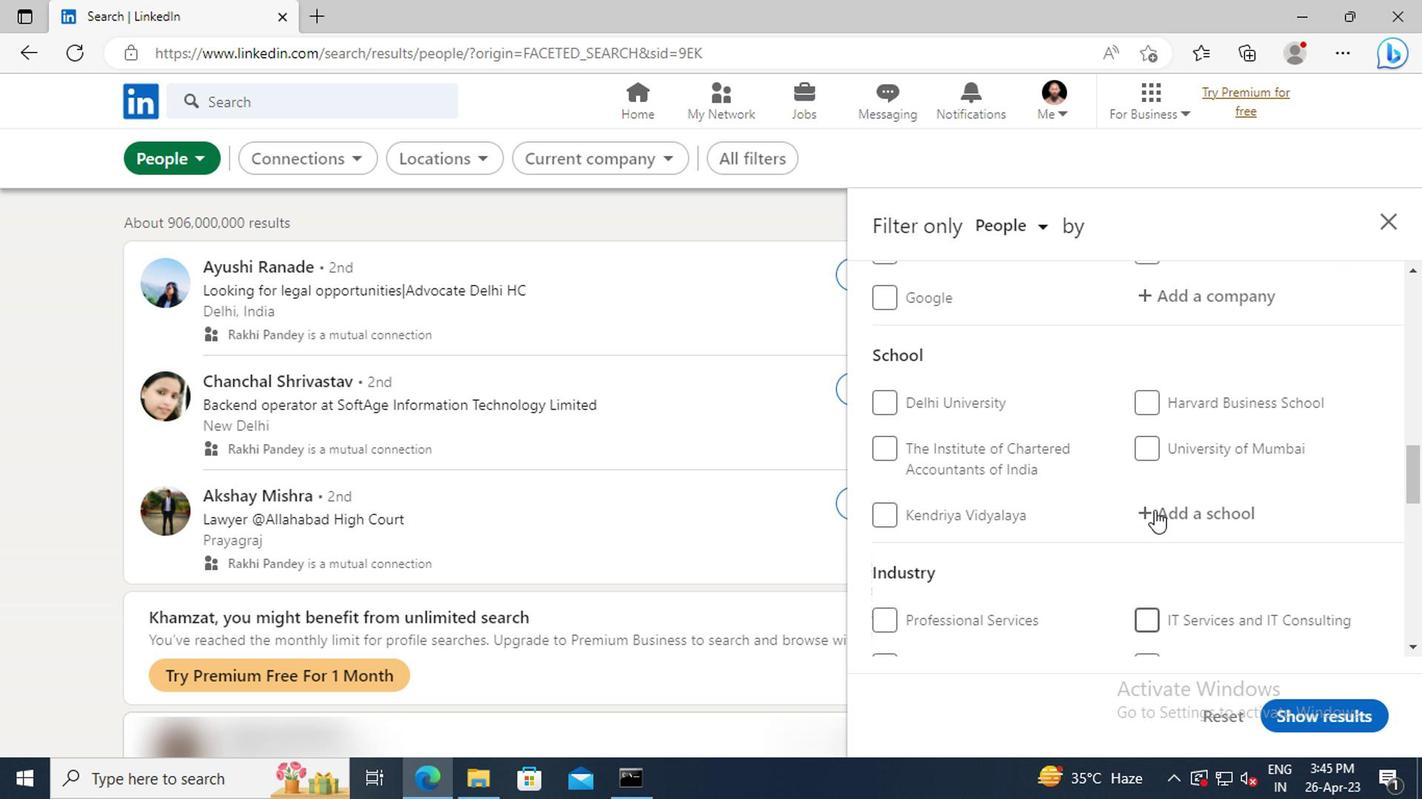 
Action: Mouse scrolled (1148, 511) with delta (0, 0)
Screenshot: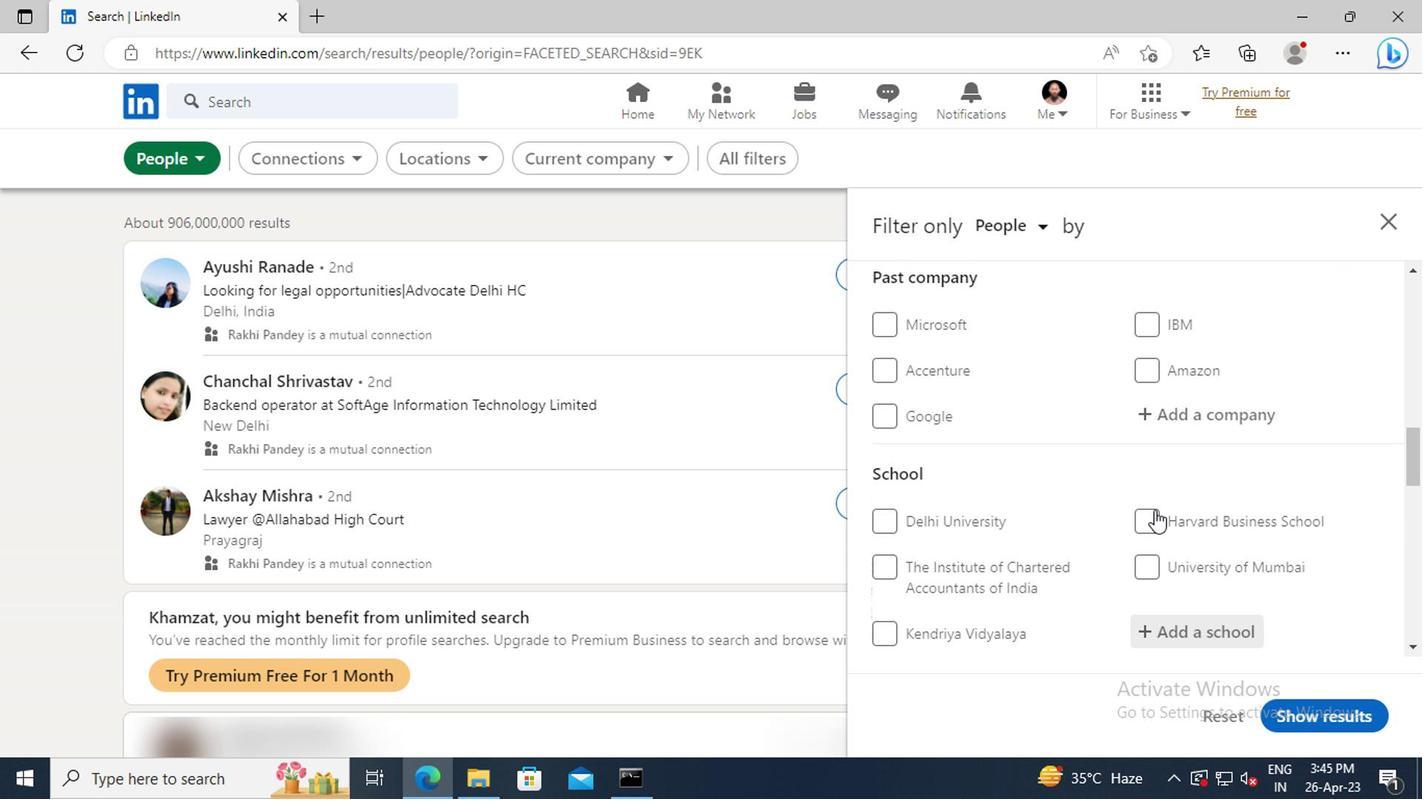 
Action: Mouse scrolled (1148, 511) with delta (0, 0)
Screenshot: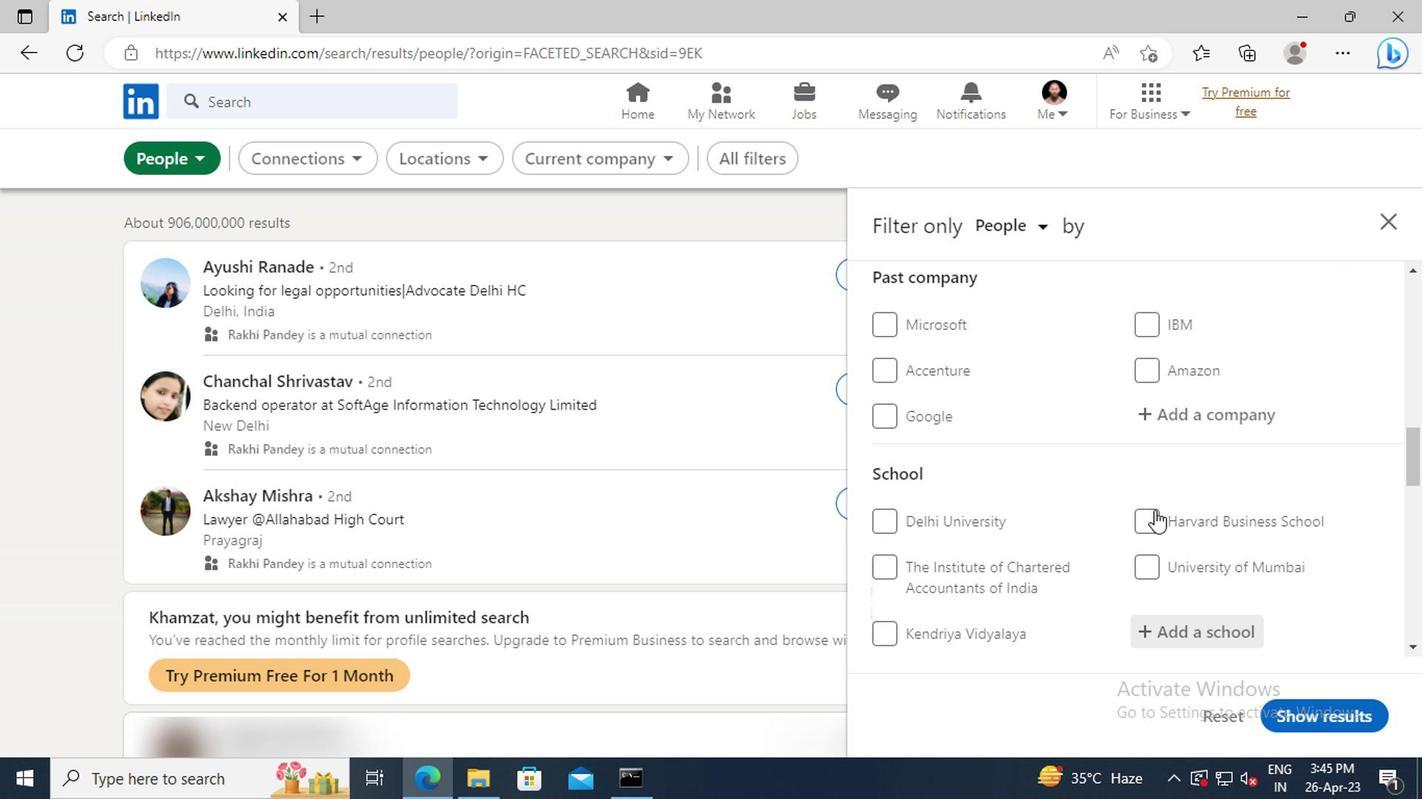 
Action: Mouse scrolled (1148, 511) with delta (0, 0)
Screenshot: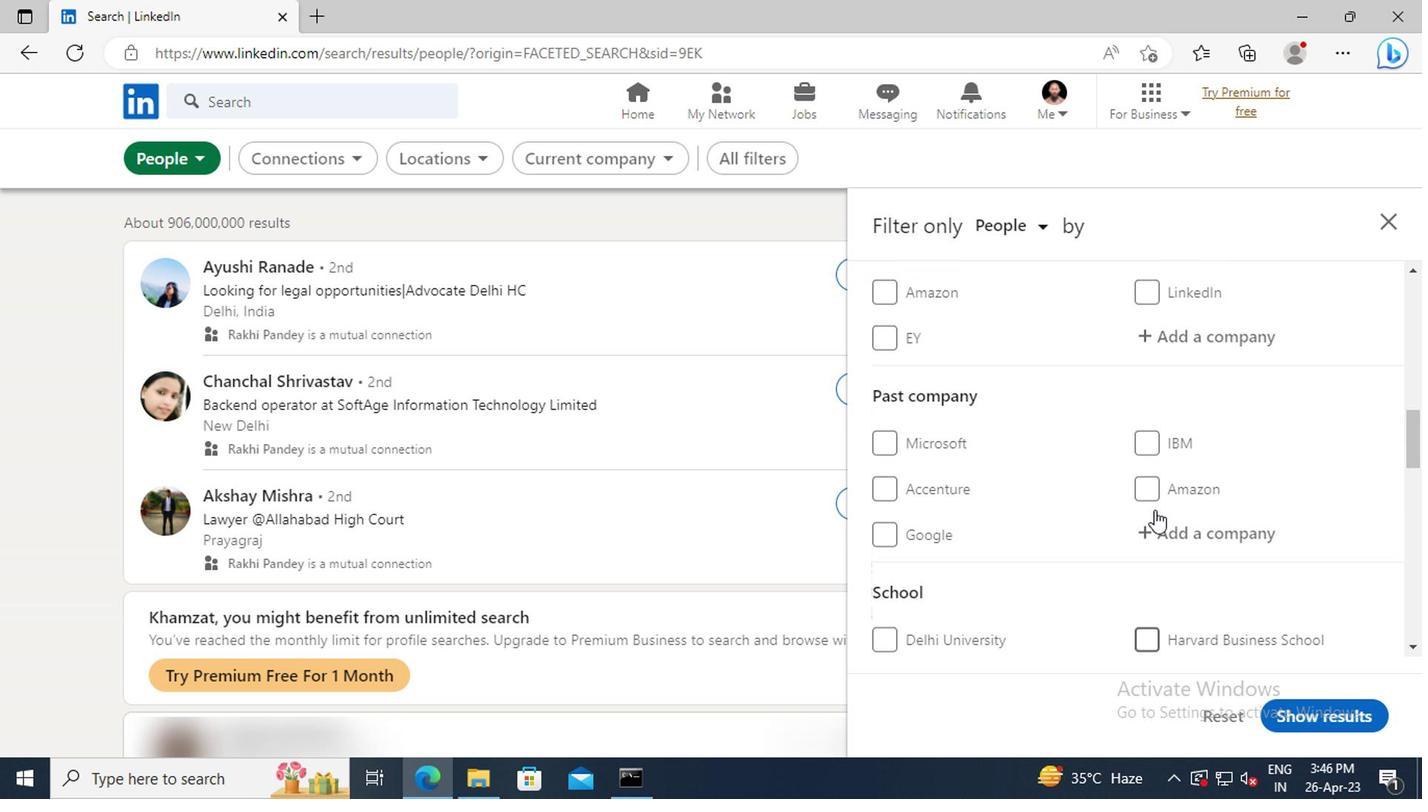 
Action: Mouse scrolled (1148, 511) with delta (0, 0)
Screenshot: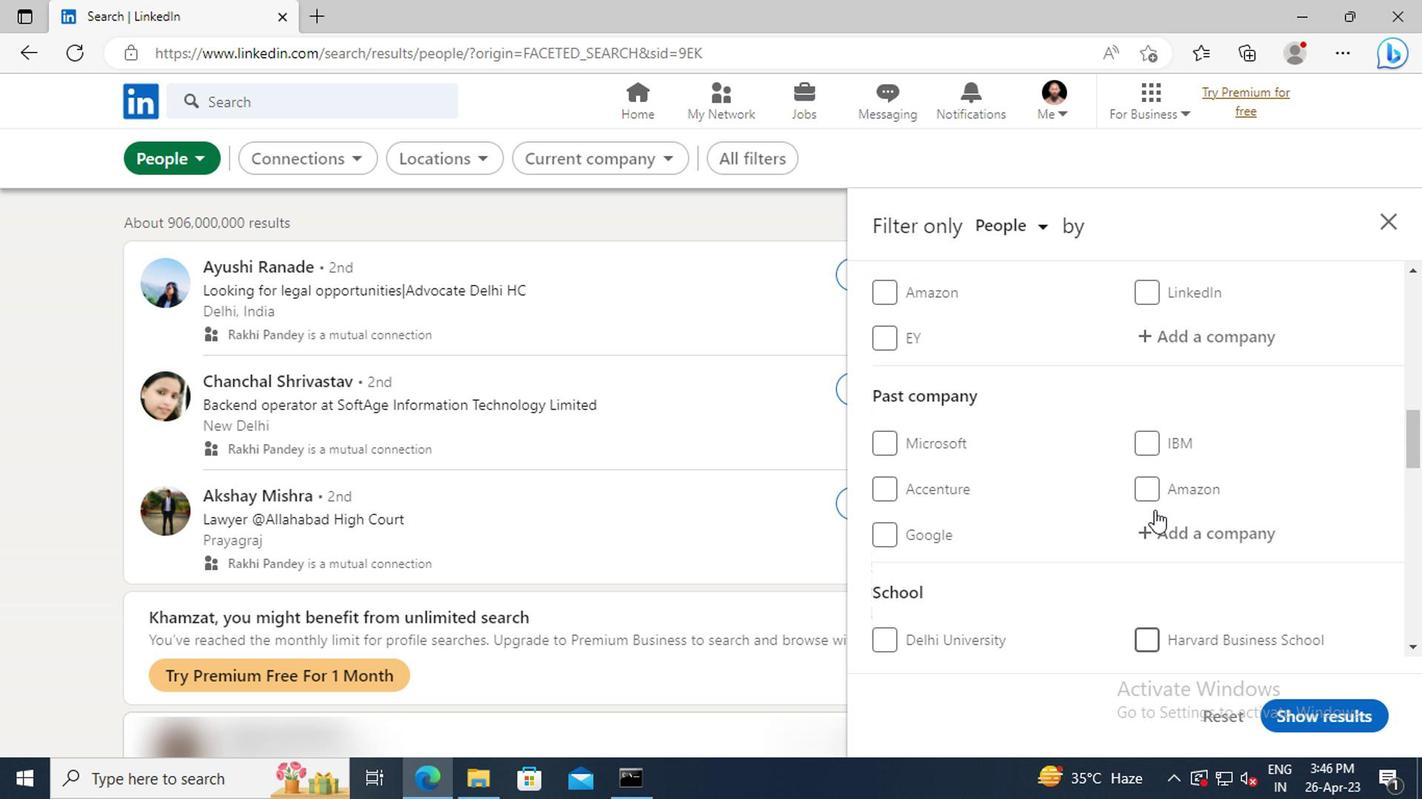 
Action: Mouse scrolled (1148, 511) with delta (0, 0)
Screenshot: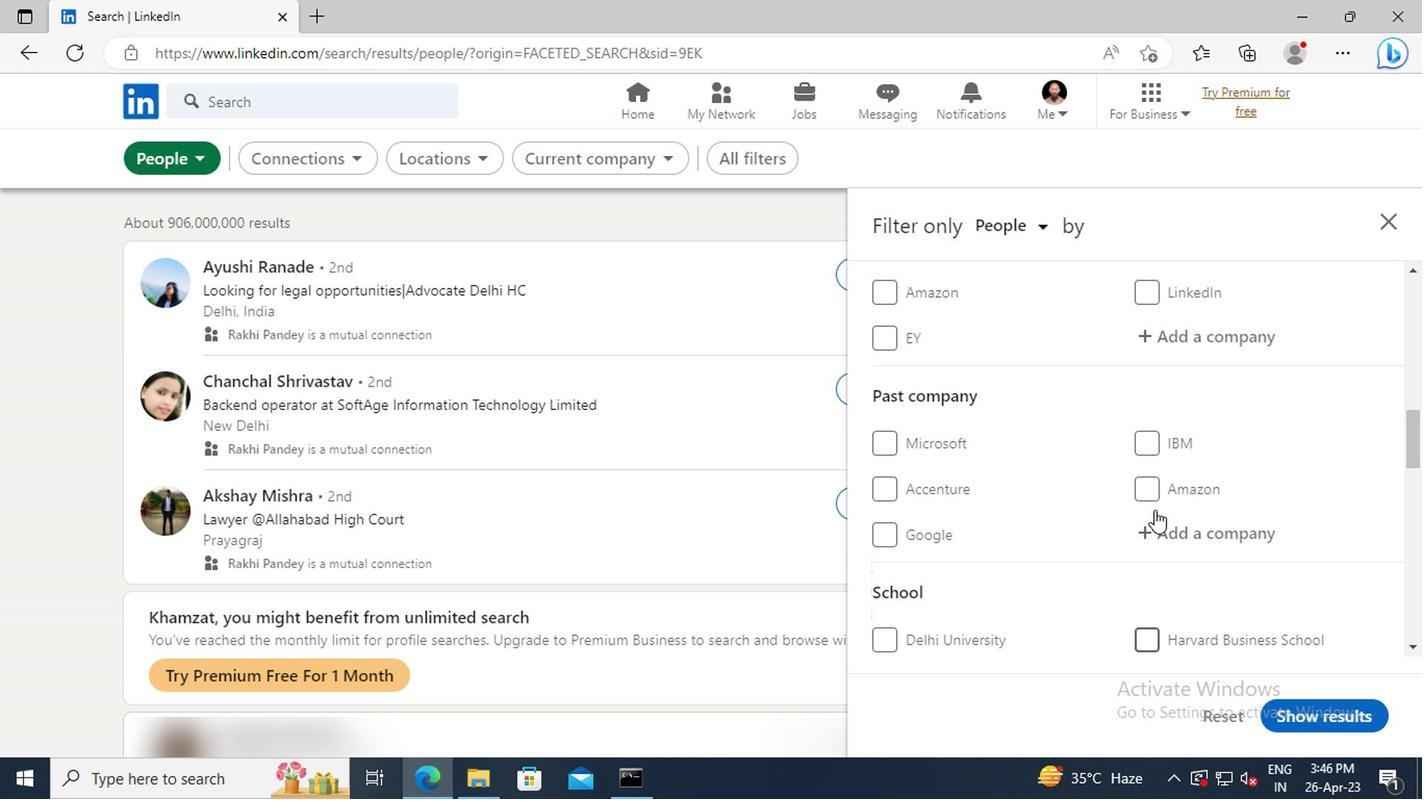
Action: Mouse moved to (1162, 509)
Screenshot: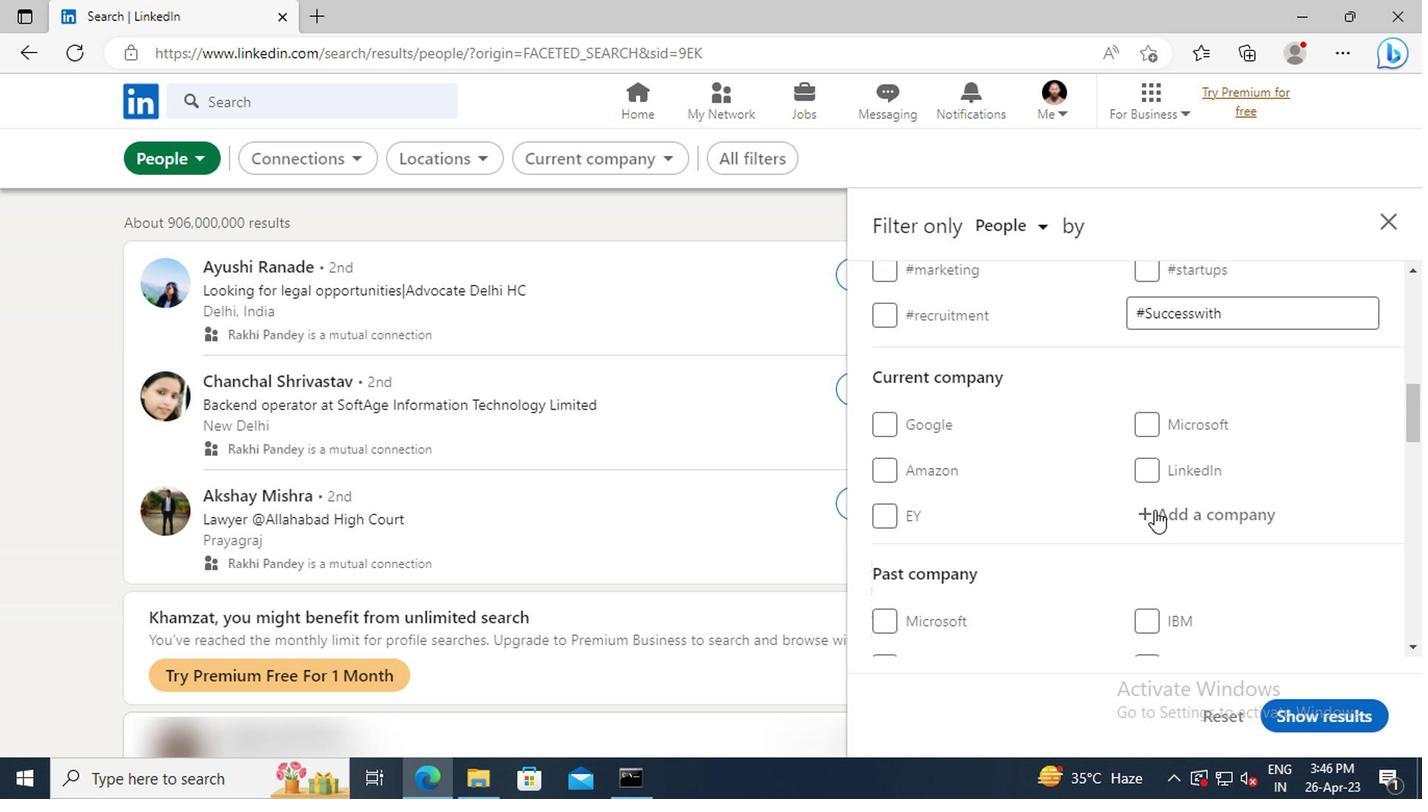 
Action: Mouse pressed left at (1162, 509)
Screenshot: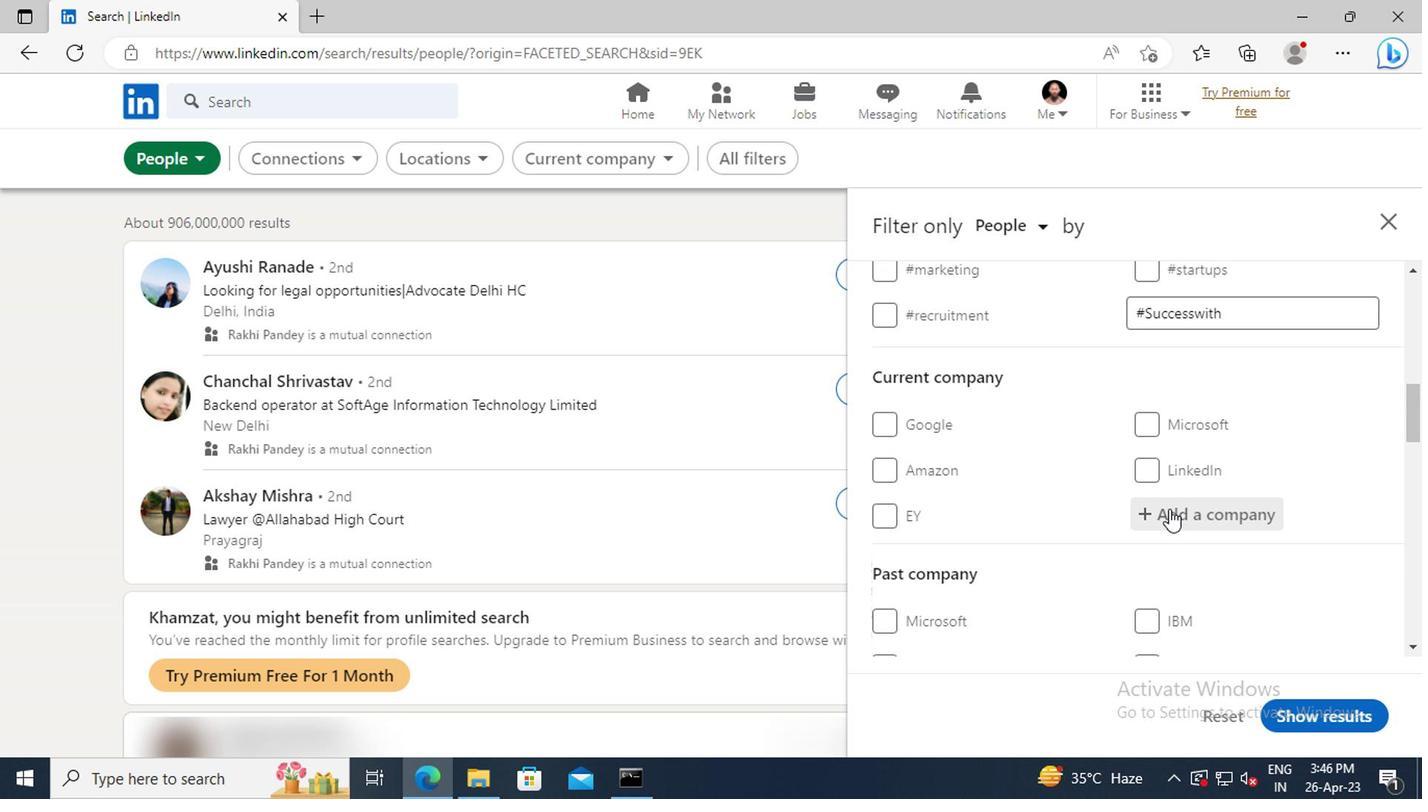 
Action: Key pressed <Key.shift>ICICI<Key.space><Key.shift>PRUDENTIAL<Key.space><Key.shift>LIFE<Key.space><Key.shift>INSURANCE<Key.space><Key.shift>COMPANY<Key.space><Key.shift>LIMITED
Screenshot: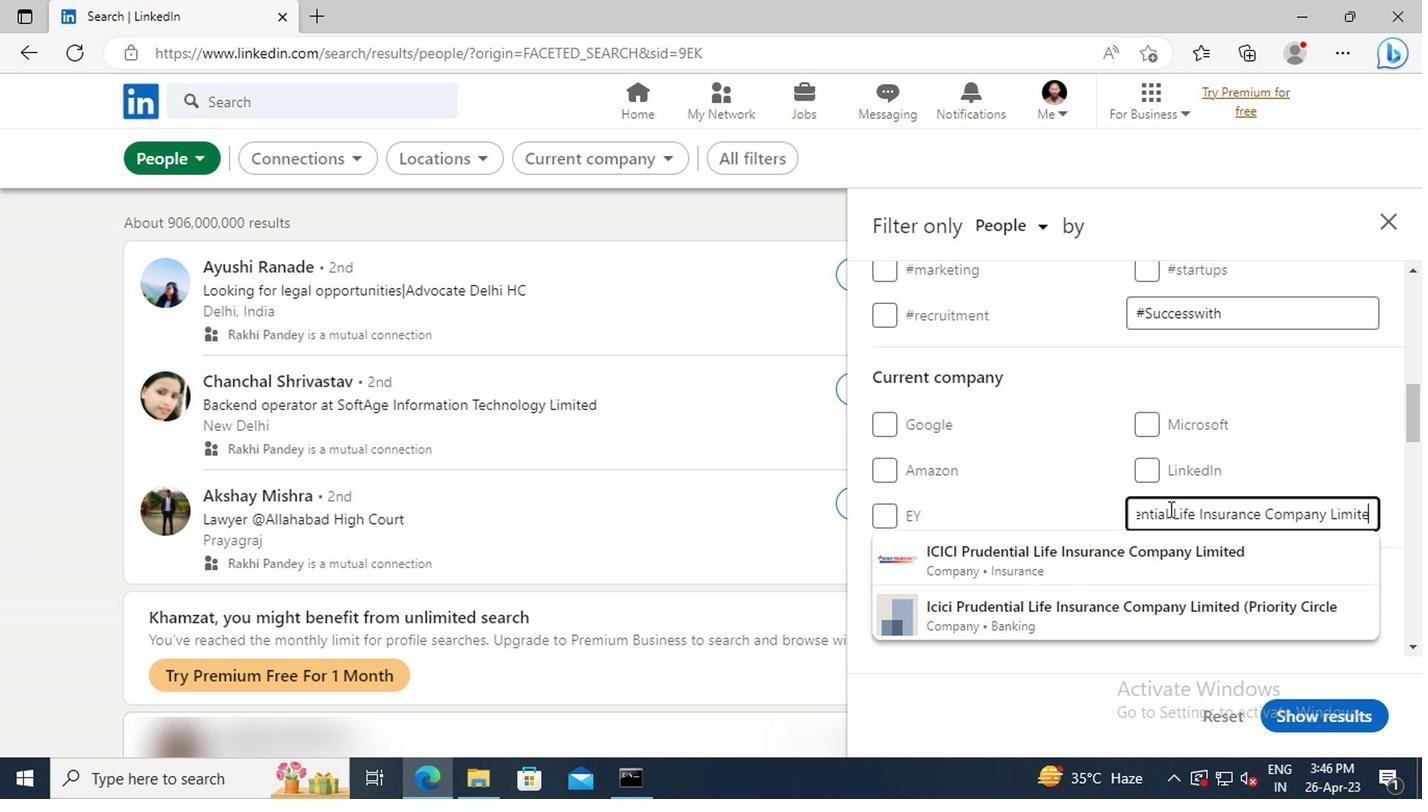 
Action: Mouse moved to (1170, 554)
Screenshot: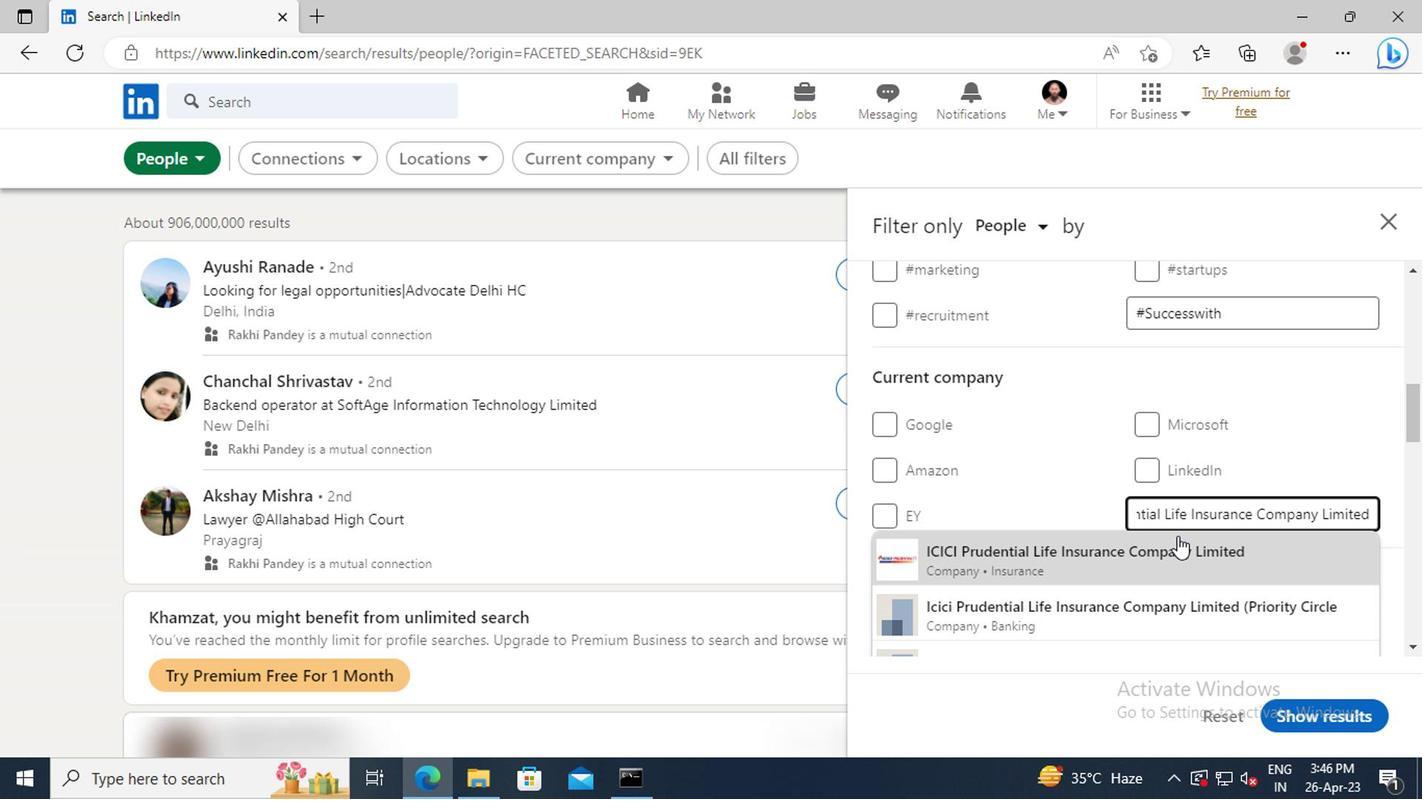 
Action: Mouse pressed left at (1170, 554)
Screenshot: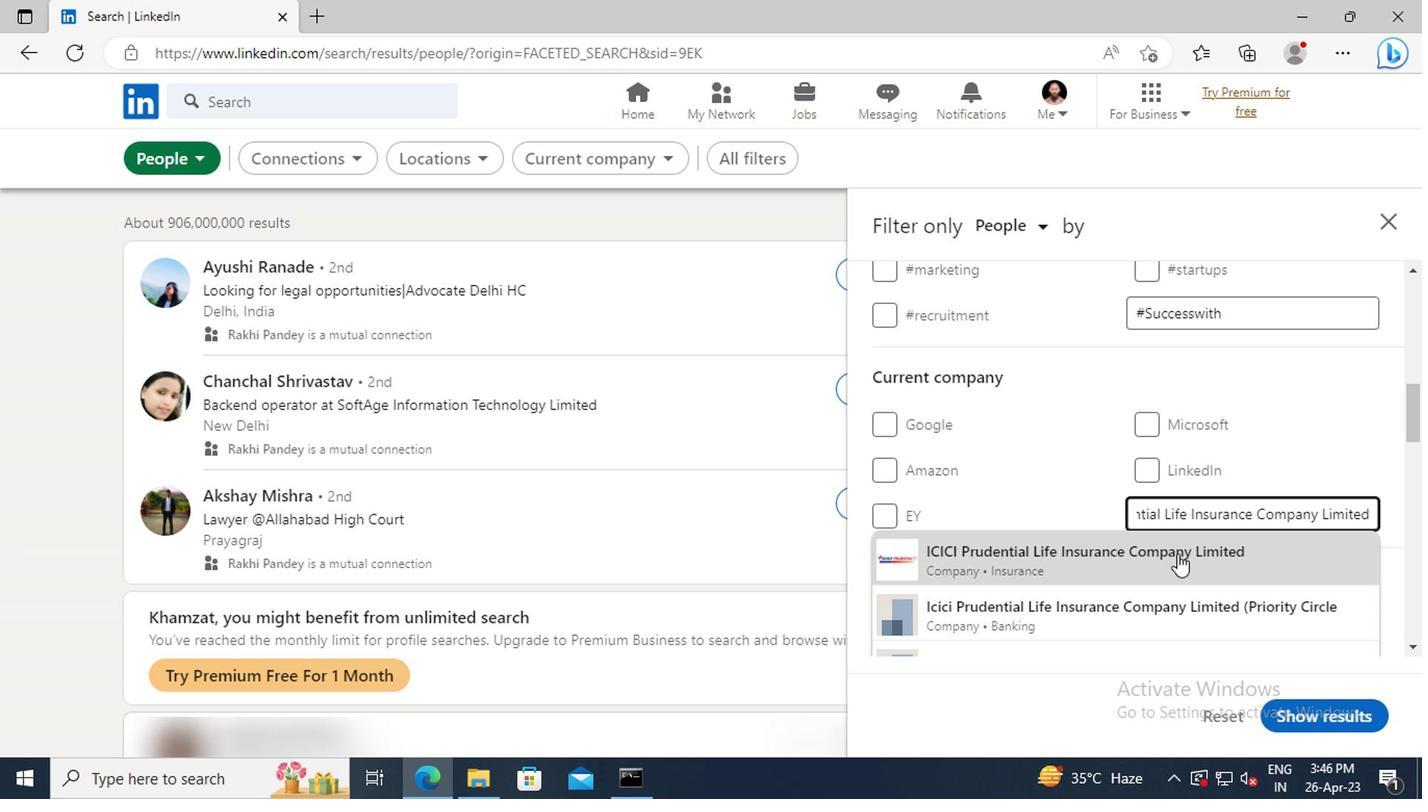 
Action: Mouse moved to (1133, 468)
Screenshot: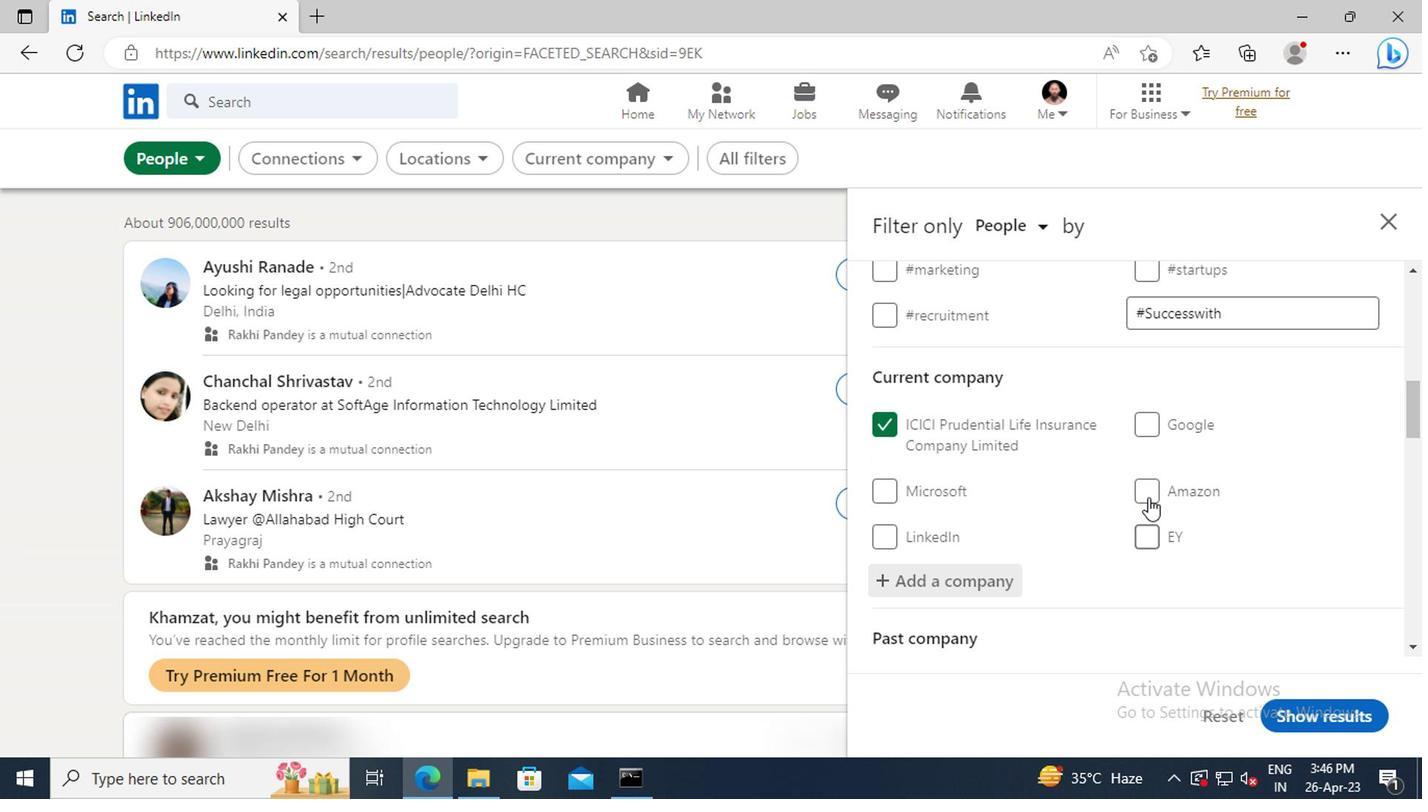 
Action: Mouse scrolled (1133, 467) with delta (0, 0)
Screenshot: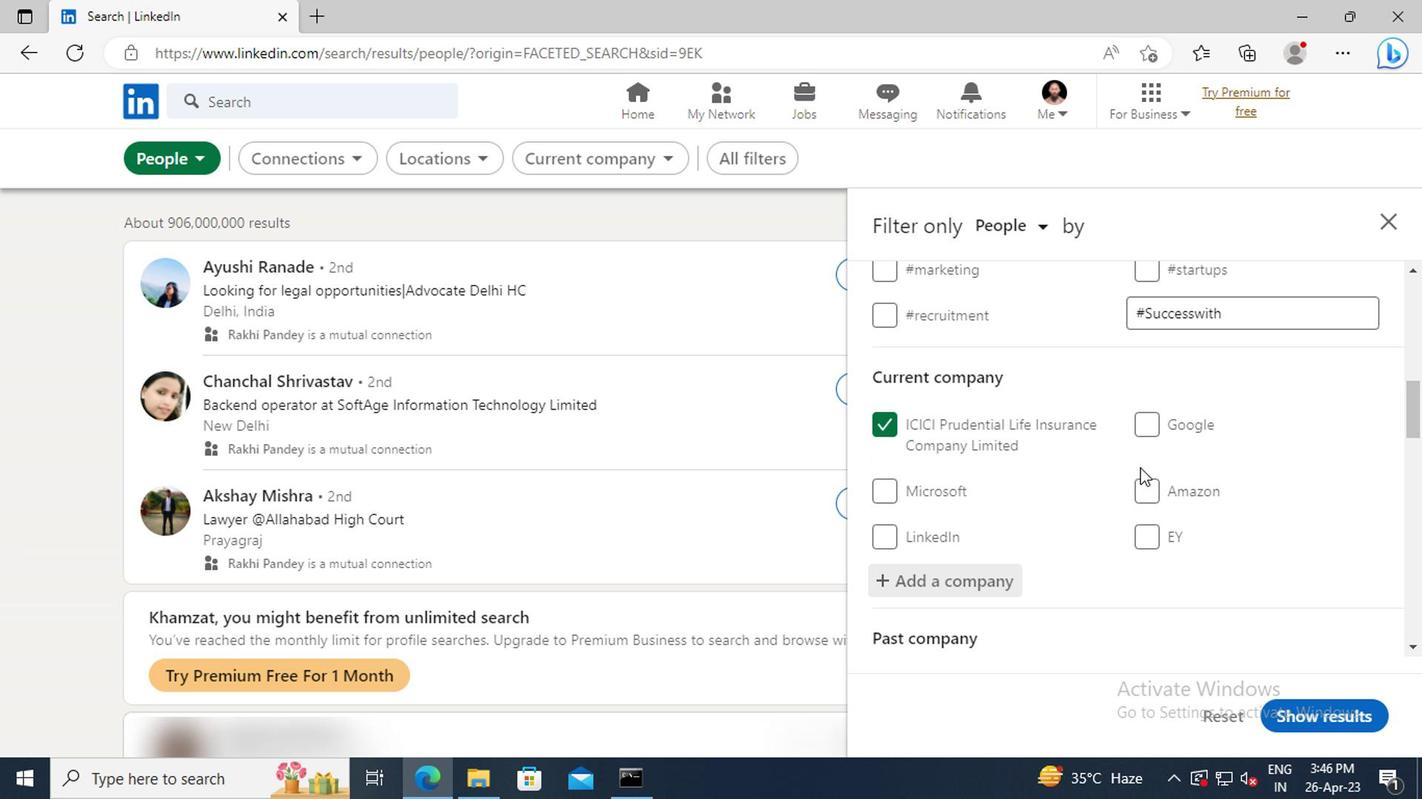
Action: Mouse scrolled (1133, 467) with delta (0, 0)
Screenshot: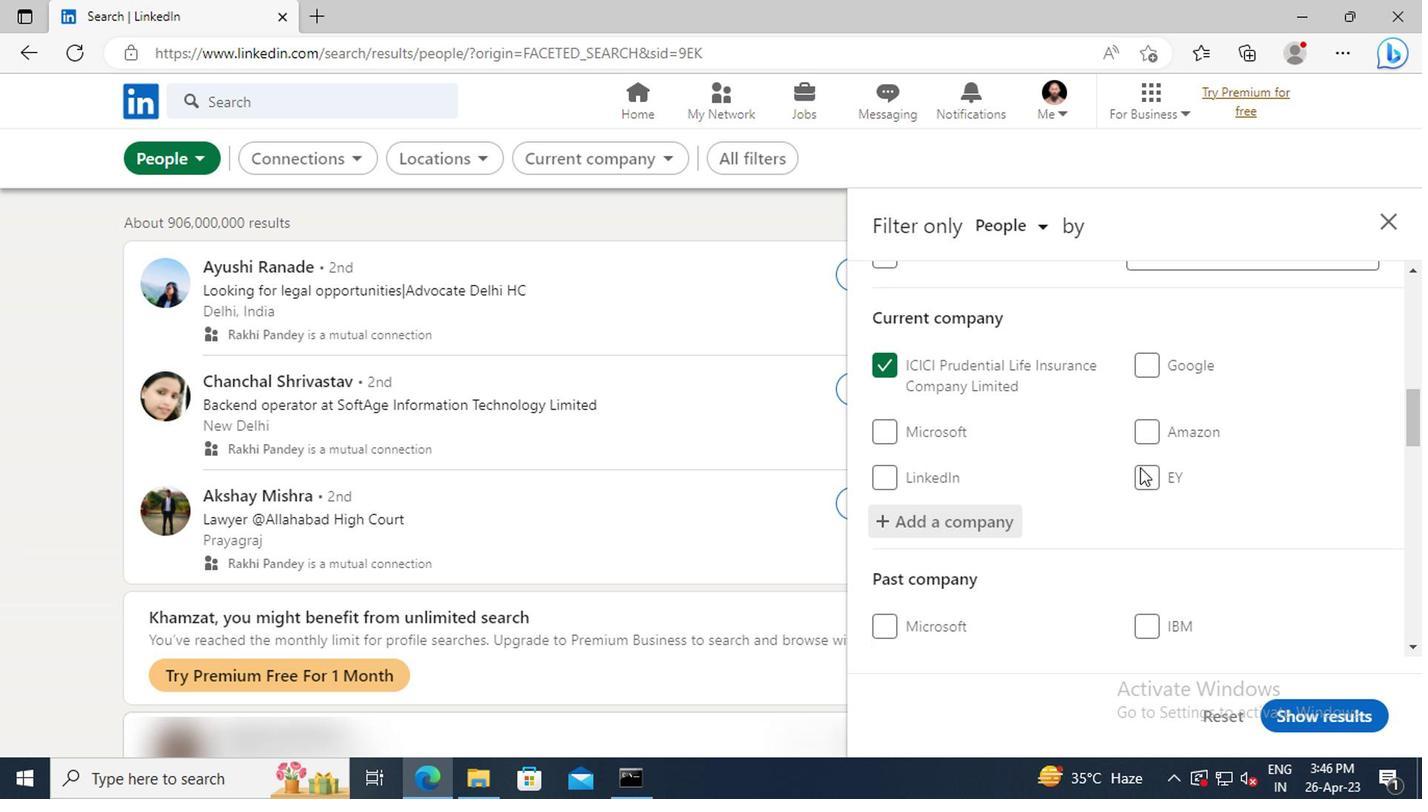 
Action: Mouse scrolled (1133, 467) with delta (0, 0)
Screenshot: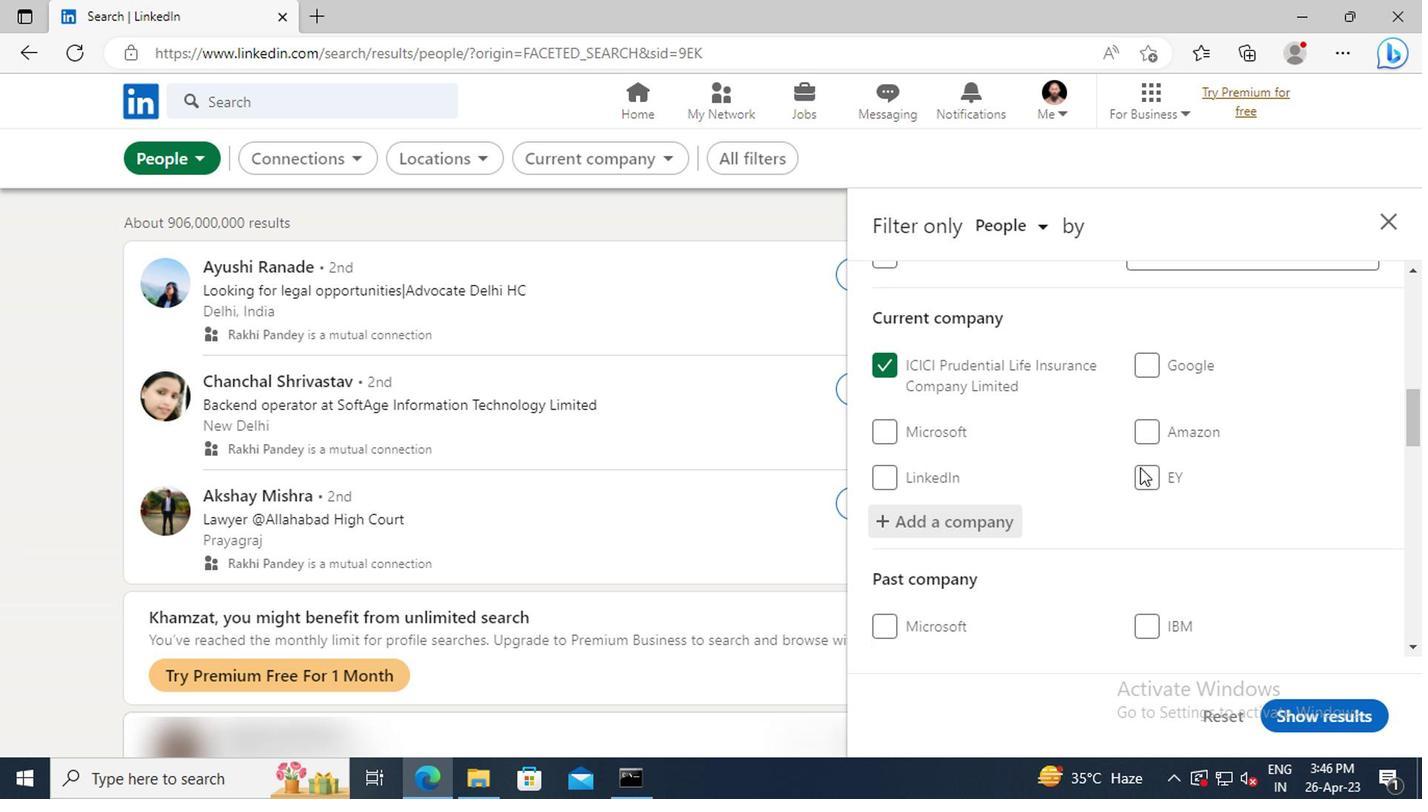 
Action: Mouse scrolled (1133, 467) with delta (0, 0)
Screenshot: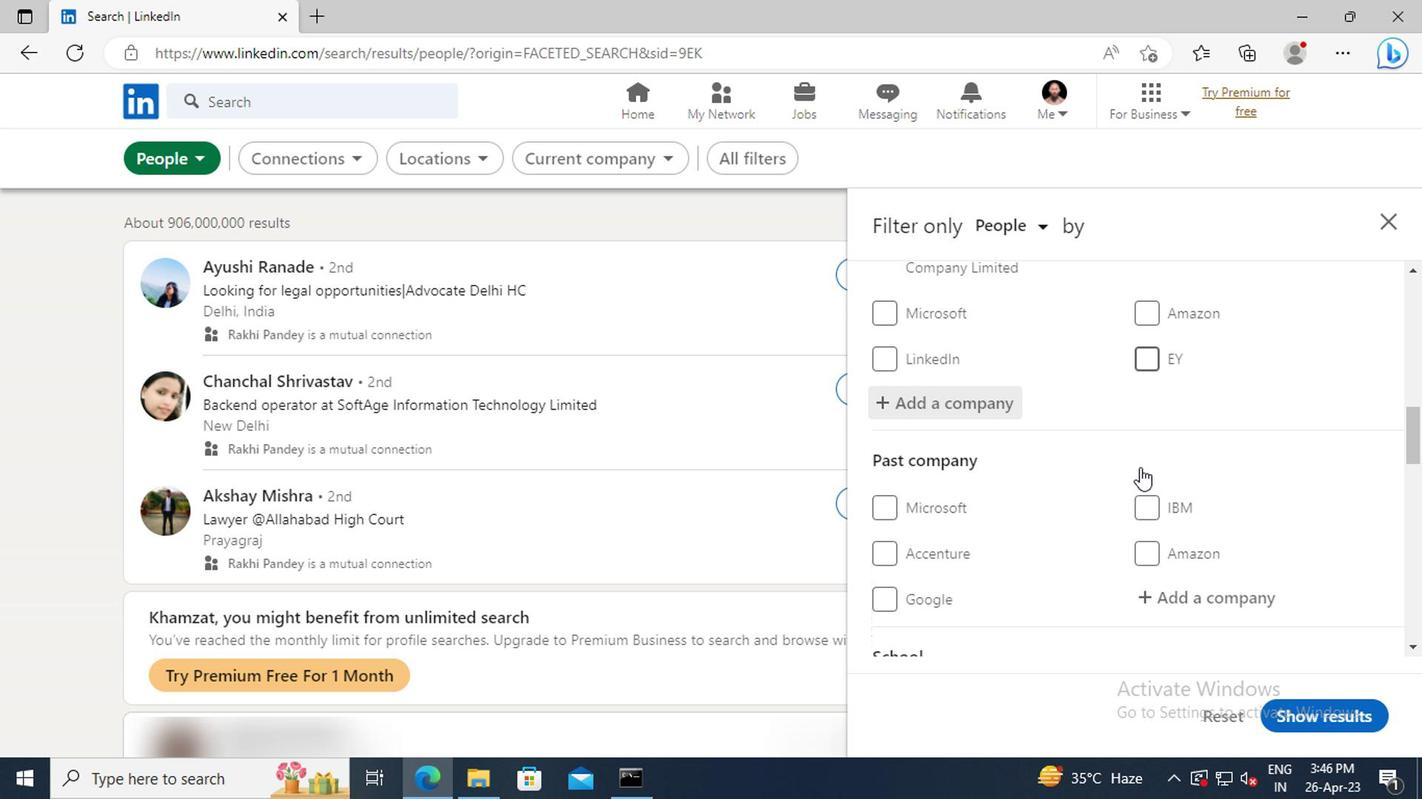 
Action: Mouse scrolled (1133, 467) with delta (0, 0)
Screenshot: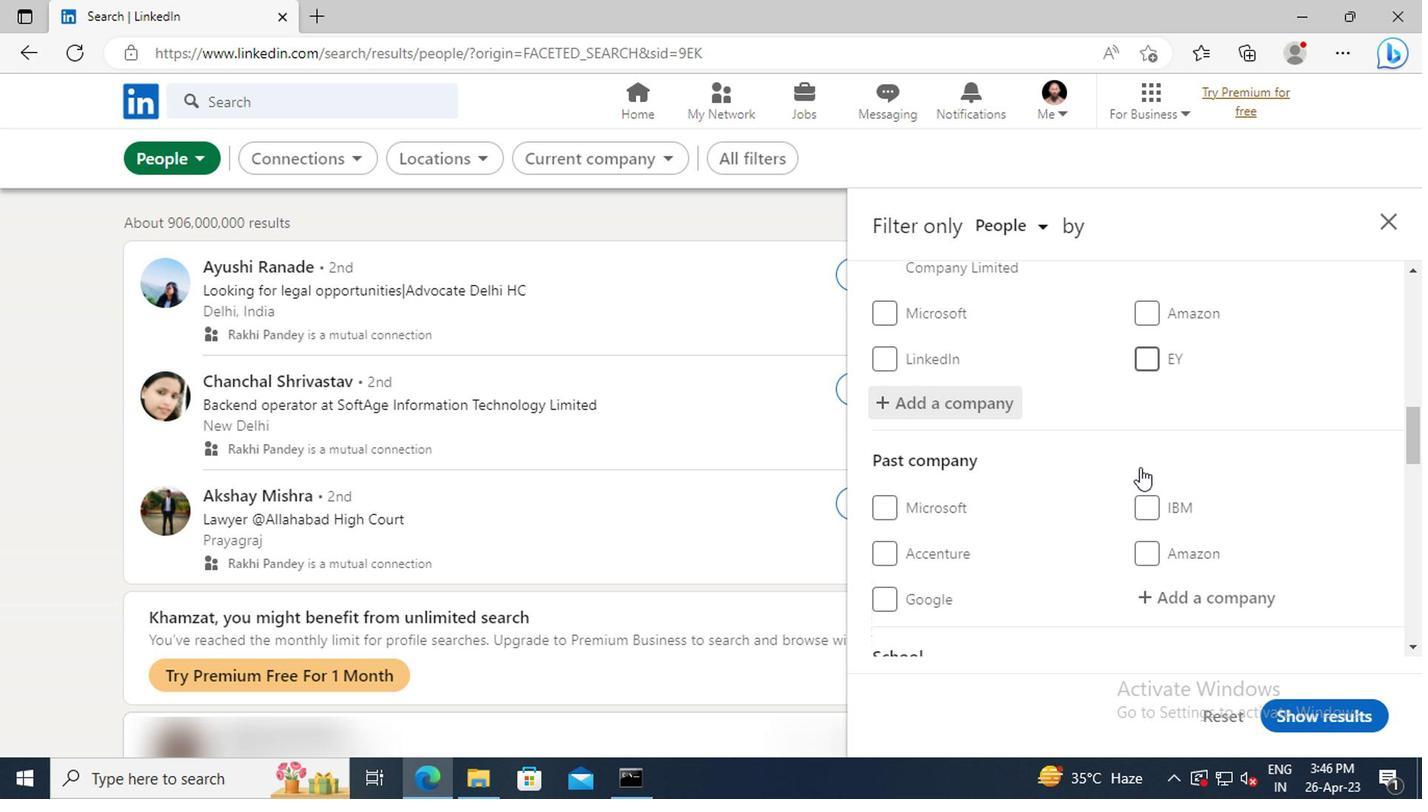 
Action: Mouse scrolled (1133, 467) with delta (0, 0)
Screenshot: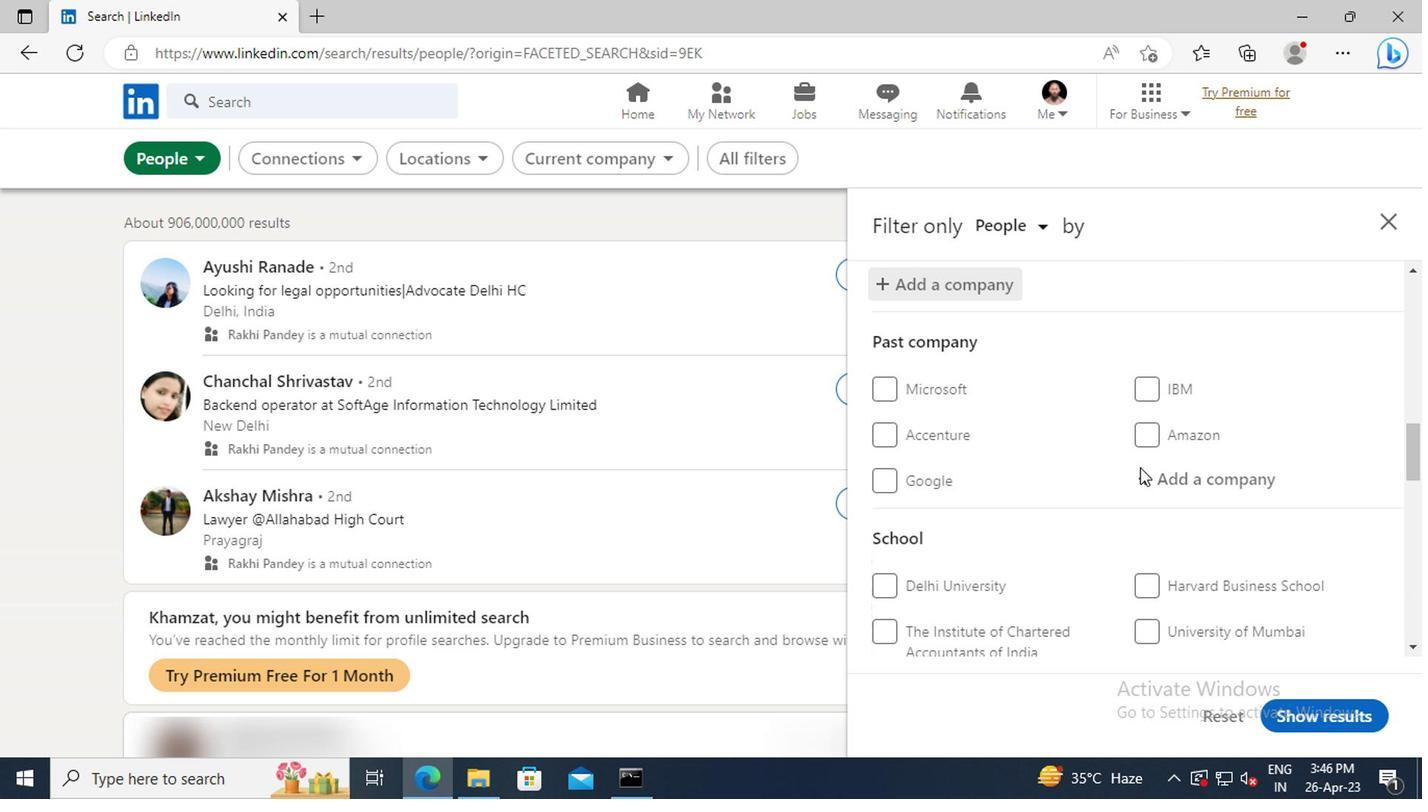 
Action: Mouse scrolled (1133, 467) with delta (0, 0)
Screenshot: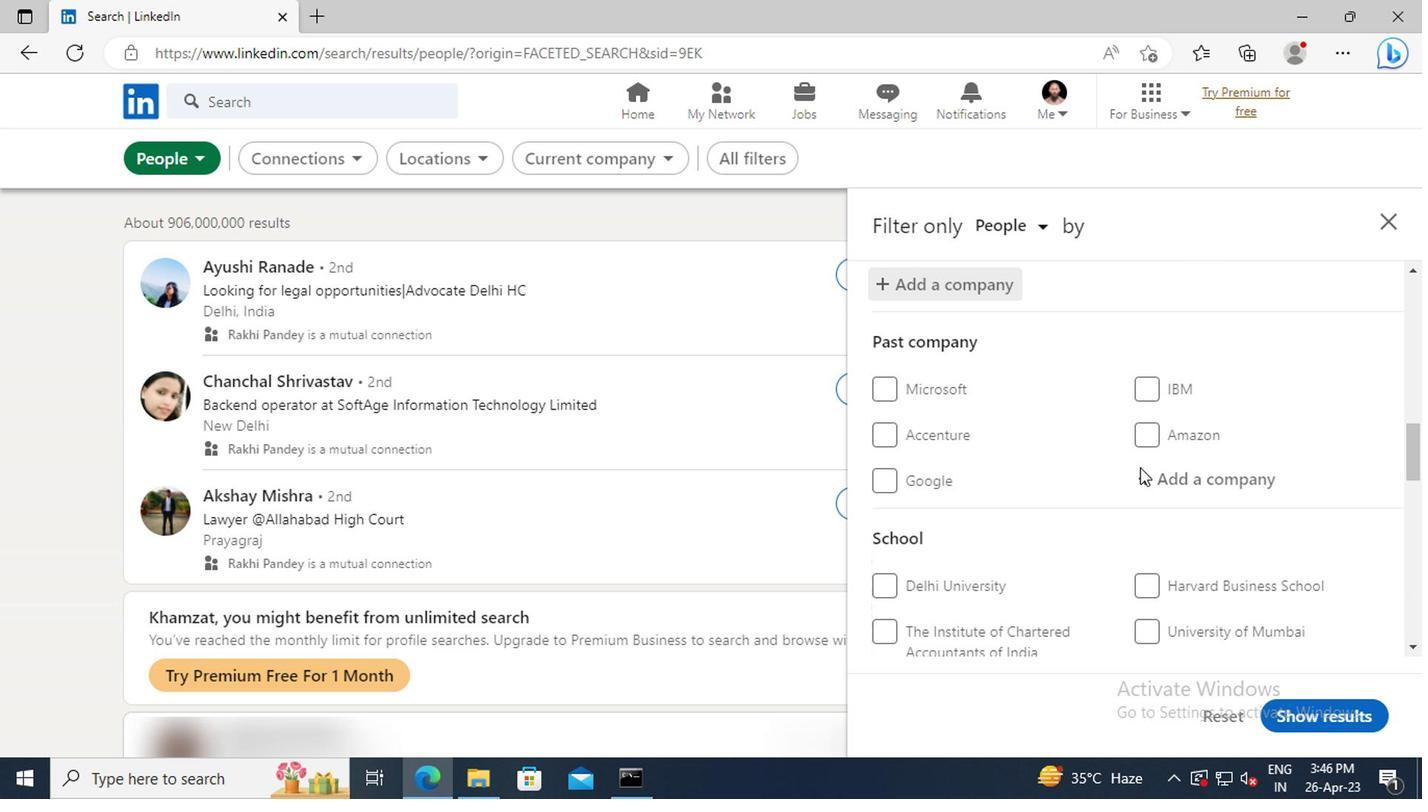 
Action: Mouse scrolled (1133, 467) with delta (0, 0)
Screenshot: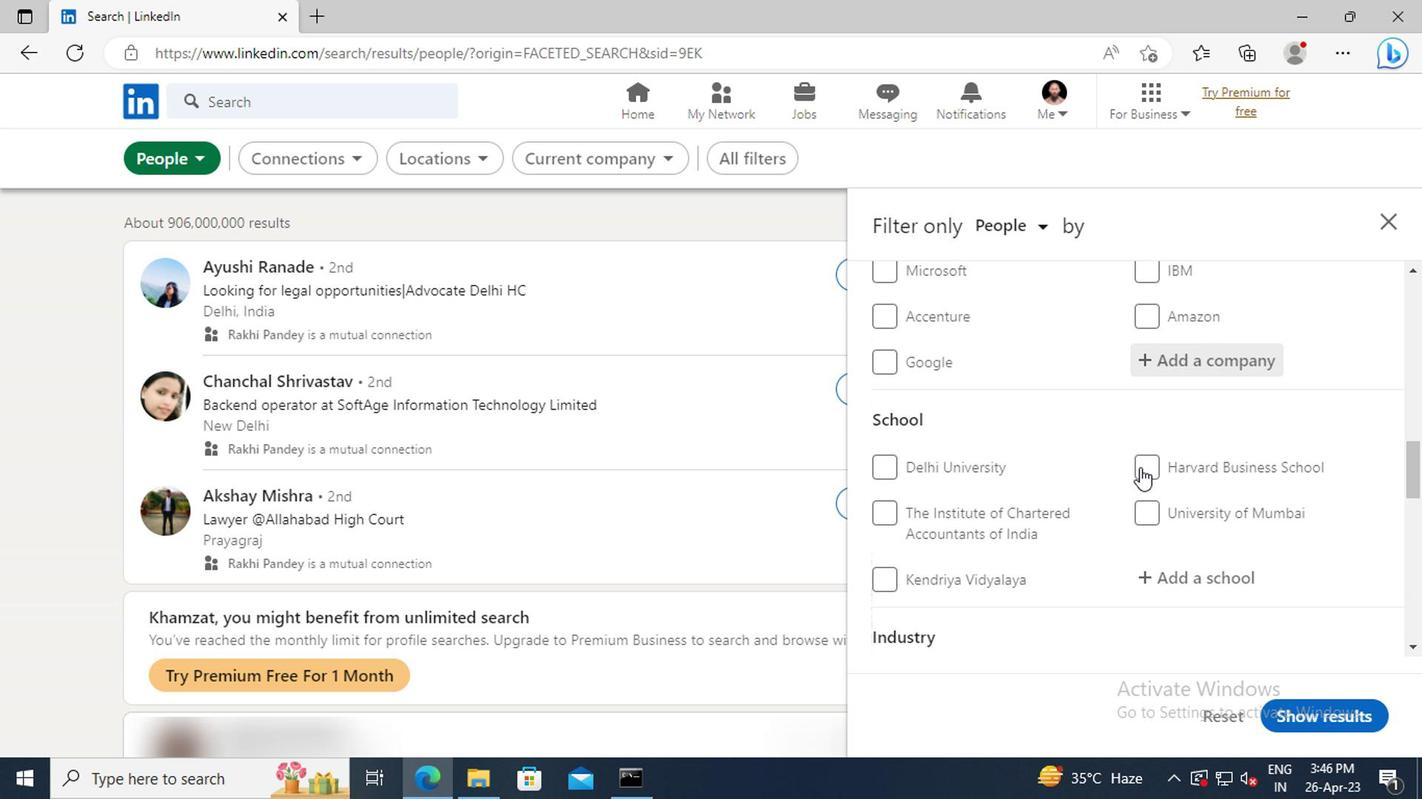 
Action: Mouse moved to (1178, 527)
Screenshot: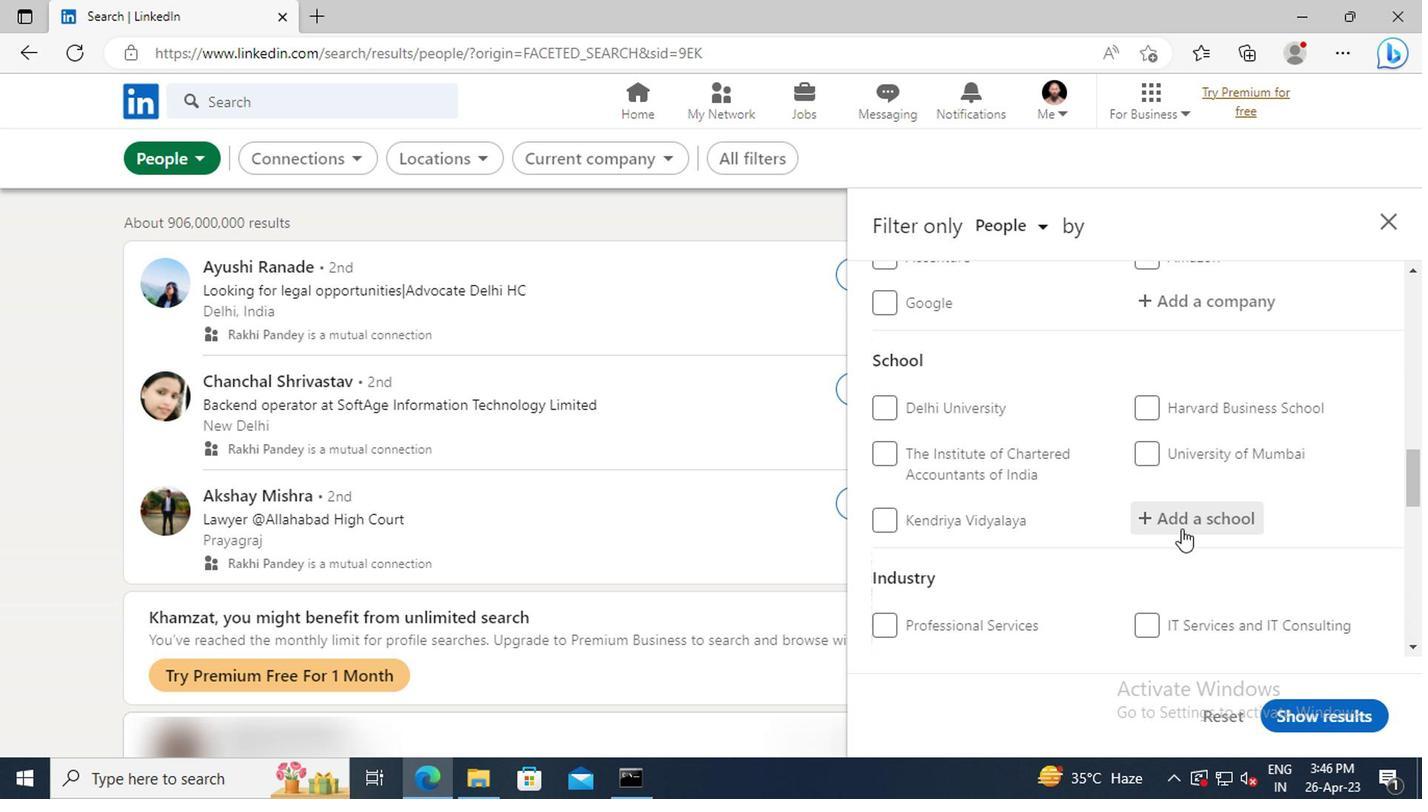 
Action: Mouse pressed left at (1178, 527)
Screenshot: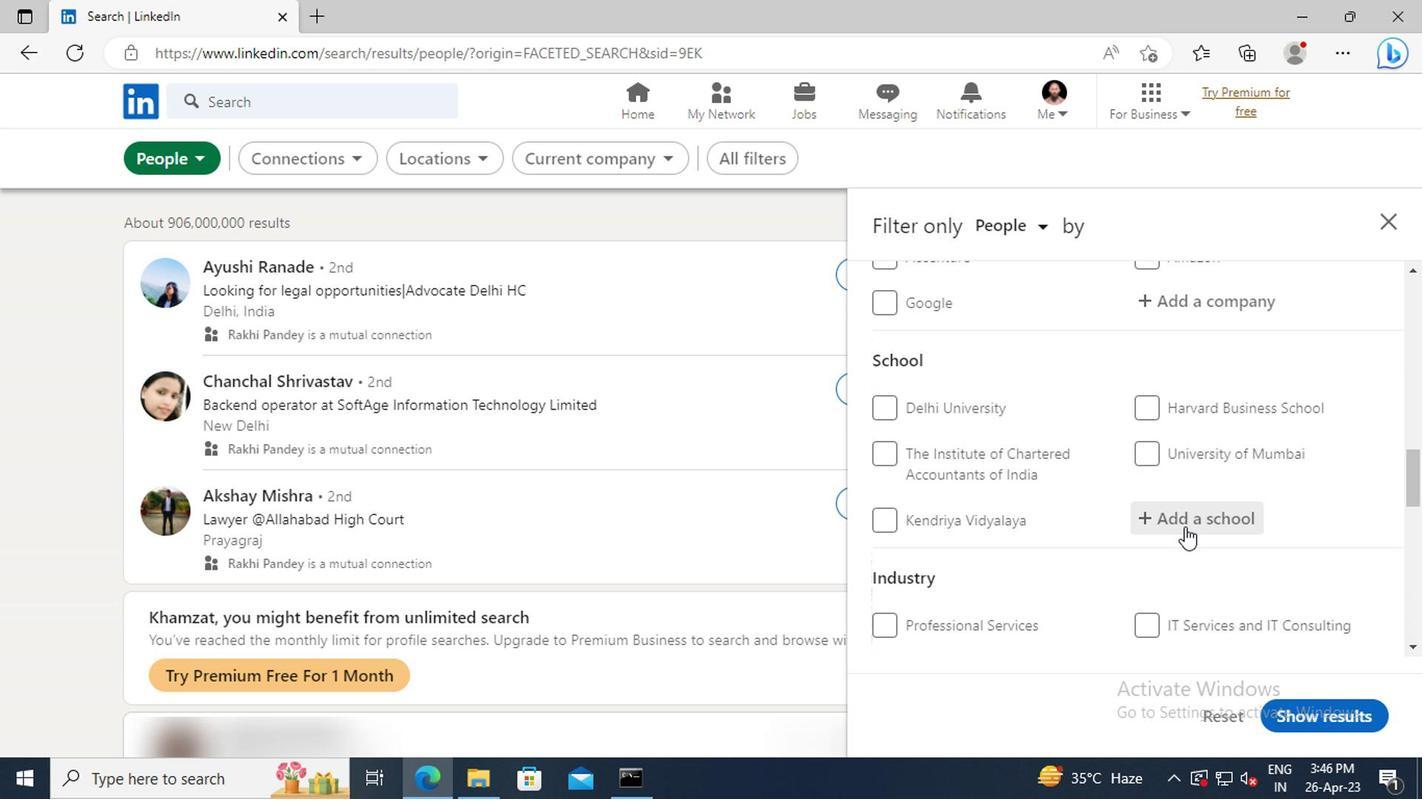 
Action: Key pressed <Key.shift>VIJAYA<Key.space><Key.shift>COLLEGE,<Key.space>11
Screenshot: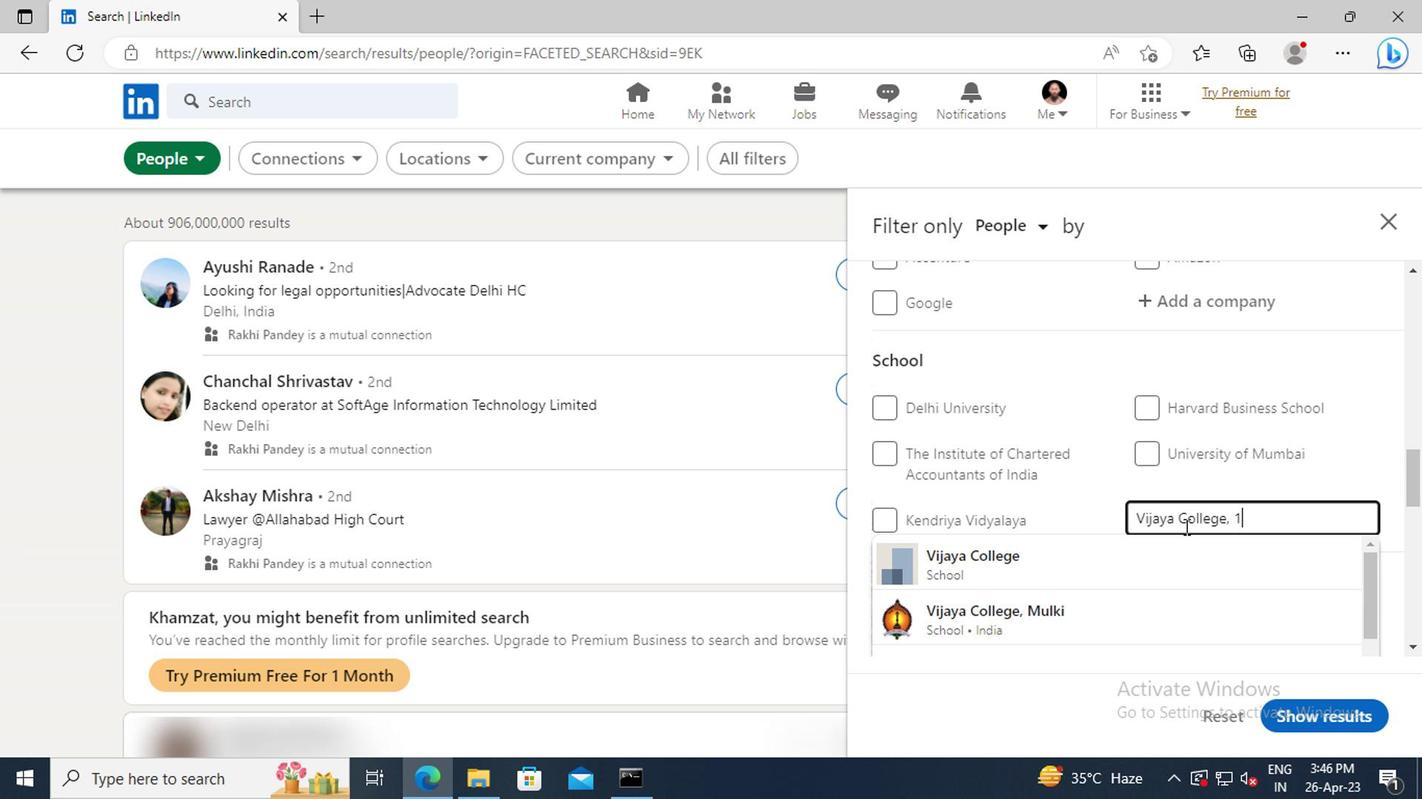 
Action: Mouse moved to (1168, 568)
Screenshot: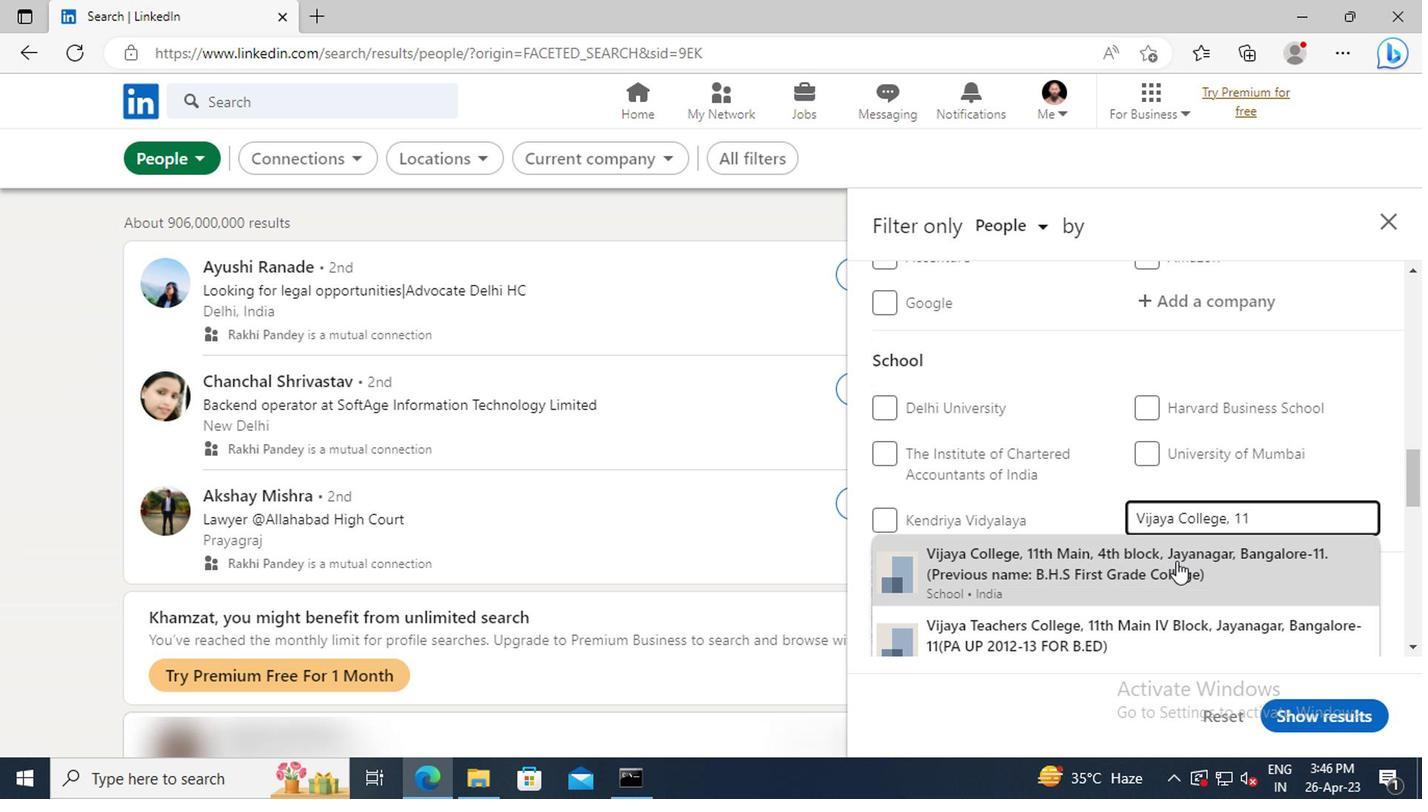 
Action: Mouse pressed left at (1168, 568)
Screenshot: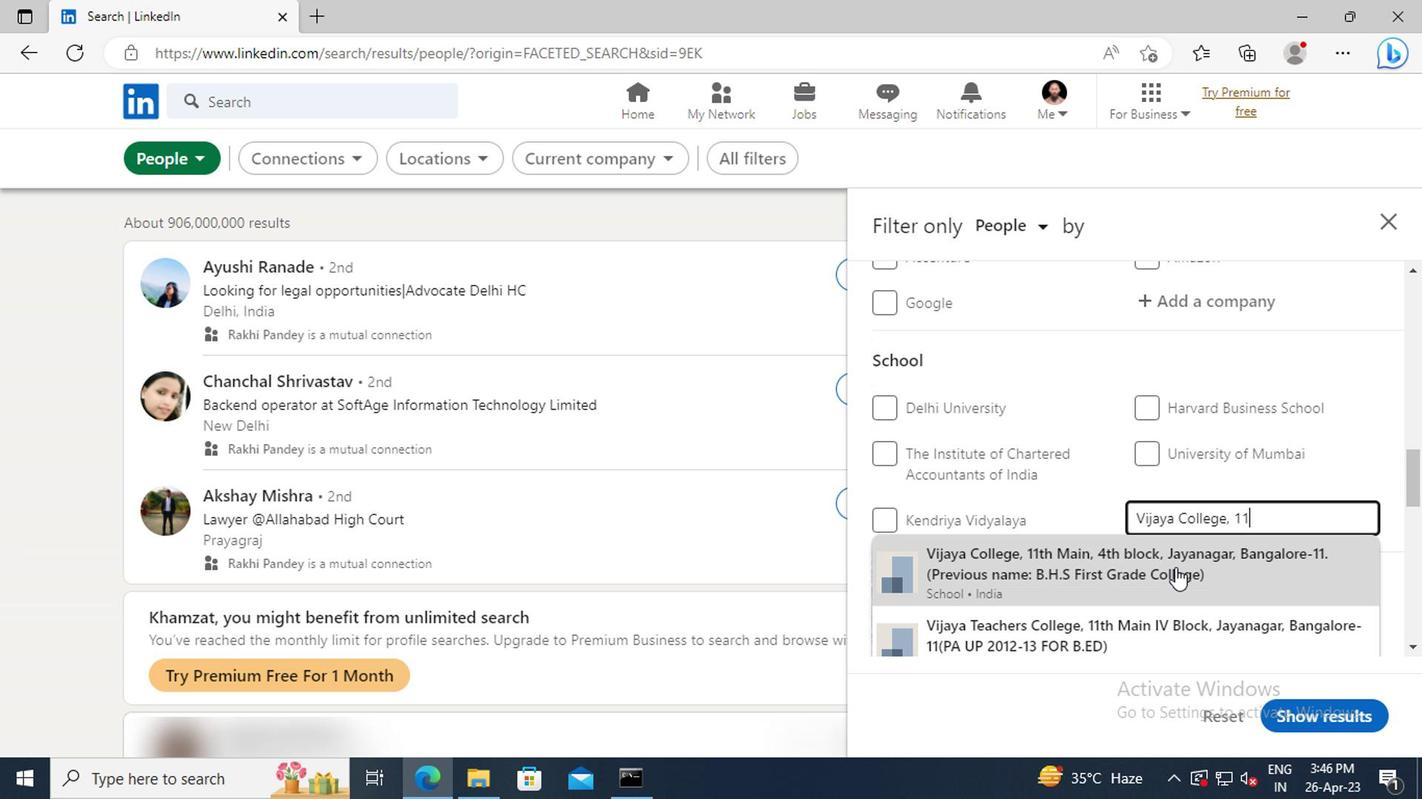 
Action: Mouse moved to (1158, 506)
Screenshot: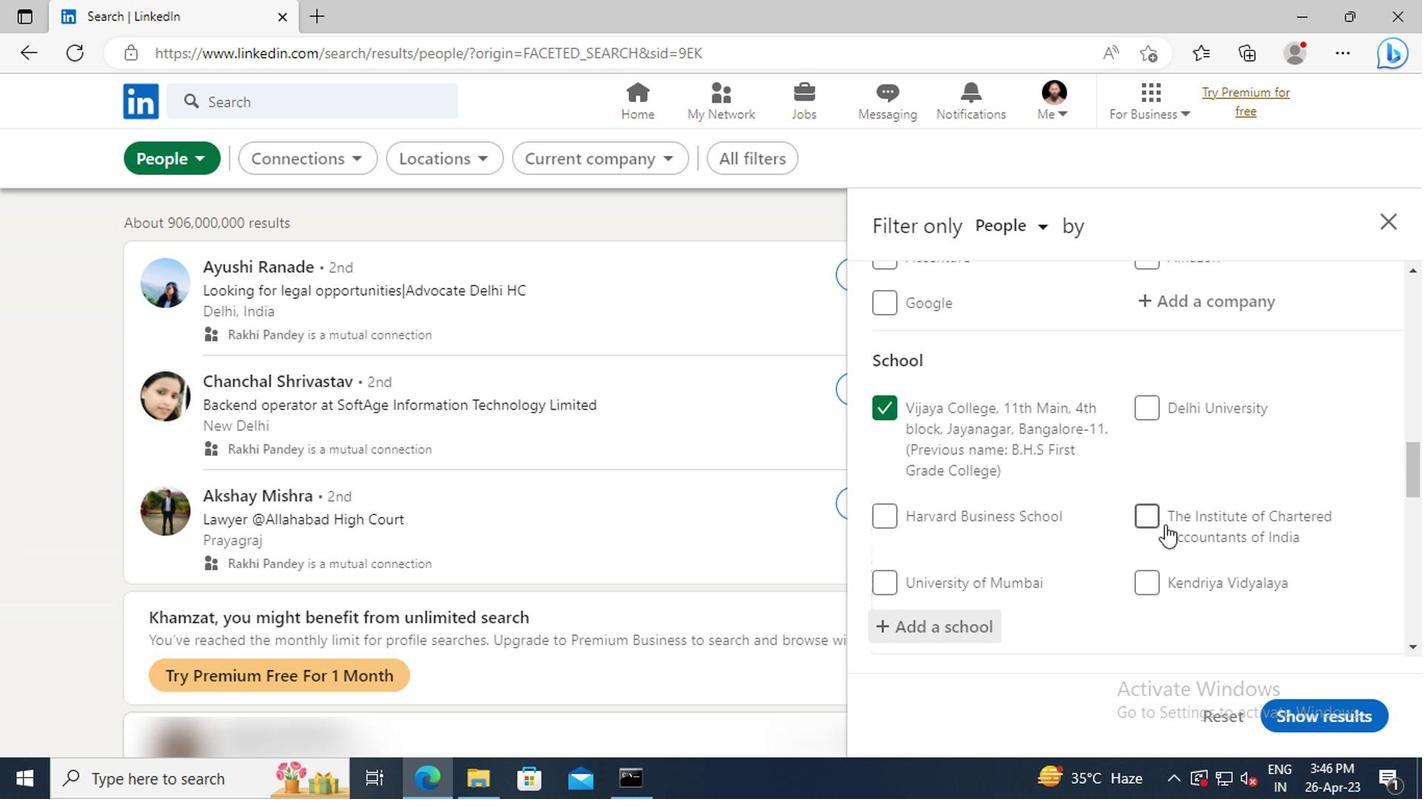
Action: Mouse scrolled (1158, 505) with delta (0, 0)
Screenshot: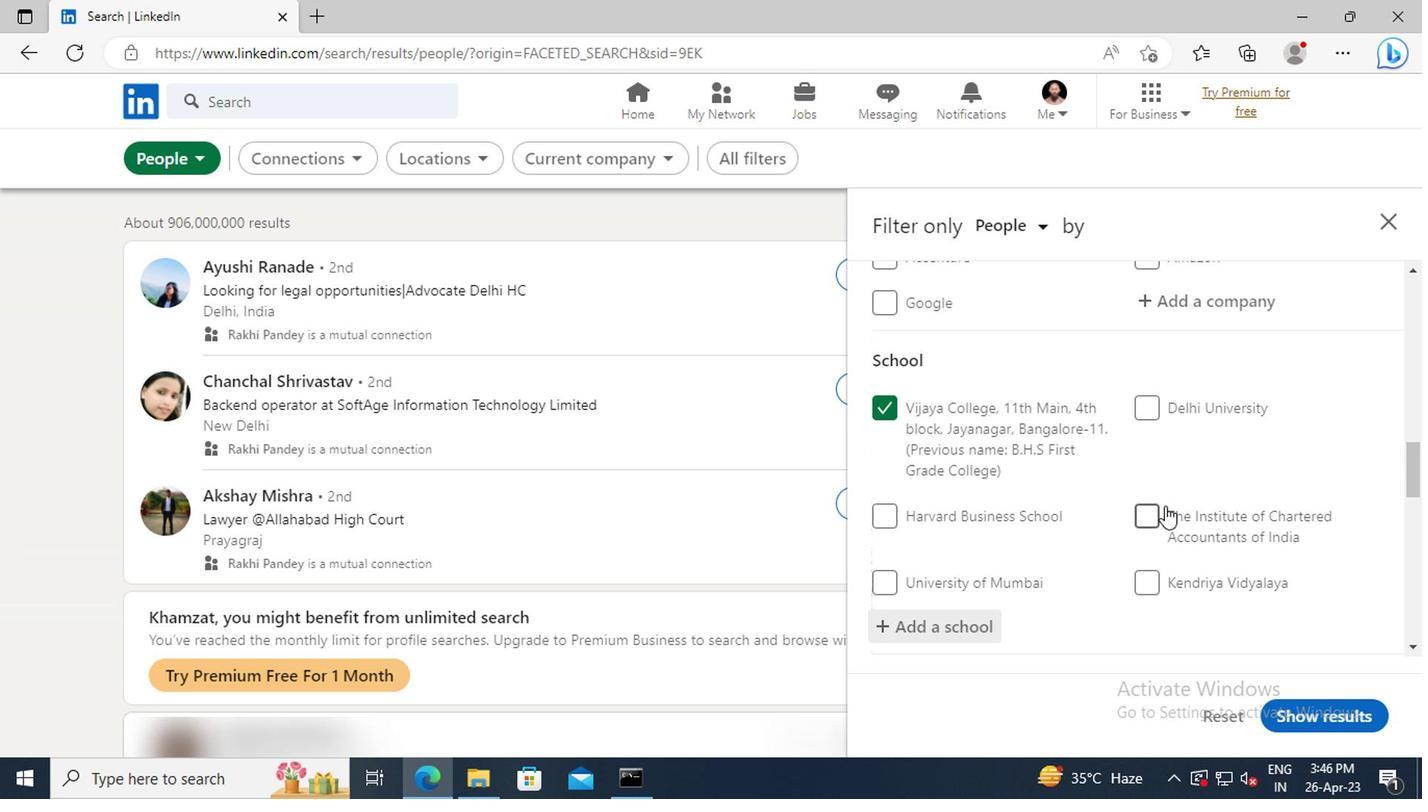 
Action: Mouse scrolled (1158, 505) with delta (0, 0)
Screenshot: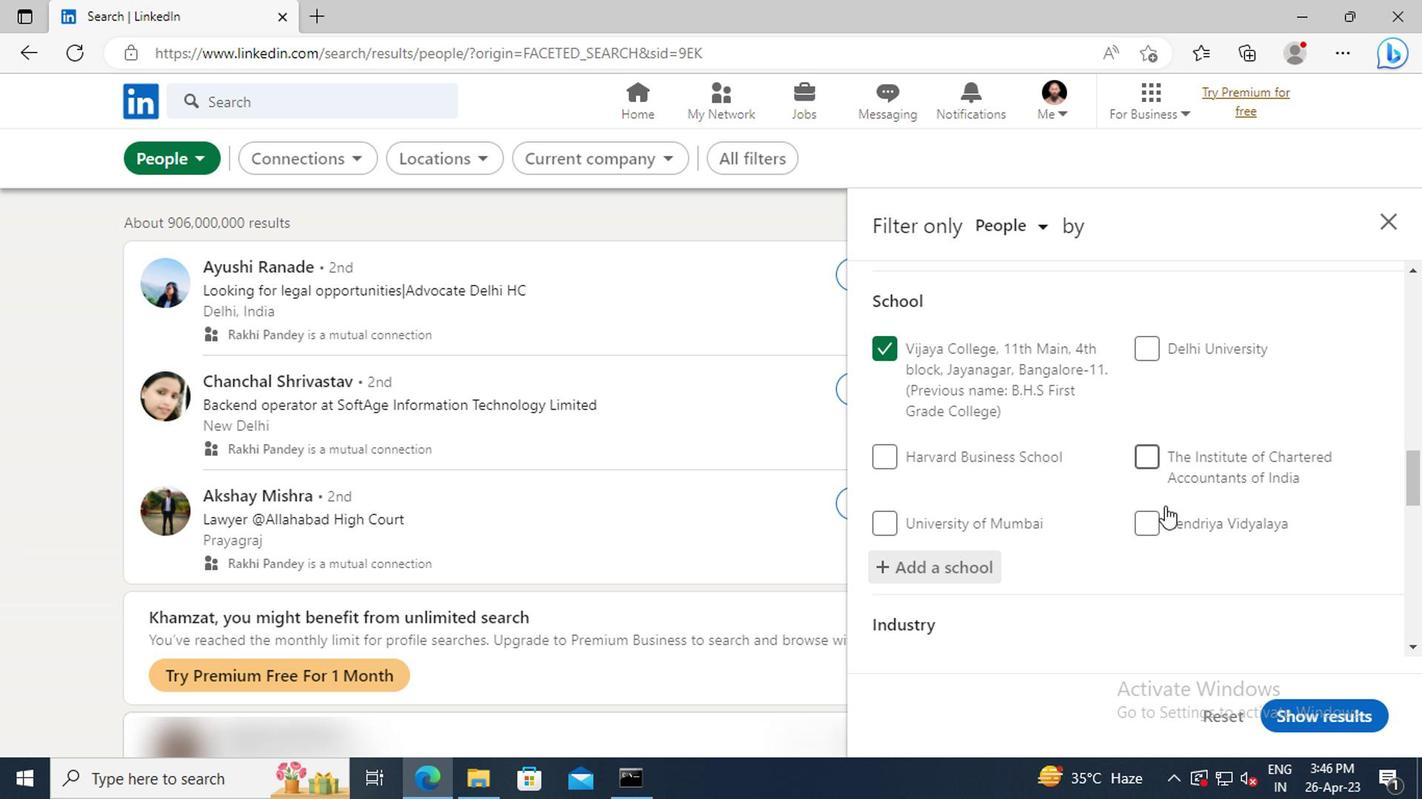 
Action: Mouse scrolled (1158, 505) with delta (0, 0)
Screenshot: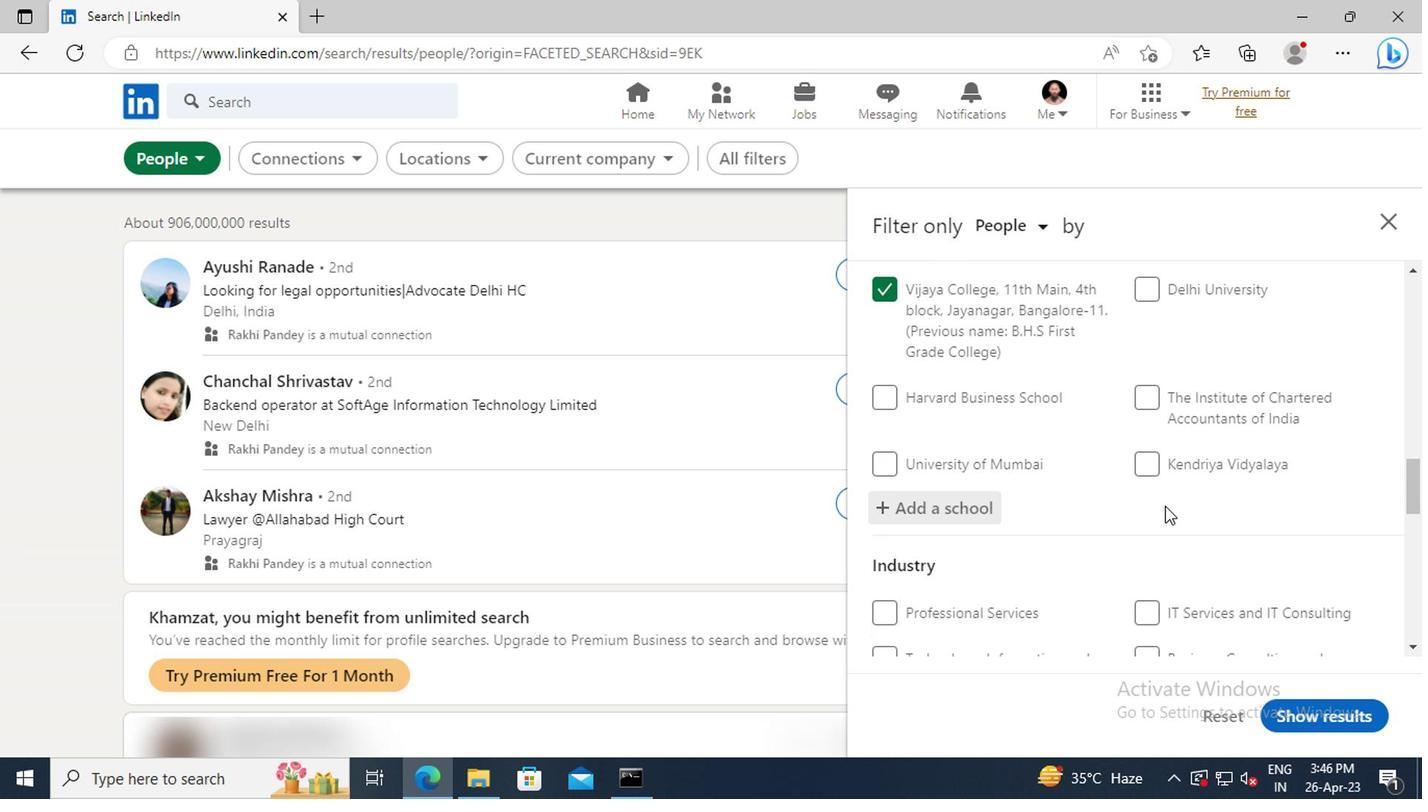 
Action: Mouse scrolled (1158, 505) with delta (0, 0)
Screenshot: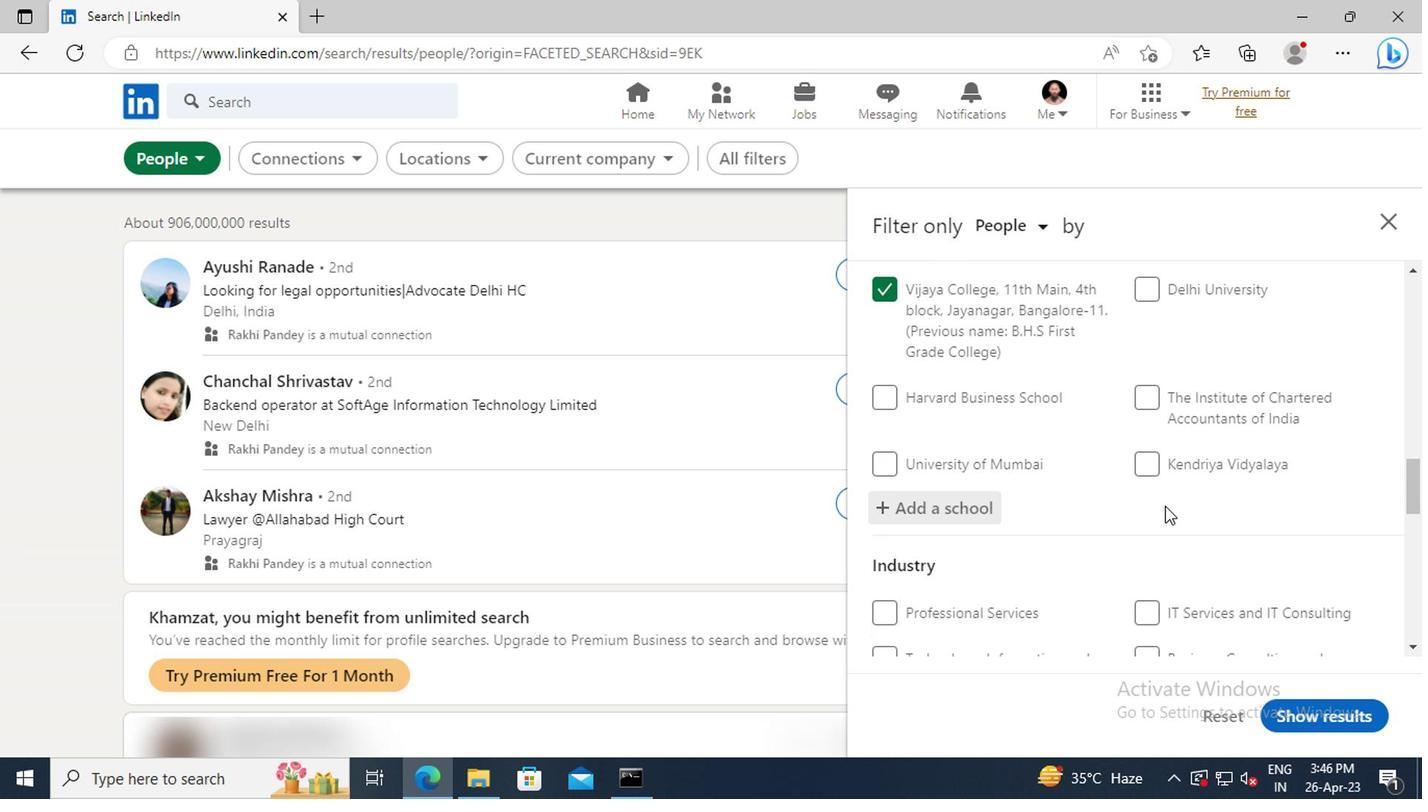 
Action: Mouse scrolled (1158, 505) with delta (0, 0)
Screenshot: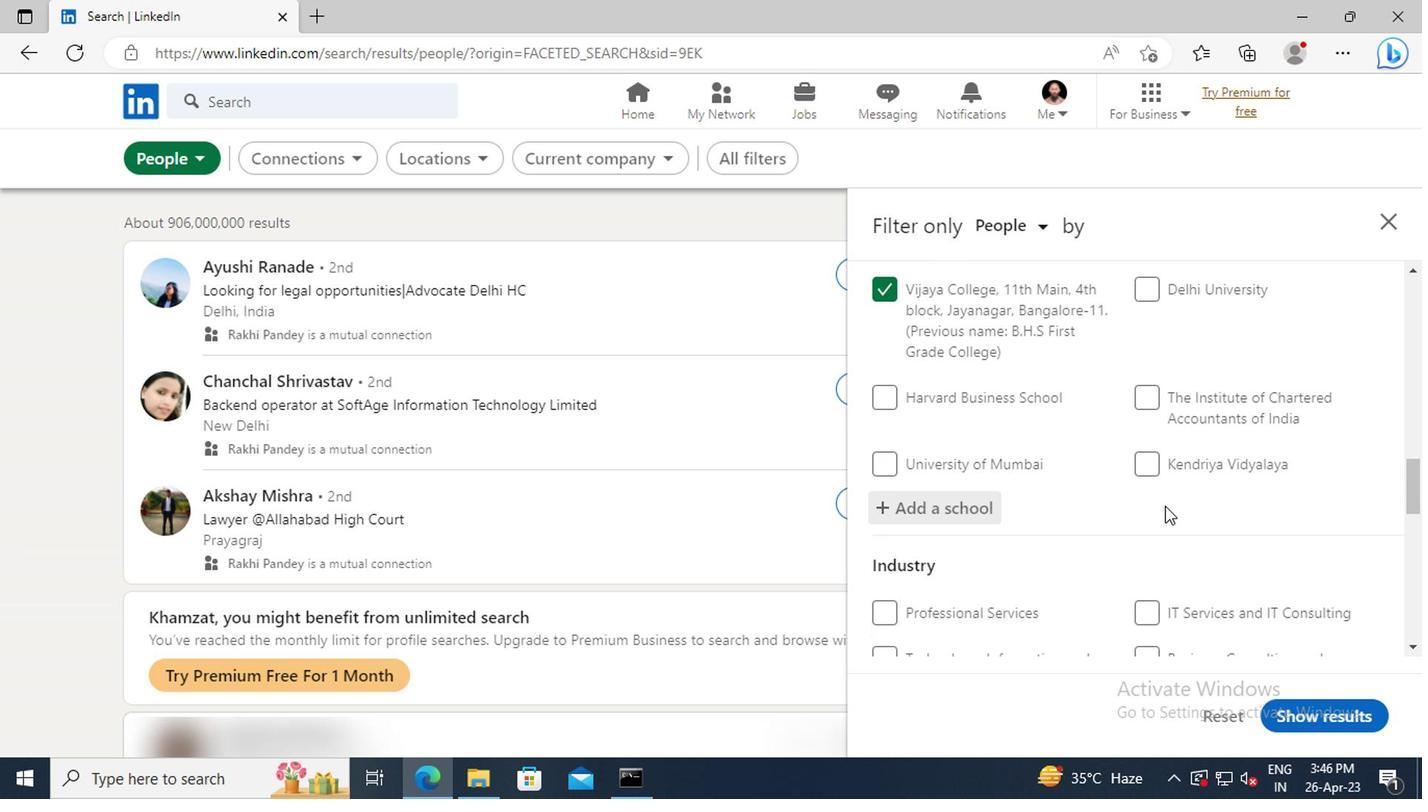 
Action: Mouse scrolled (1158, 505) with delta (0, 0)
Screenshot: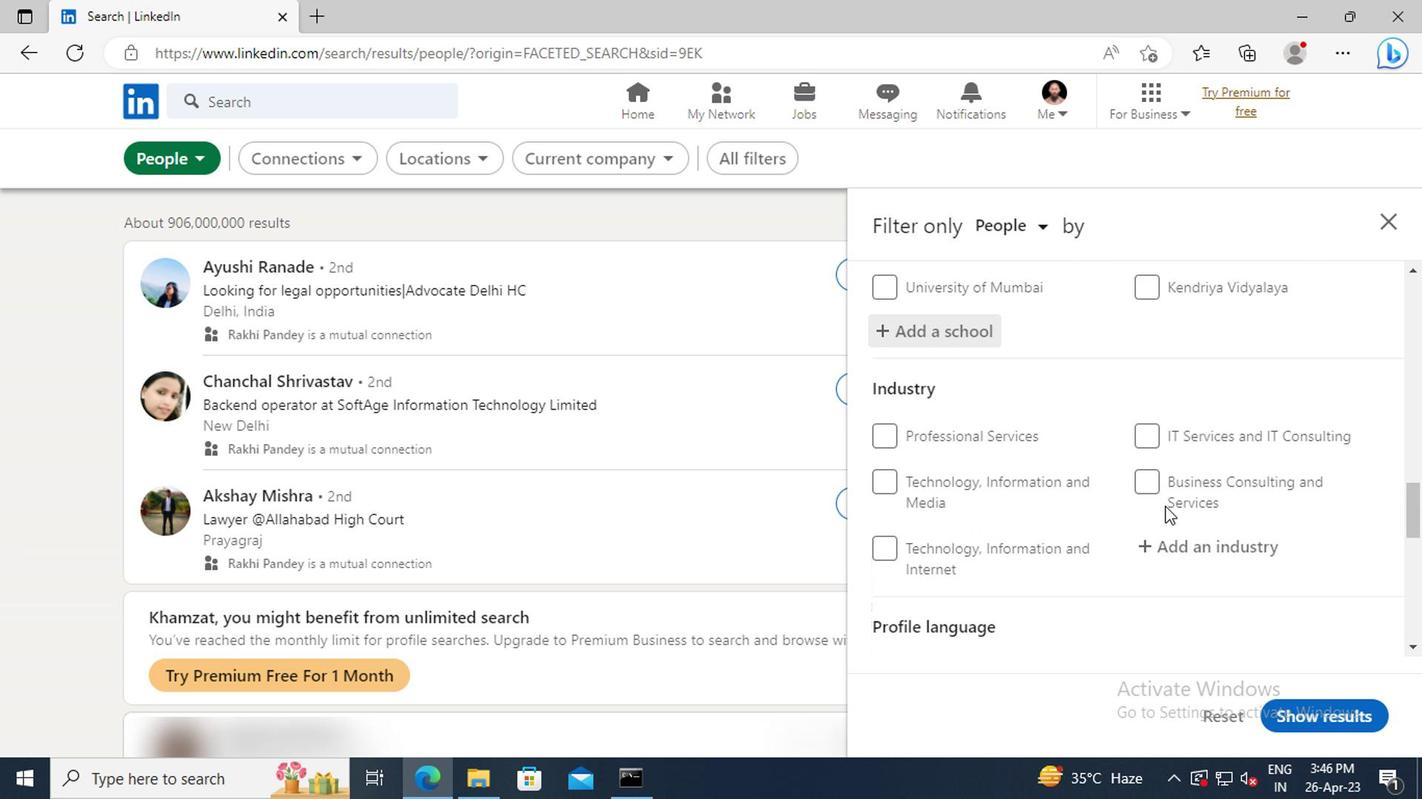 
Action: Mouse moved to (1179, 491)
Screenshot: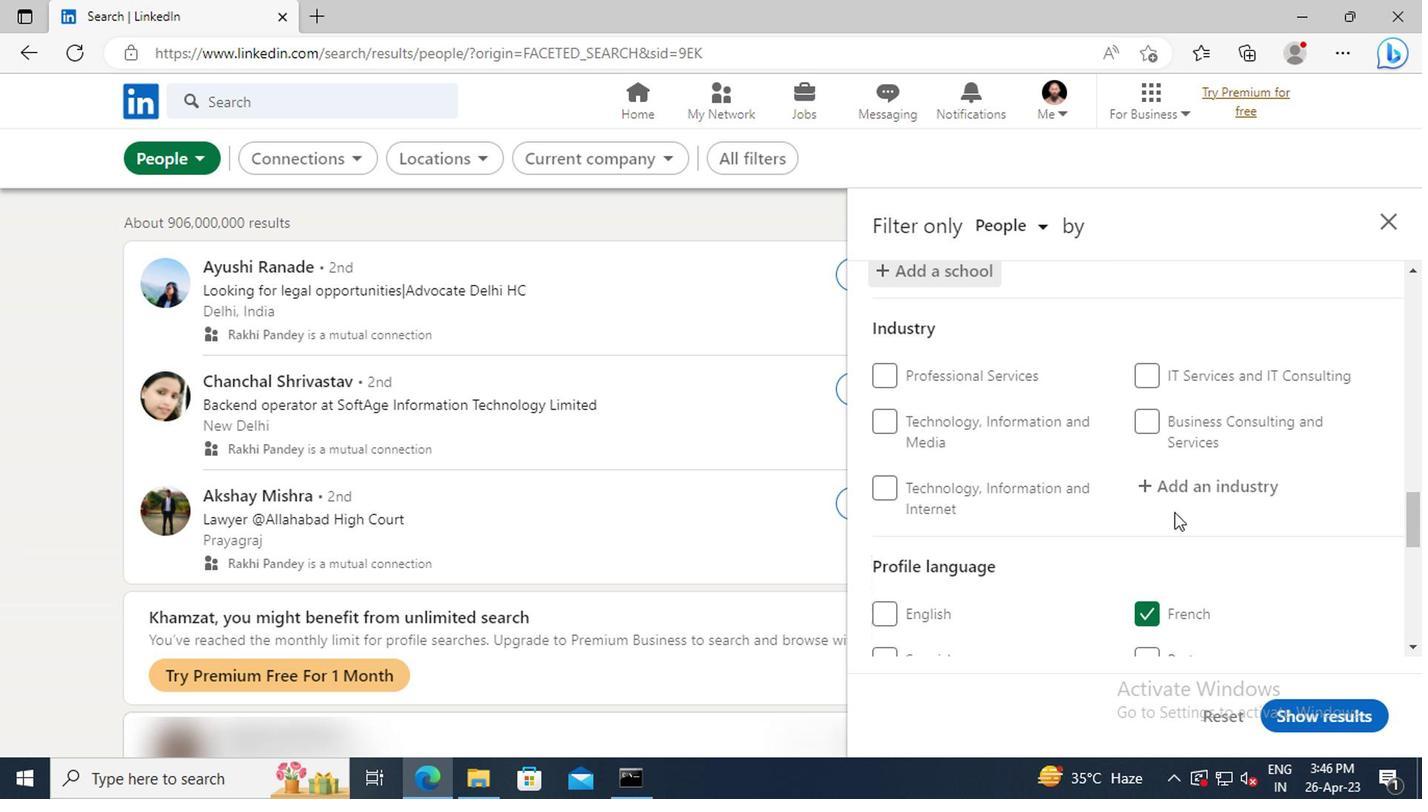 
Action: Mouse pressed left at (1179, 491)
Screenshot: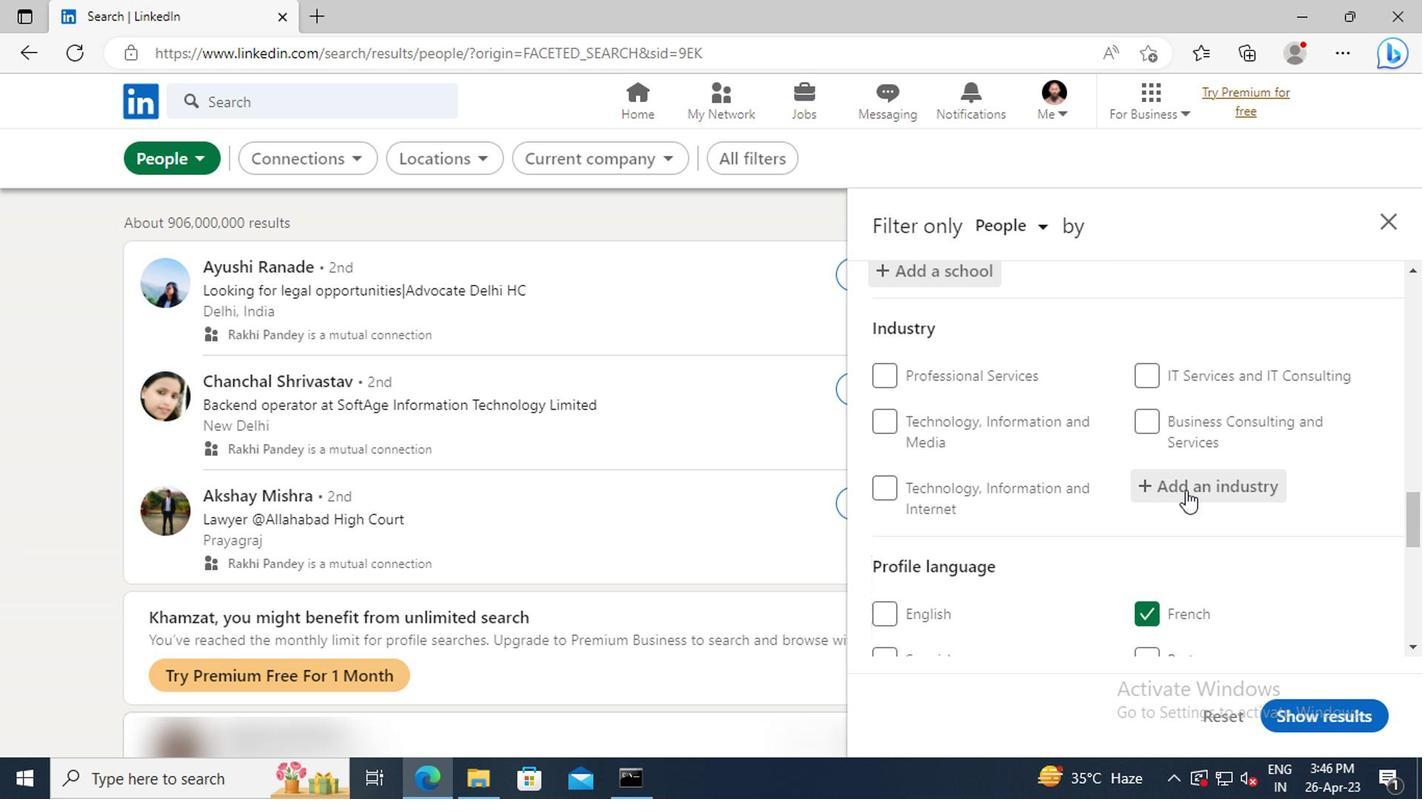 
Action: Key pressed <Key.shift>COMMUNICATIONS<Key.space><Key.shift>EQUIPMENT<Key.space><Key.shift>MANUFACTURING
Screenshot: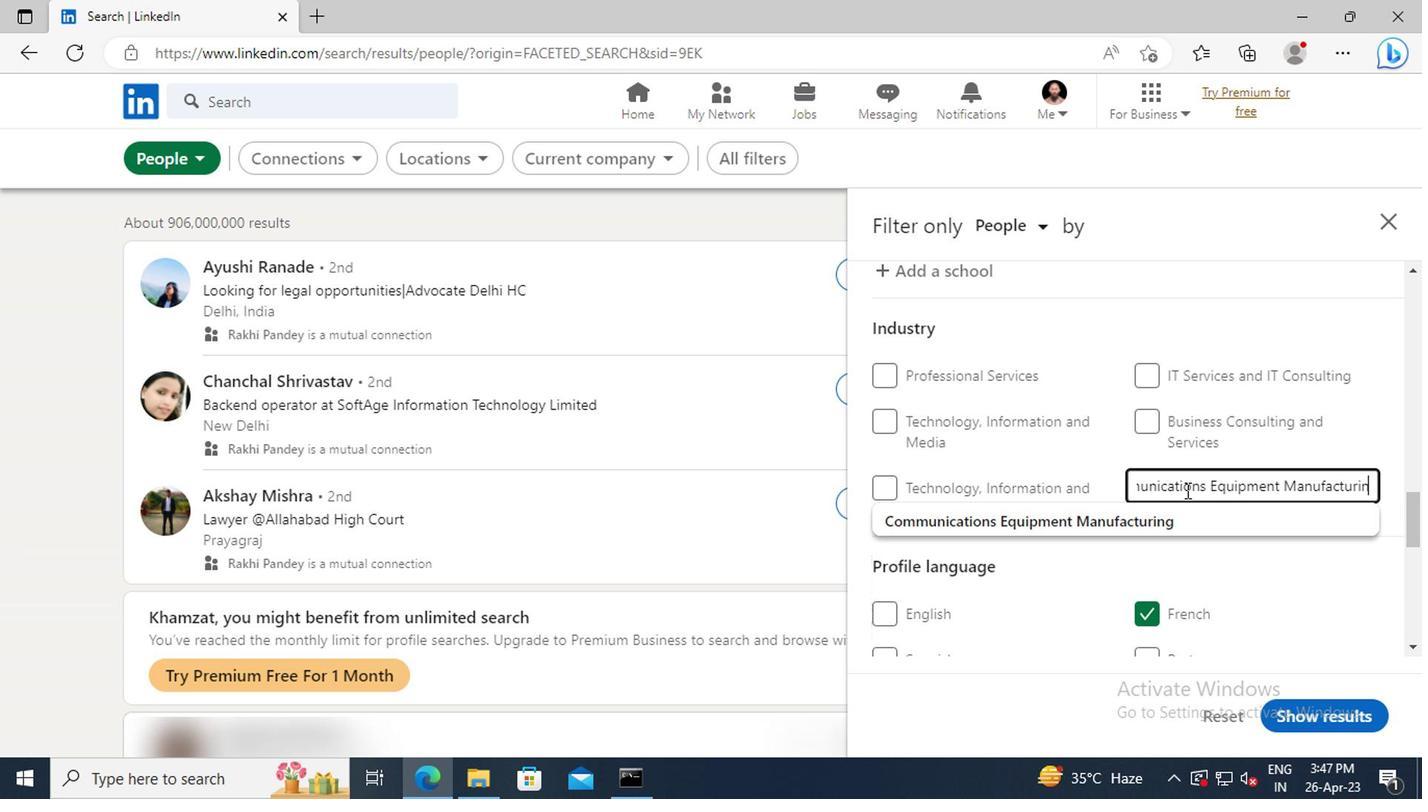 
Action: Mouse moved to (1185, 519)
Screenshot: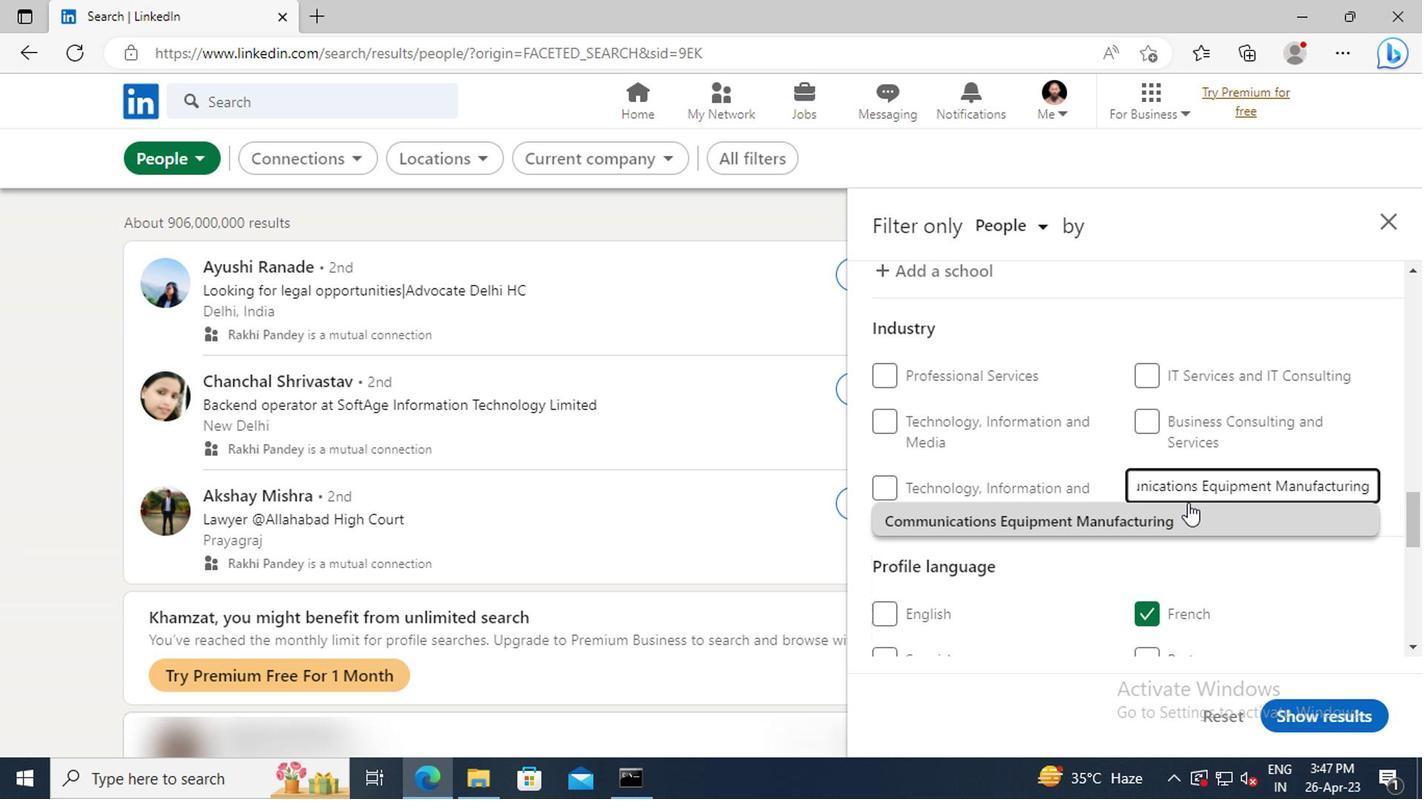 
Action: Mouse pressed left at (1185, 519)
Screenshot: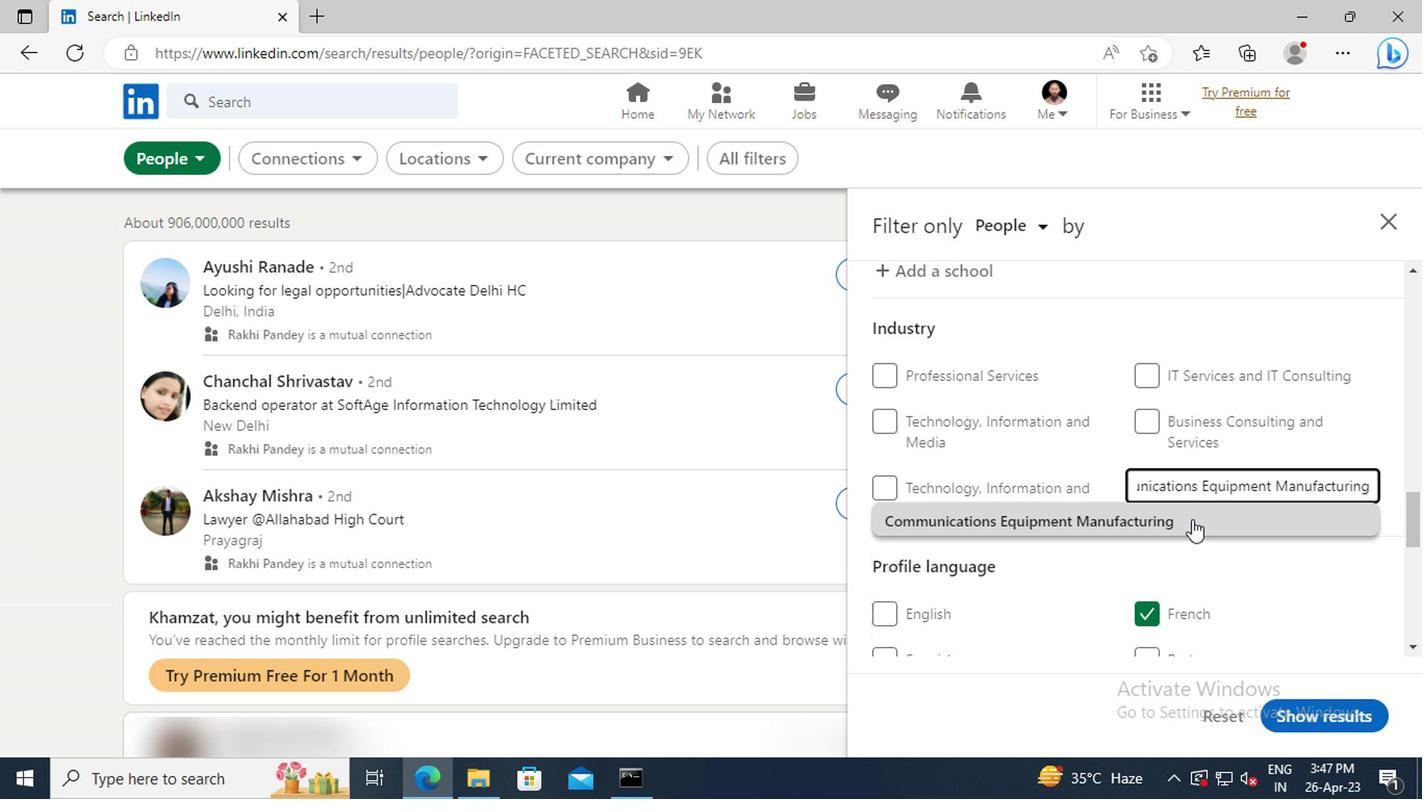 
Action: Mouse moved to (1145, 399)
Screenshot: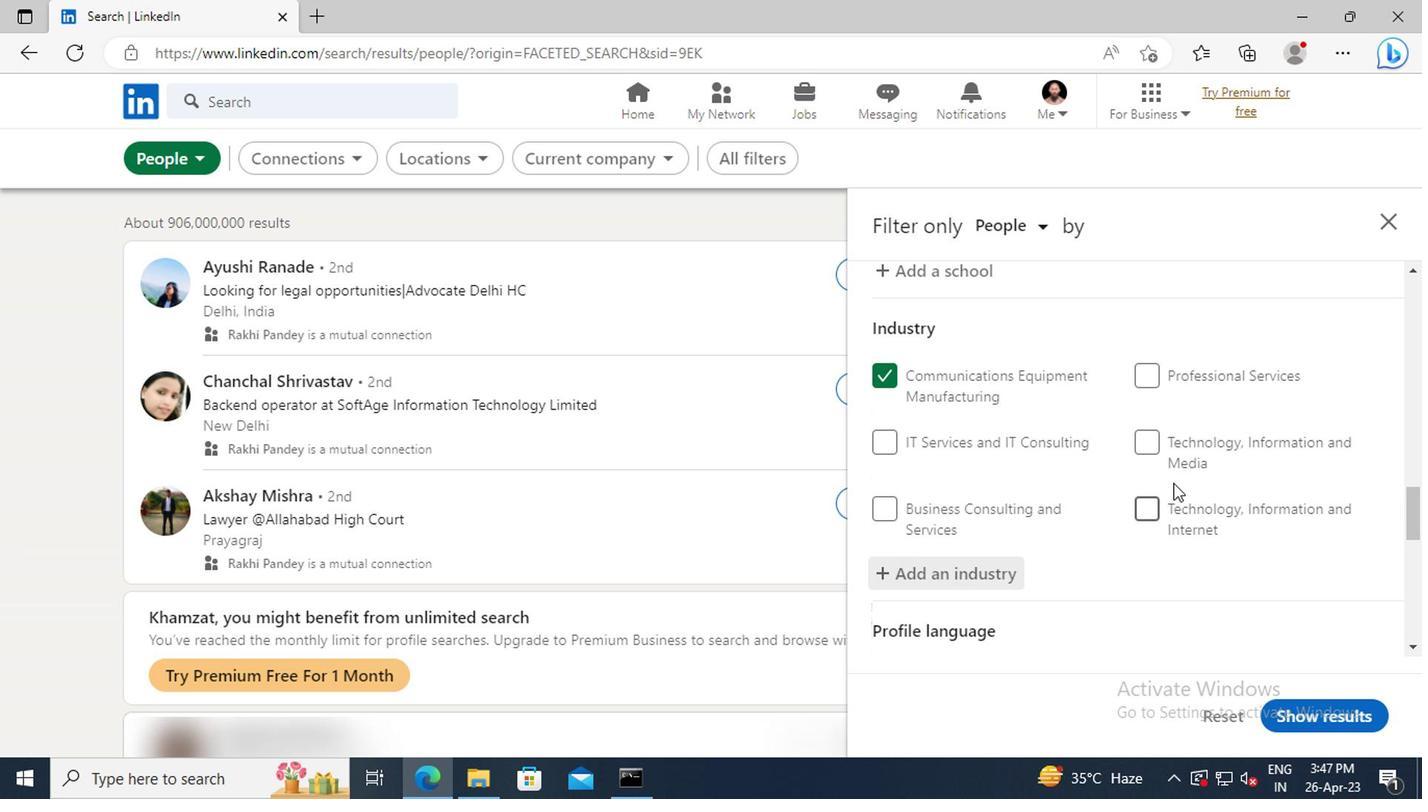 
Action: Mouse scrolled (1145, 399) with delta (0, 0)
Screenshot: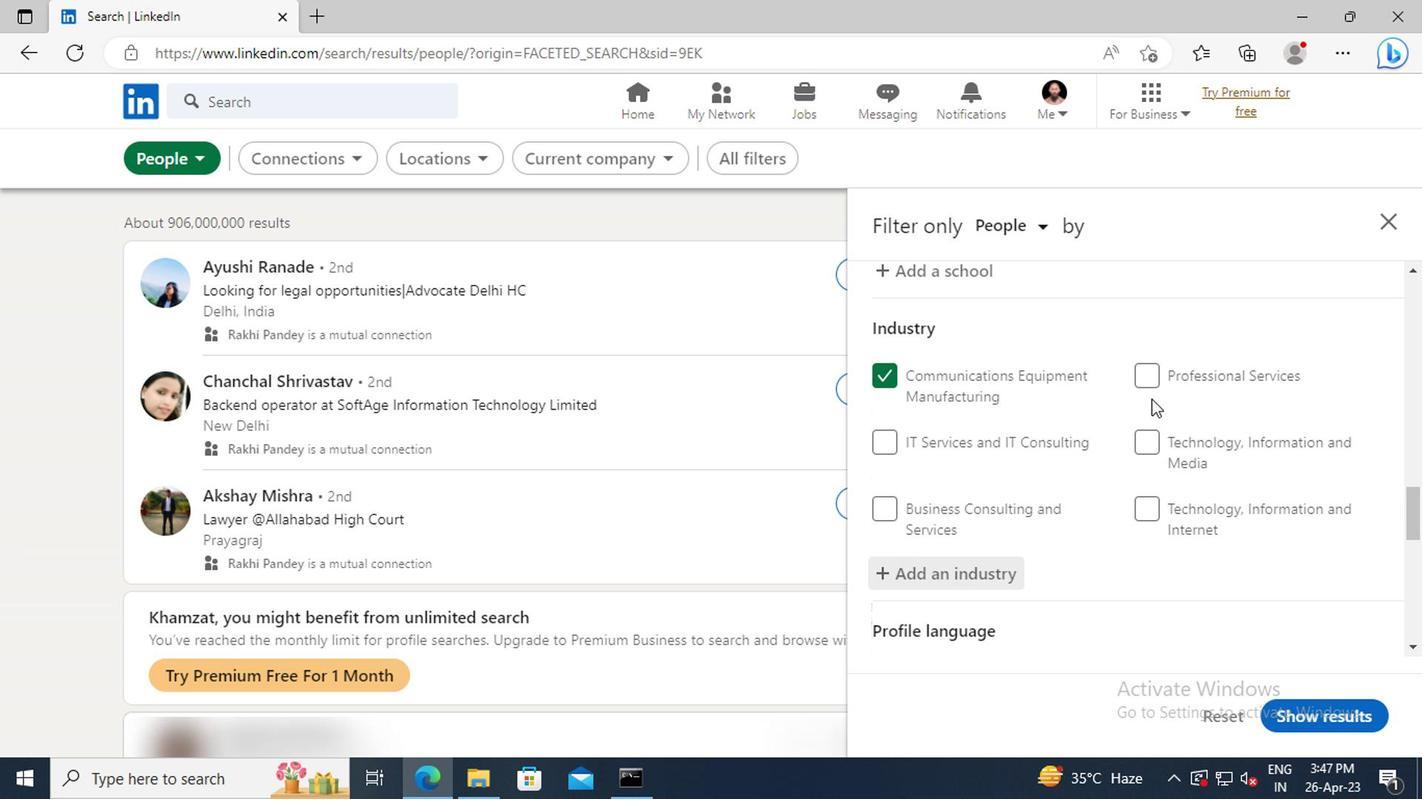 
Action: Mouse scrolled (1145, 399) with delta (0, 0)
Screenshot: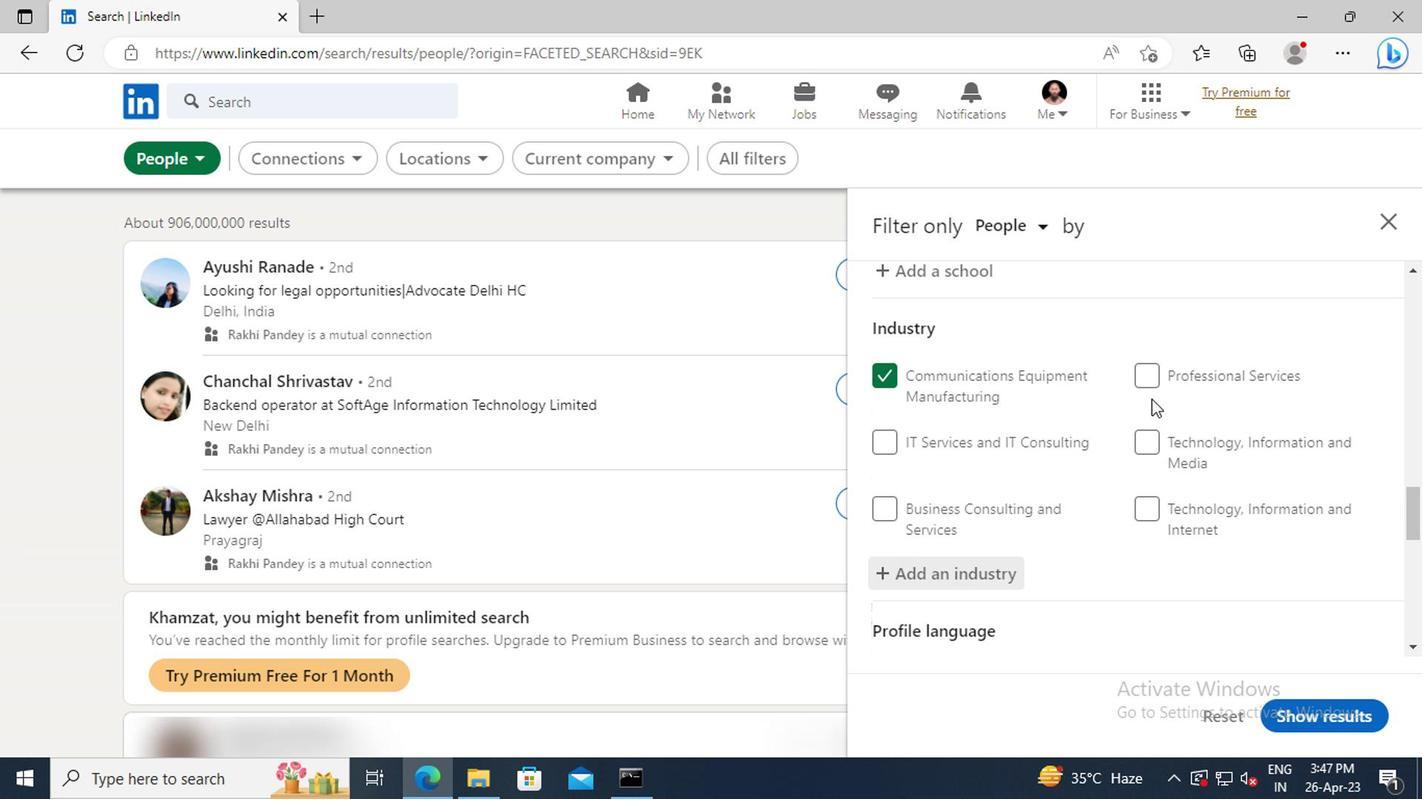 
Action: Mouse scrolled (1145, 399) with delta (0, 0)
Screenshot: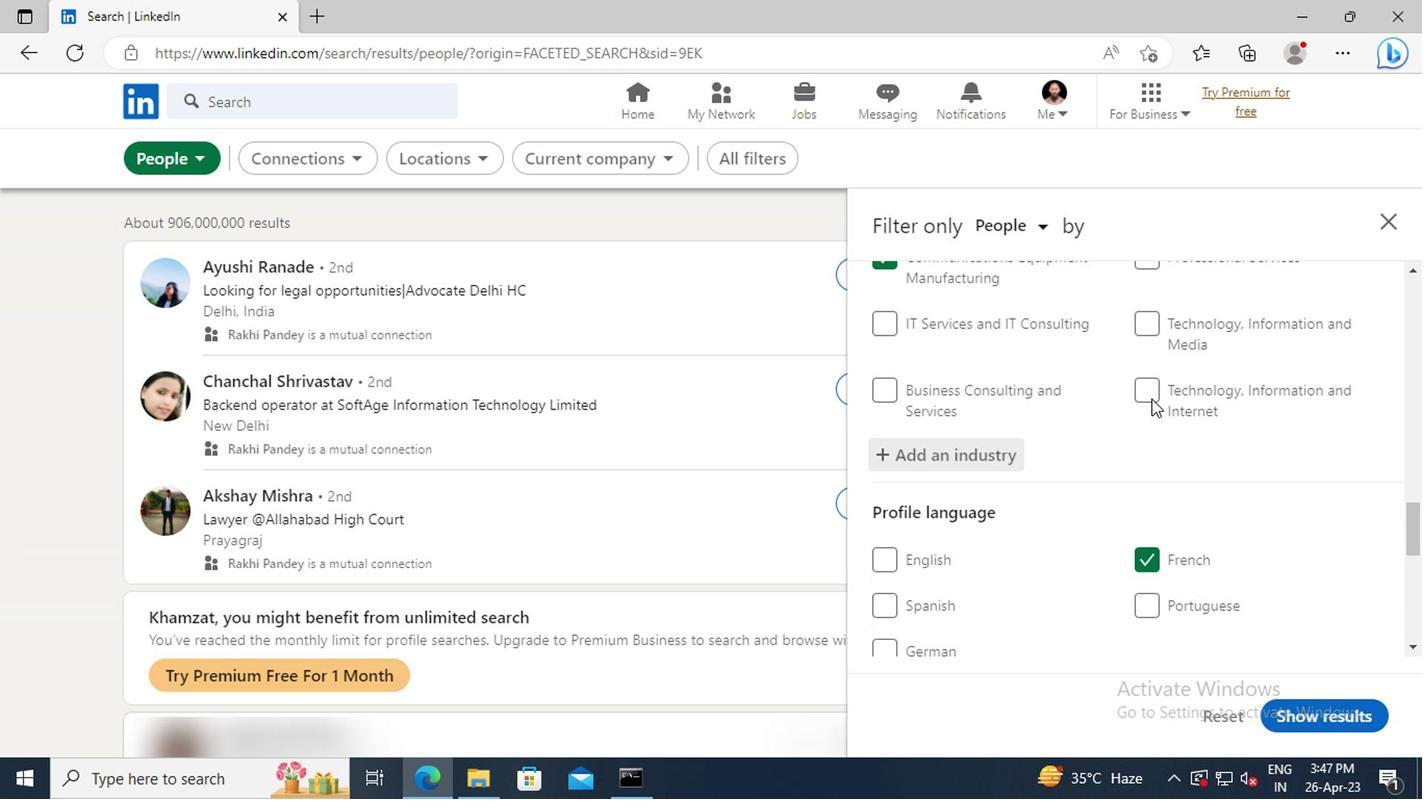 
Action: Mouse scrolled (1145, 399) with delta (0, 0)
Screenshot: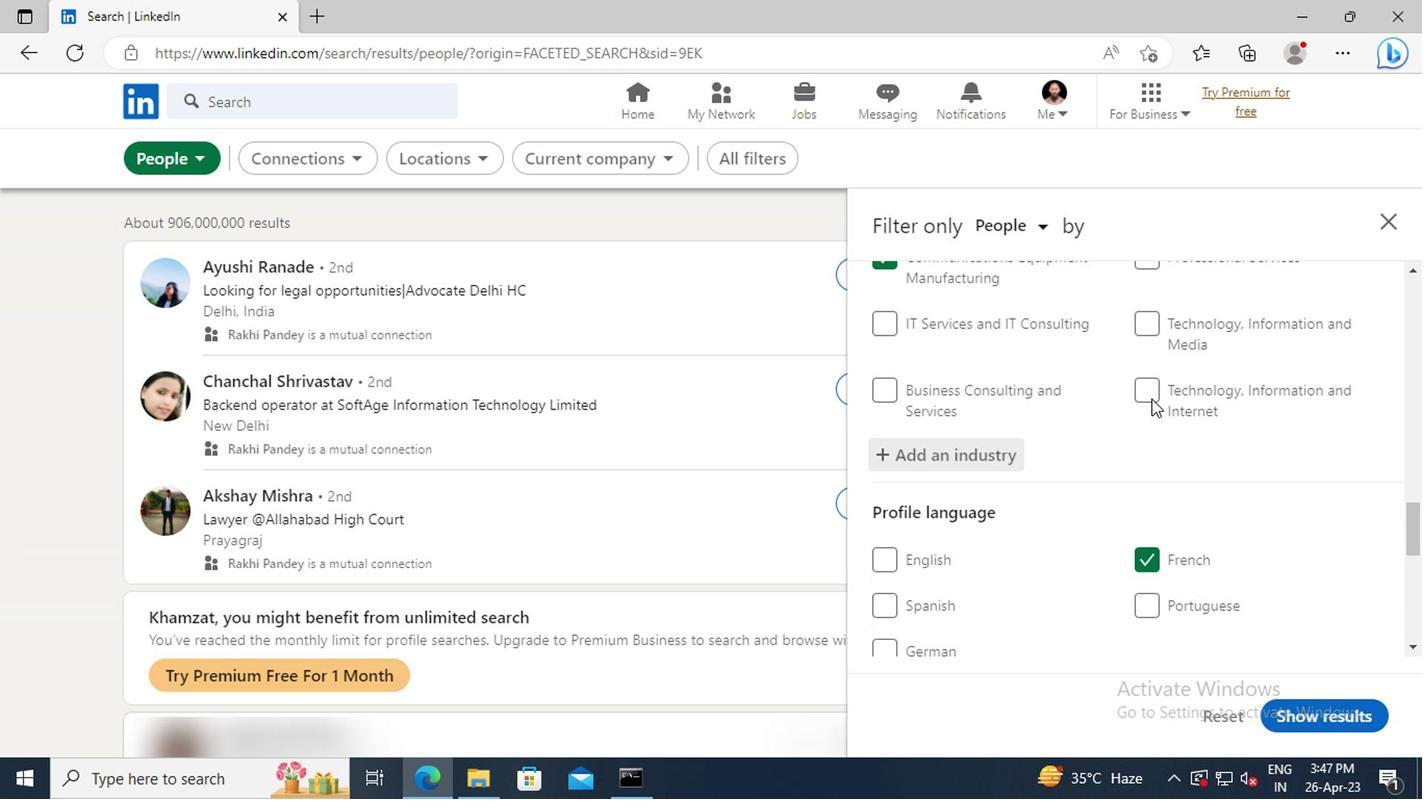 
Action: Mouse scrolled (1145, 399) with delta (0, 0)
Screenshot: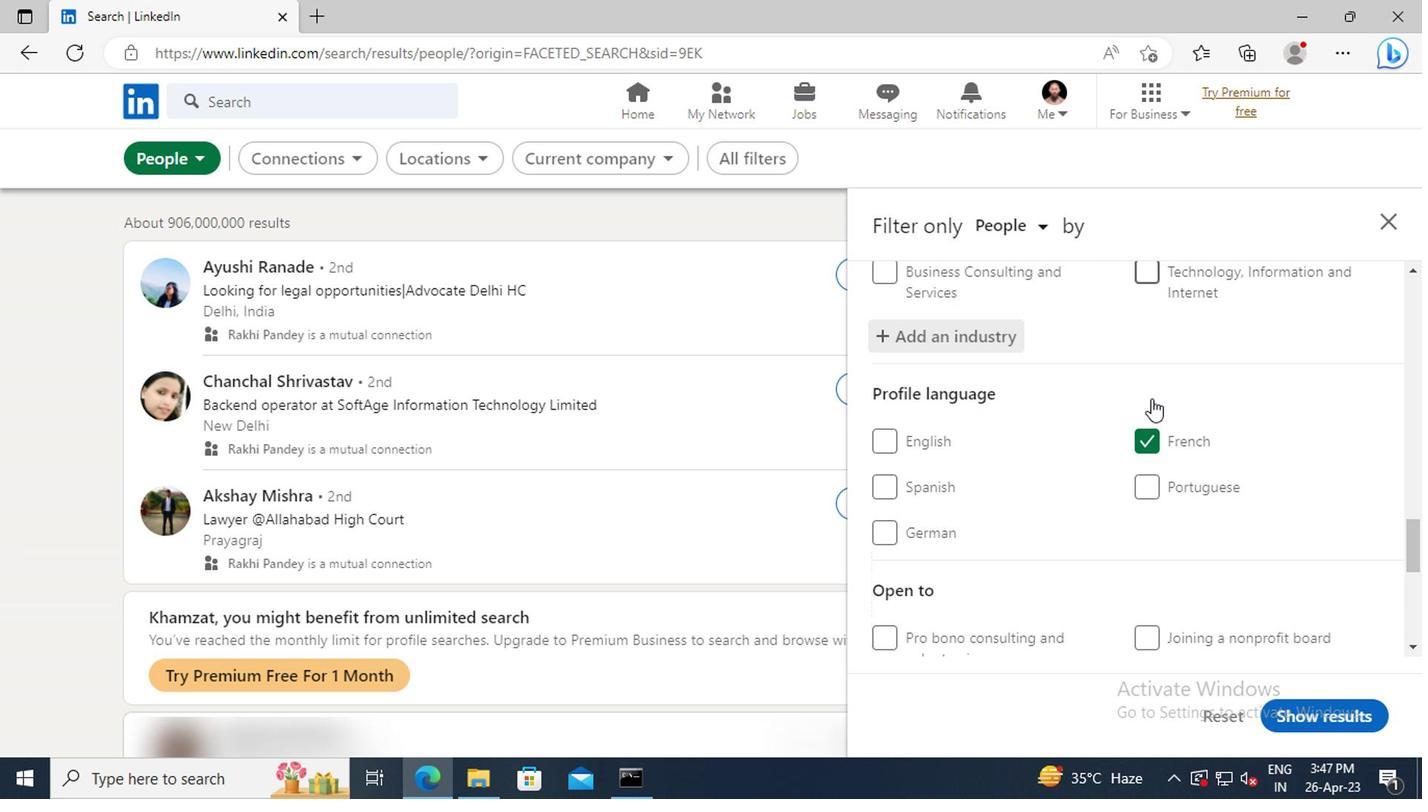 
Action: Mouse scrolled (1145, 399) with delta (0, 0)
Screenshot: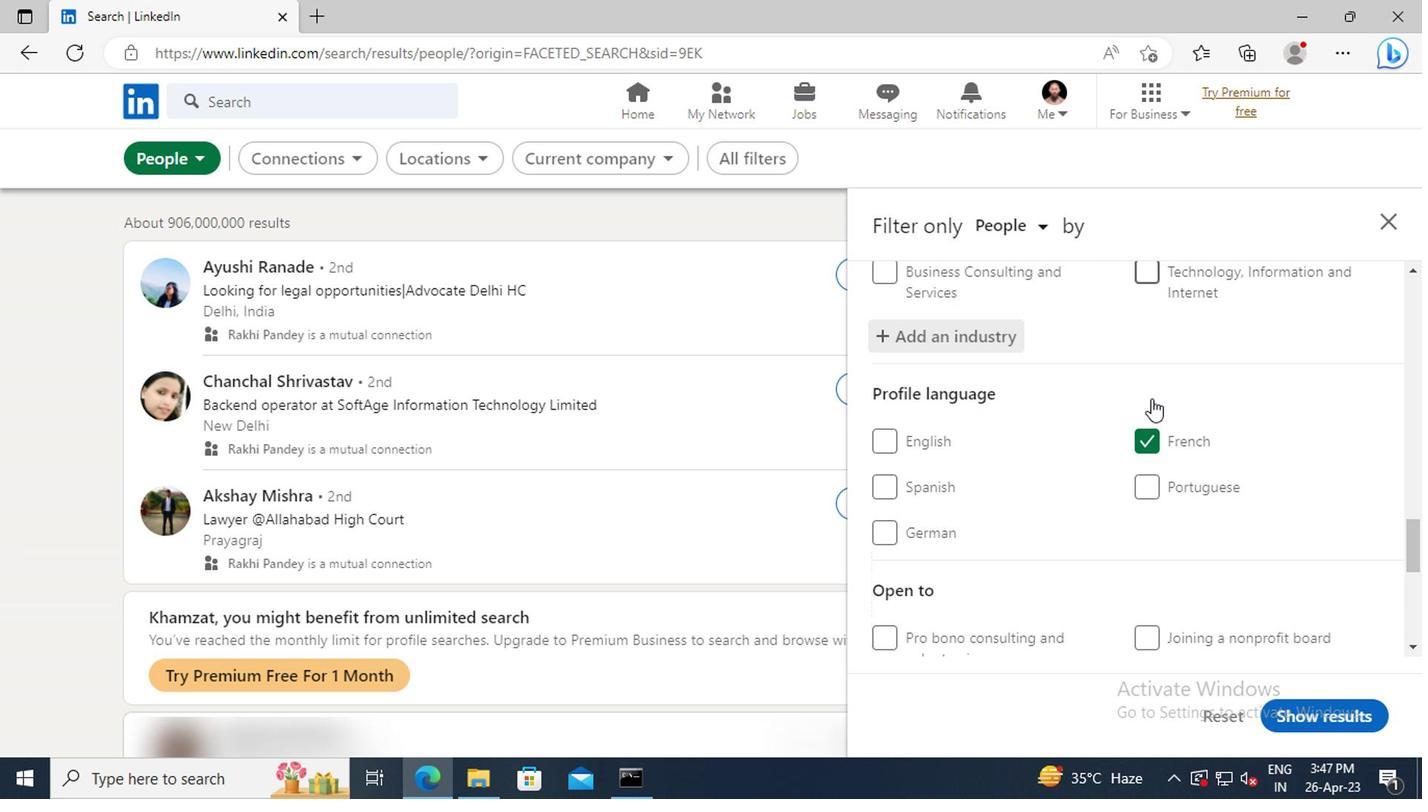 
Action: Mouse scrolled (1145, 399) with delta (0, 0)
Screenshot: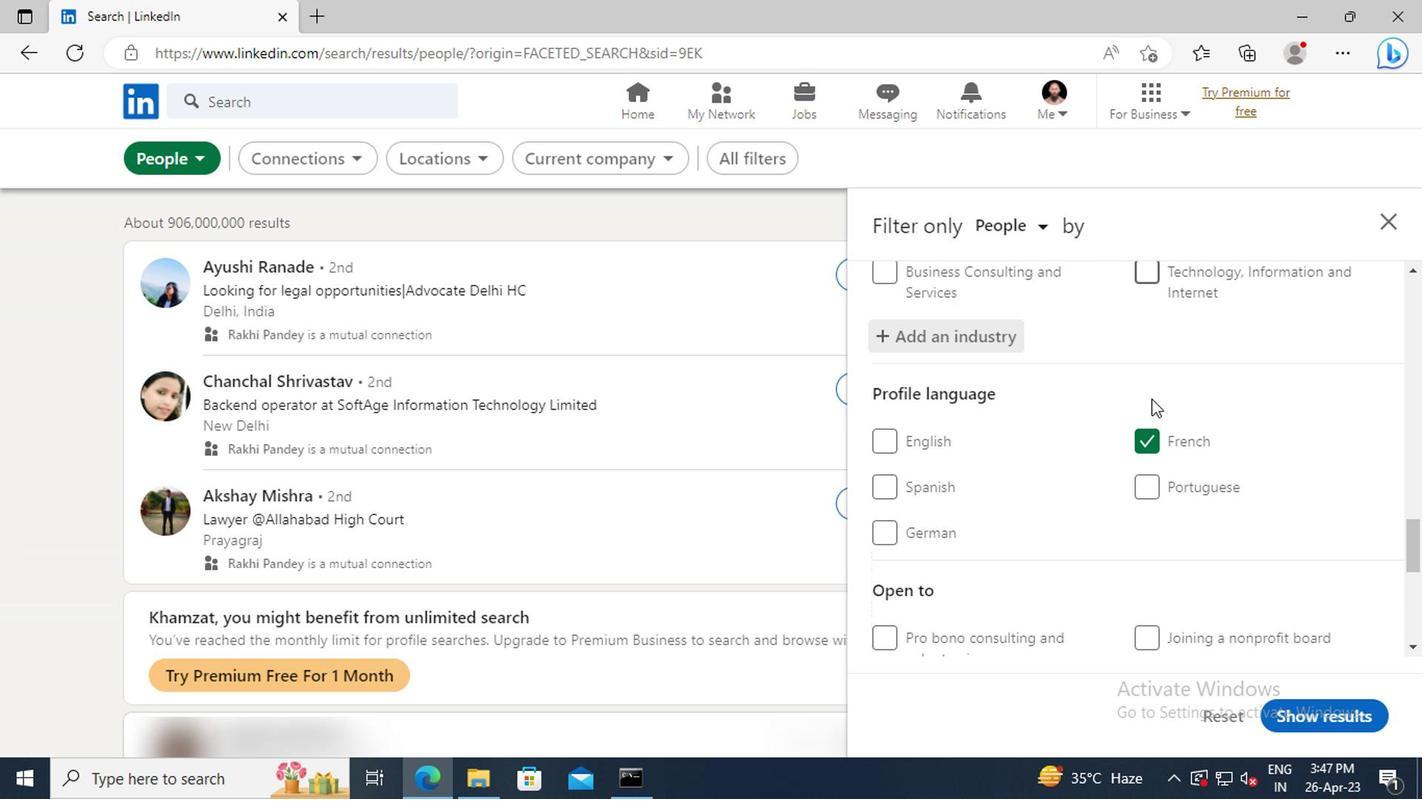 
Action: Mouse scrolled (1145, 399) with delta (0, 0)
Screenshot: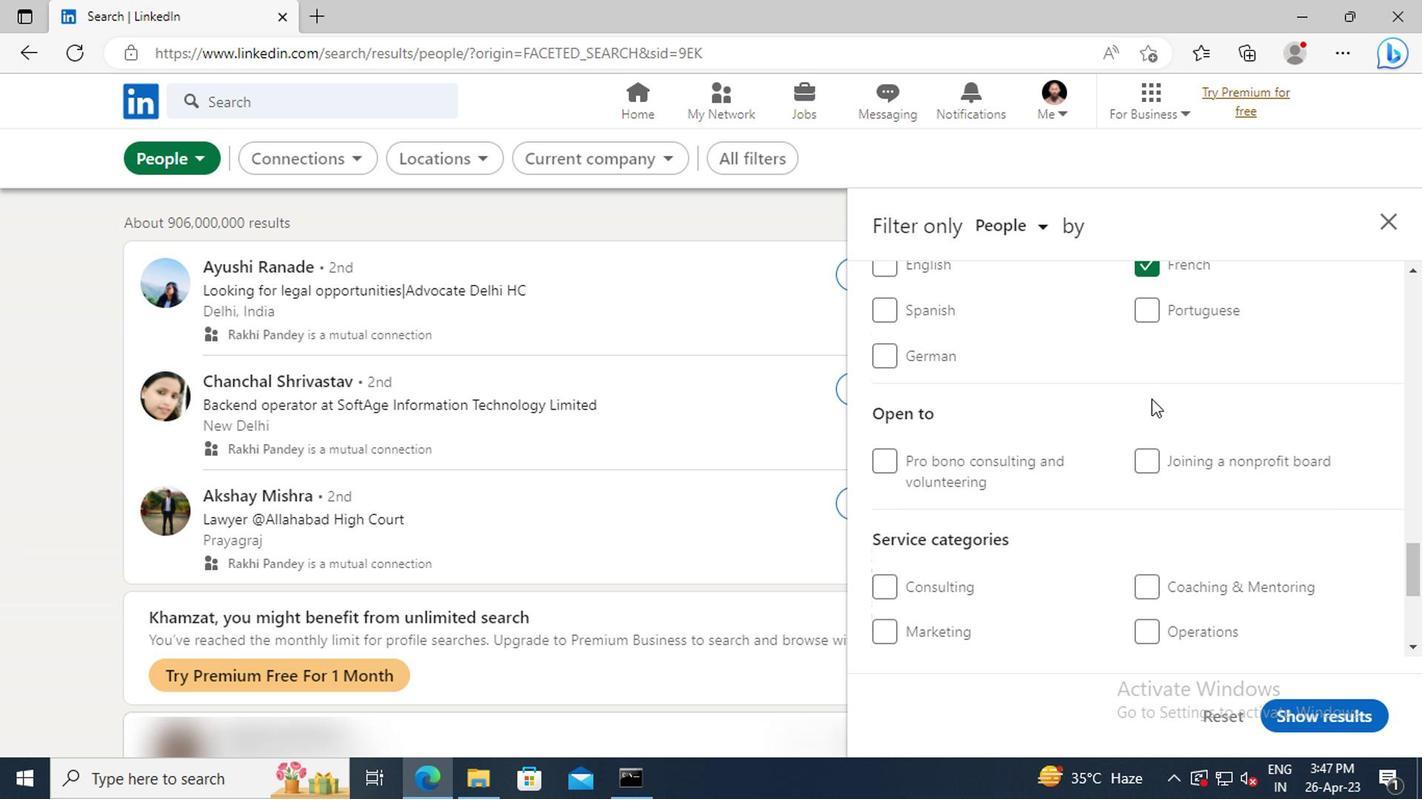 
Action: Mouse scrolled (1145, 399) with delta (0, 0)
Screenshot: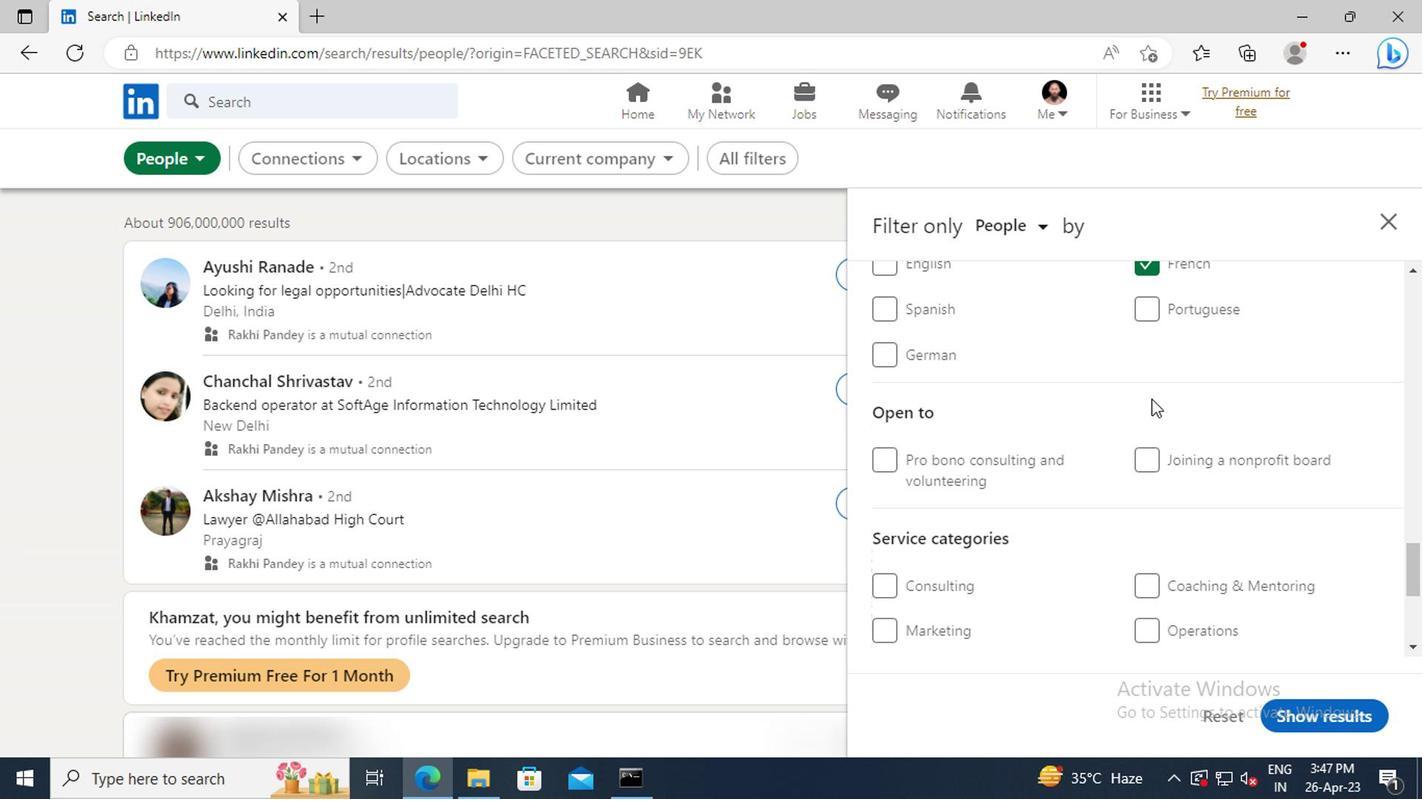 
Action: Mouse scrolled (1145, 399) with delta (0, 0)
Screenshot: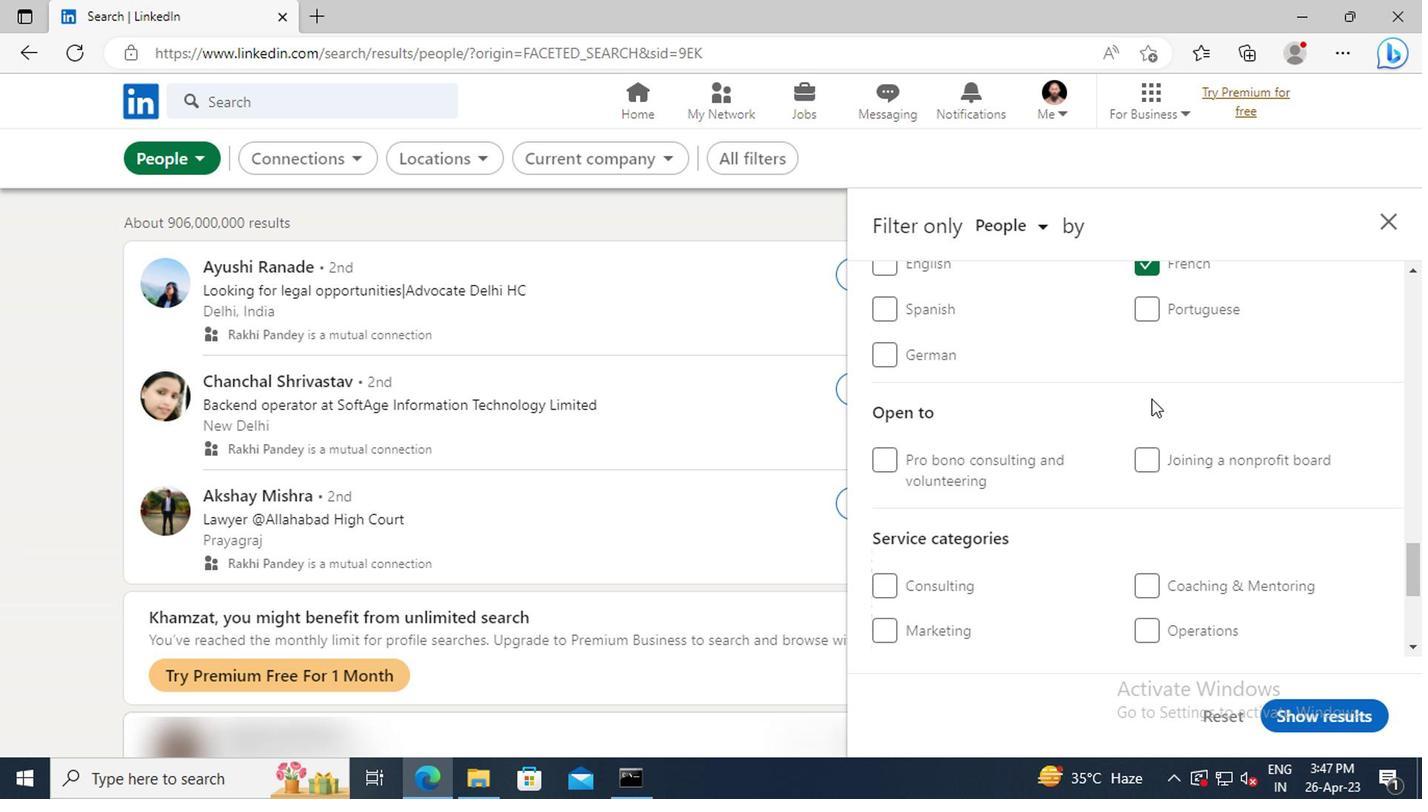 
Action: Mouse moved to (1162, 495)
Screenshot: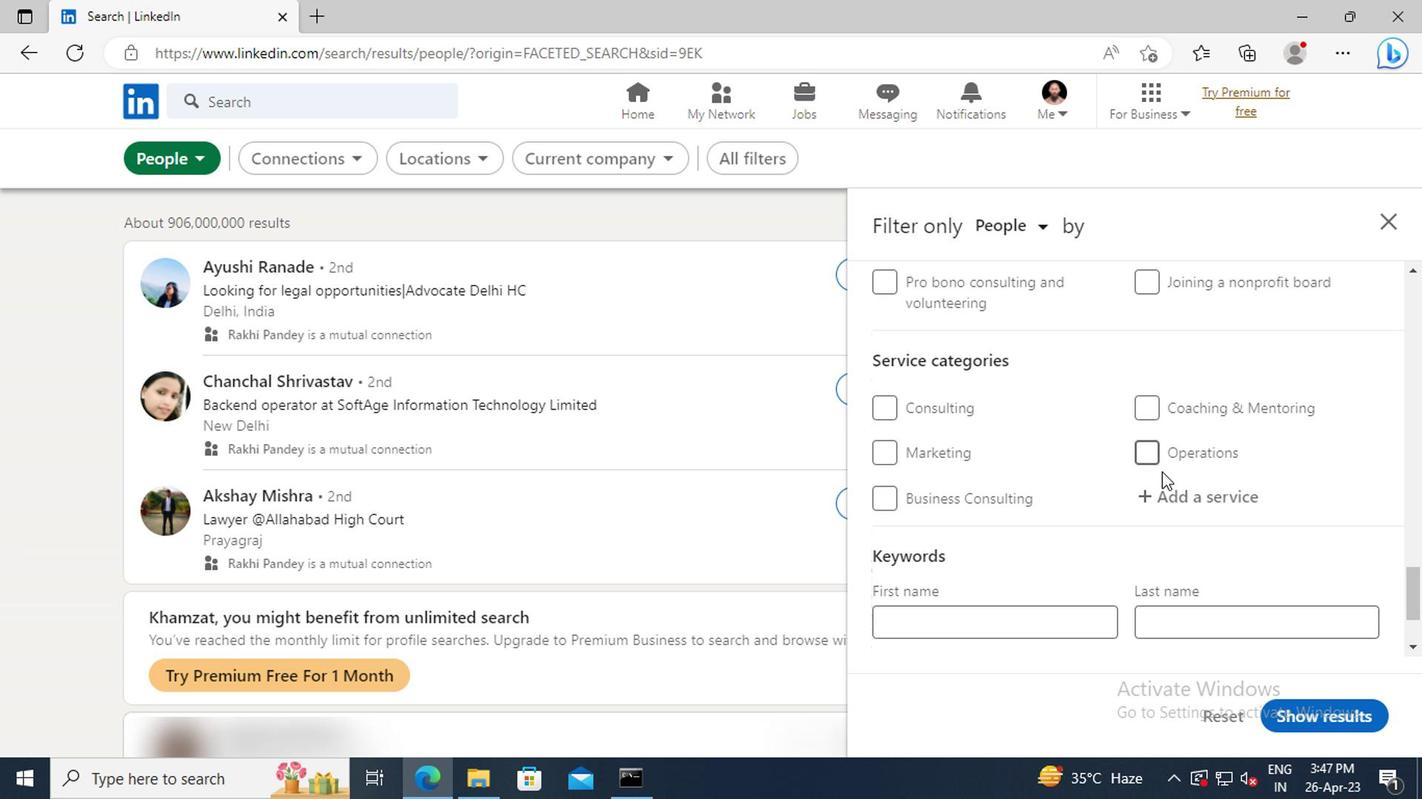 
Action: Mouse pressed left at (1162, 495)
Screenshot: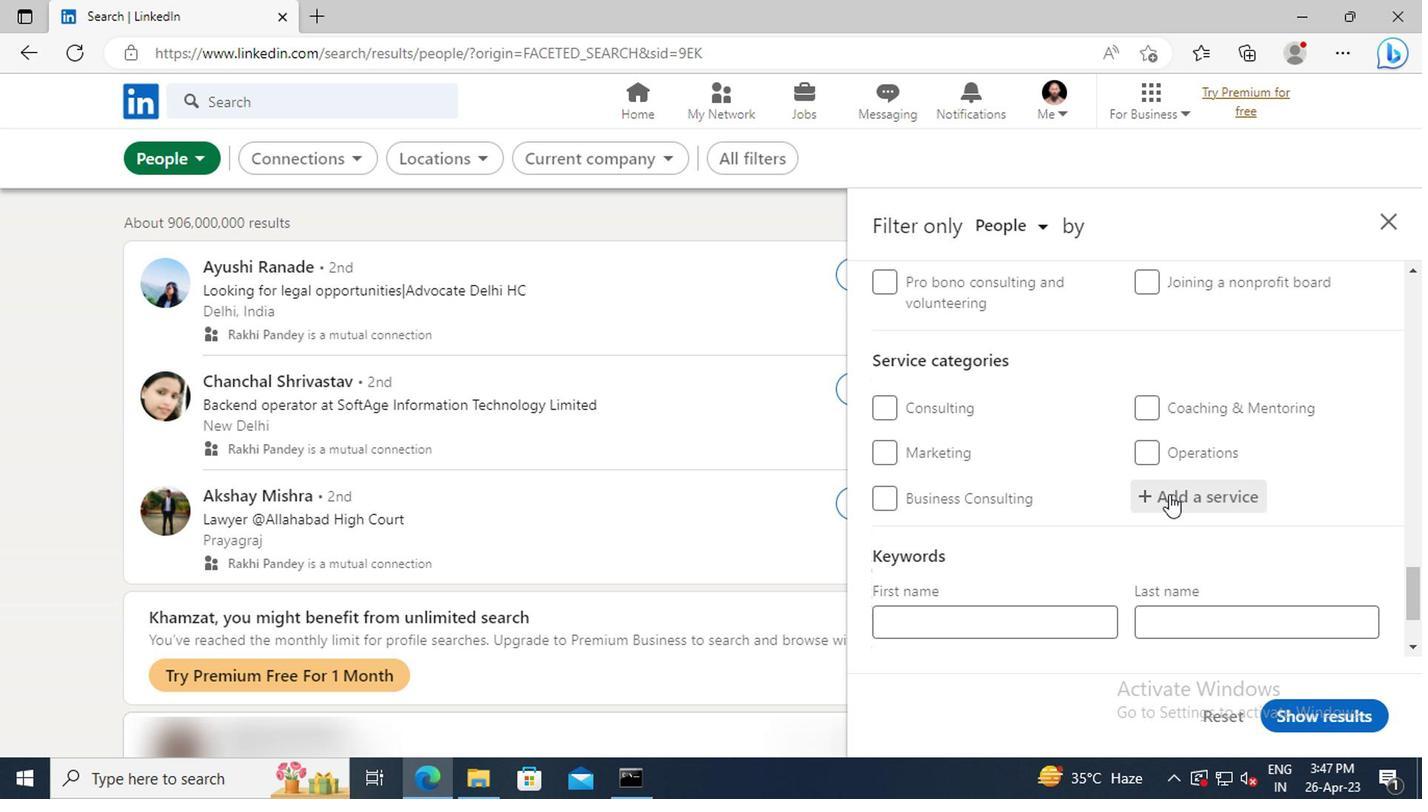 
Action: Key pressed <Key.shift>TRANSLATION
Screenshot: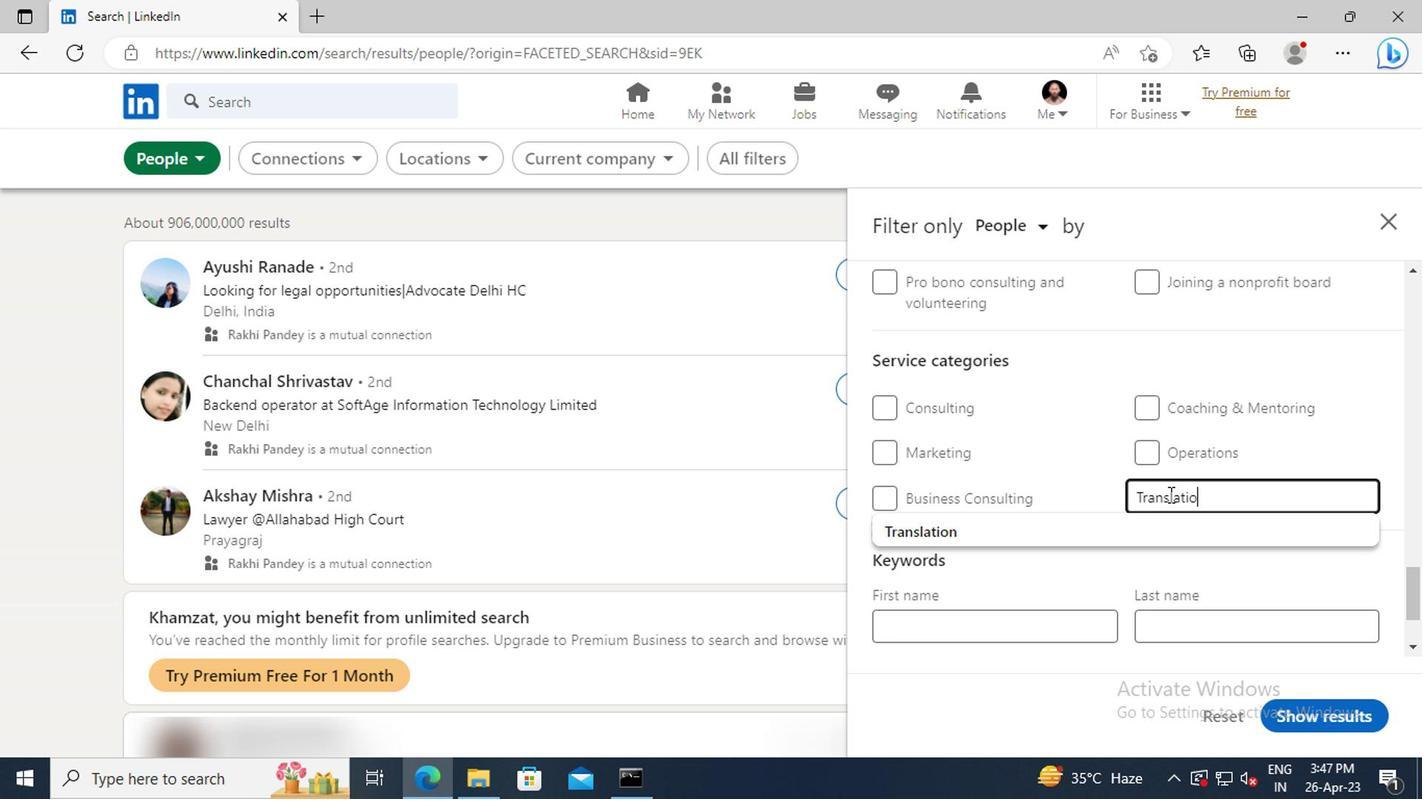 
Action: Mouse moved to (1142, 535)
Screenshot: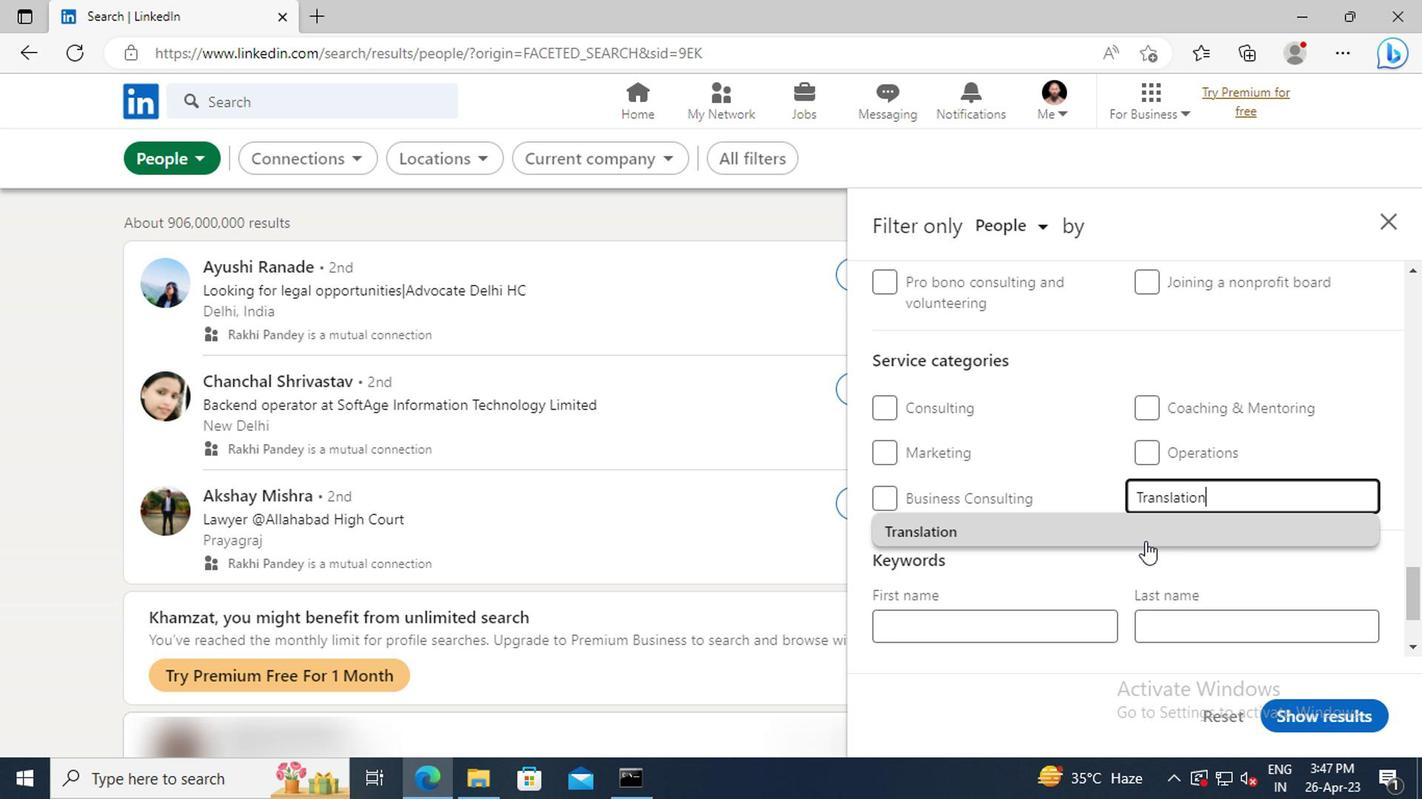 
Action: Mouse pressed left at (1142, 535)
Screenshot: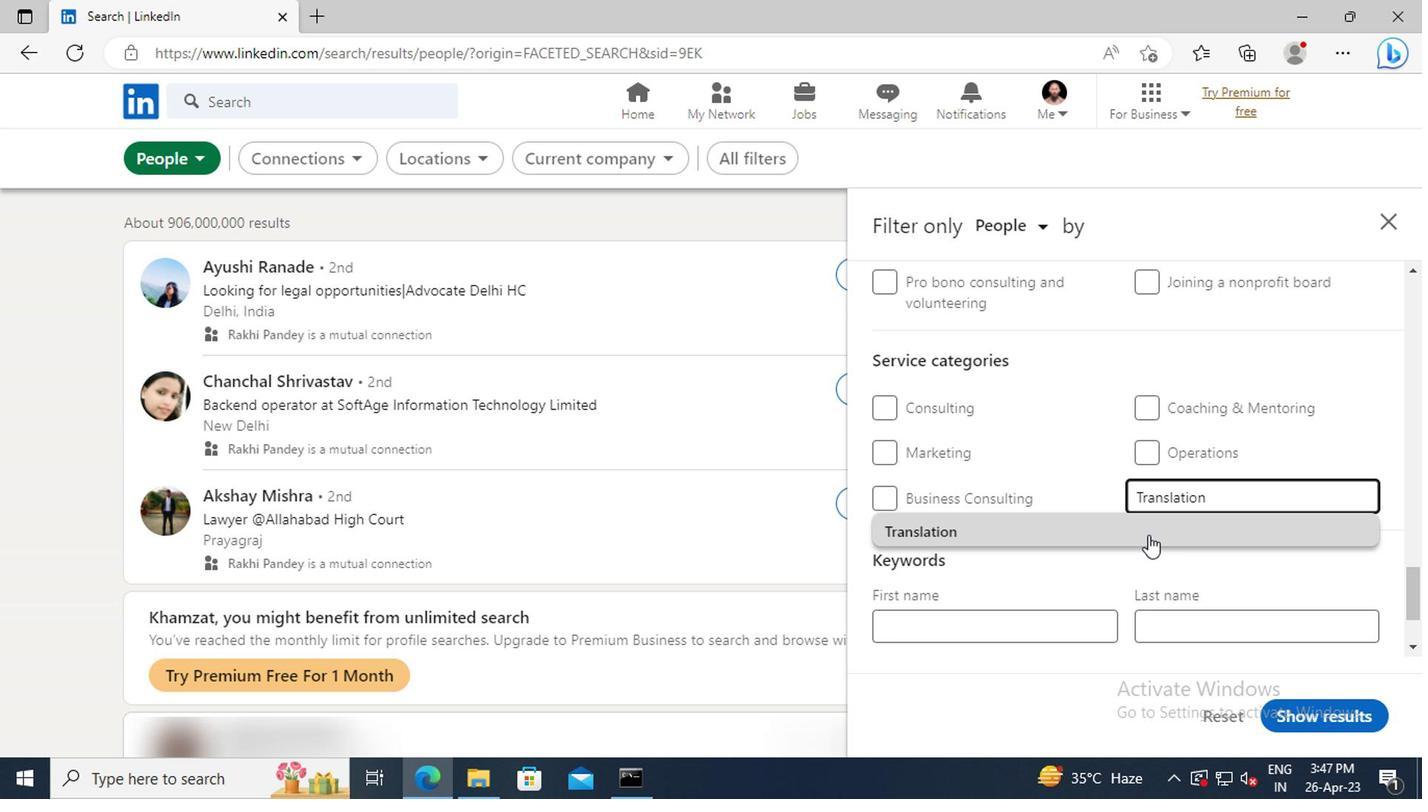 
Action: Mouse moved to (1021, 467)
Screenshot: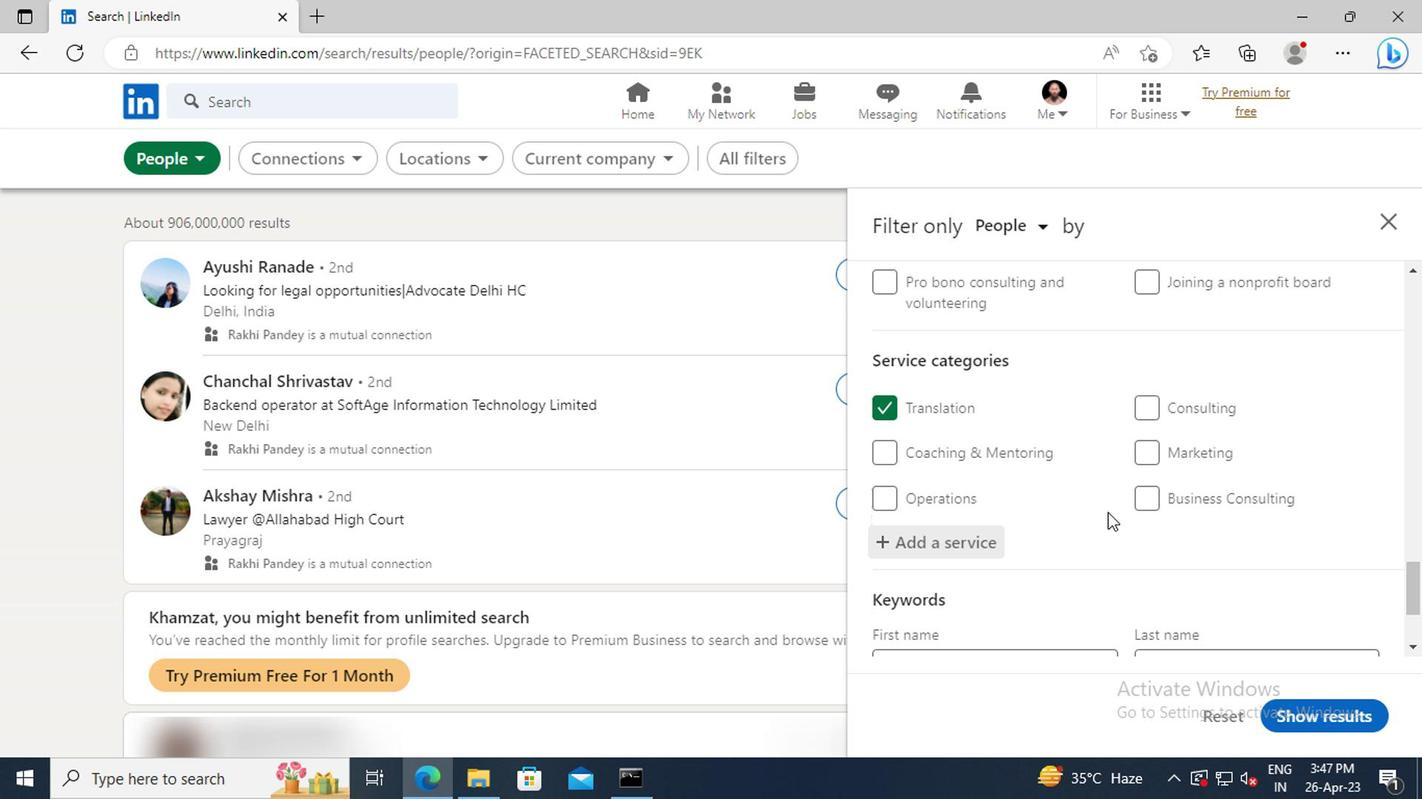 
Action: Mouse scrolled (1021, 466) with delta (0, 0)
Screenshot: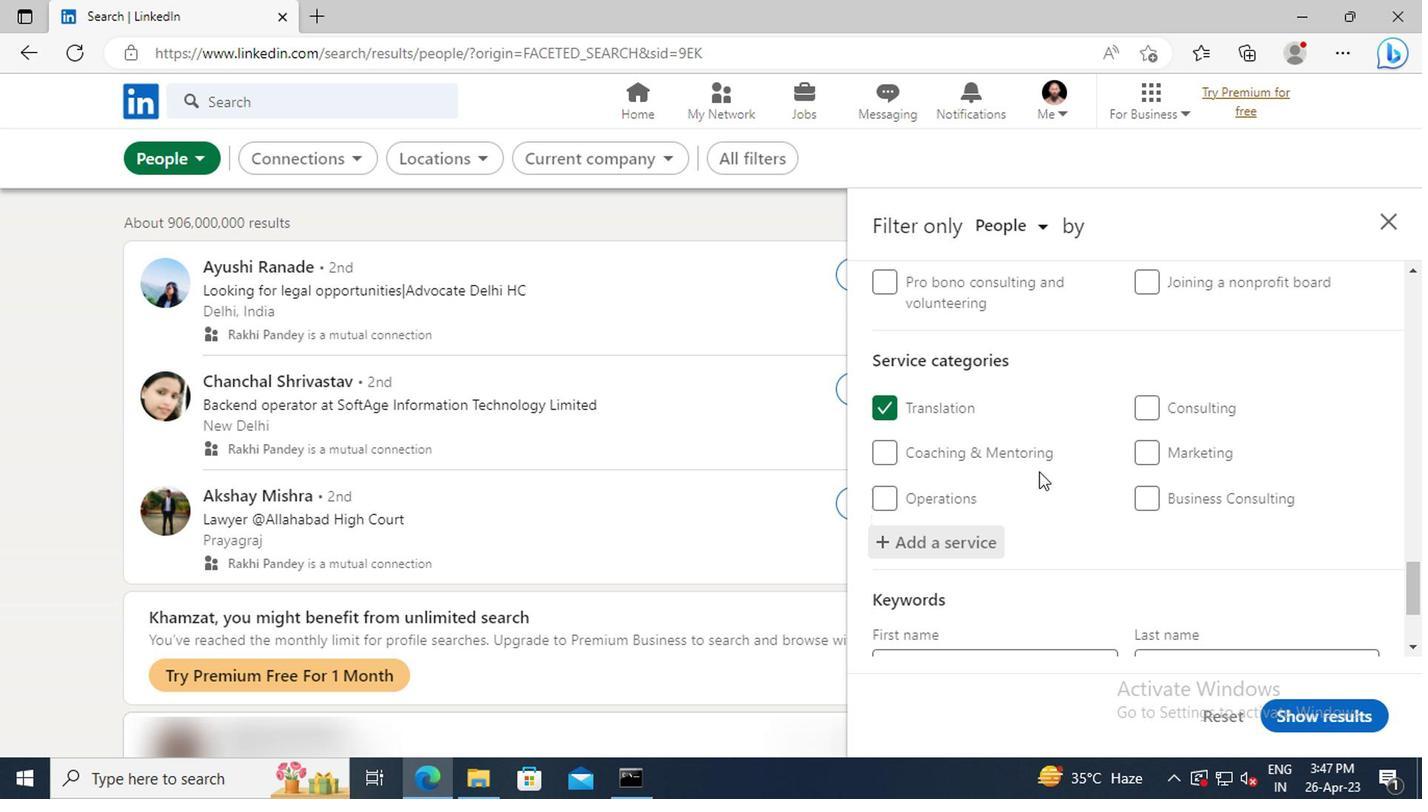 
Action: Mouse scrolled (1021, 466) with delta (0, 0)
Screenshot: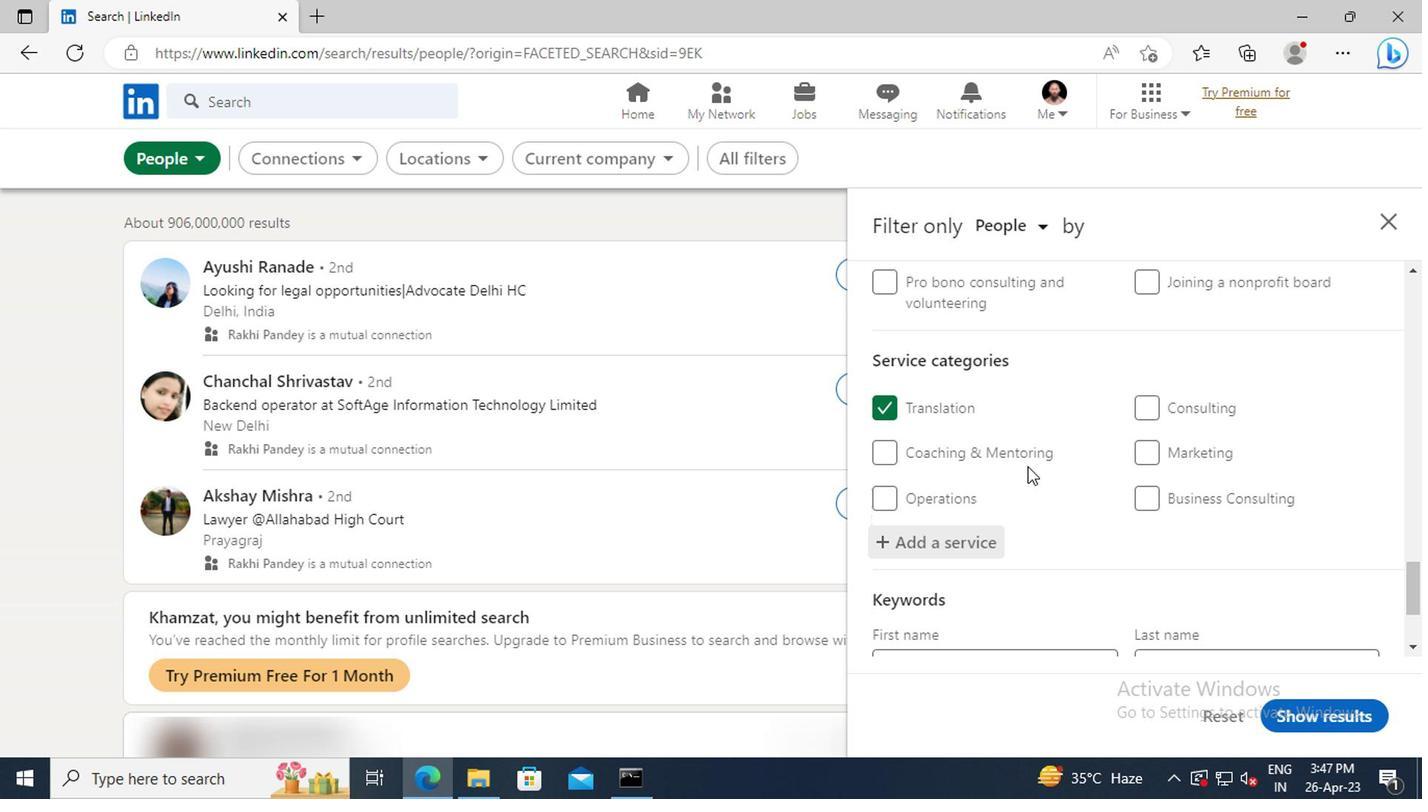 
Action: Mouse scrolled (1021, 466) with delta (0, 0)
Screenshot: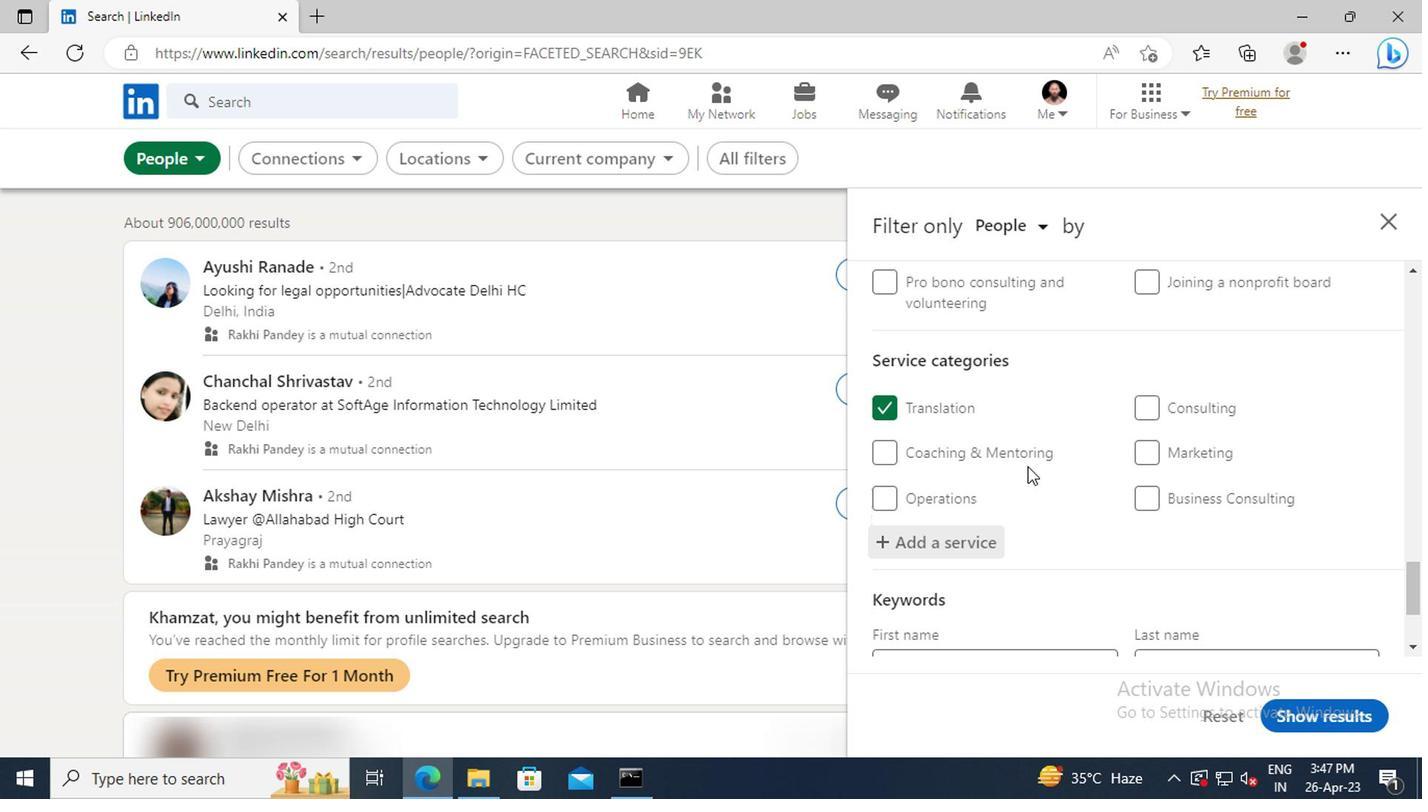 
Action: Mouse moved to (987, 571)
Screenshot: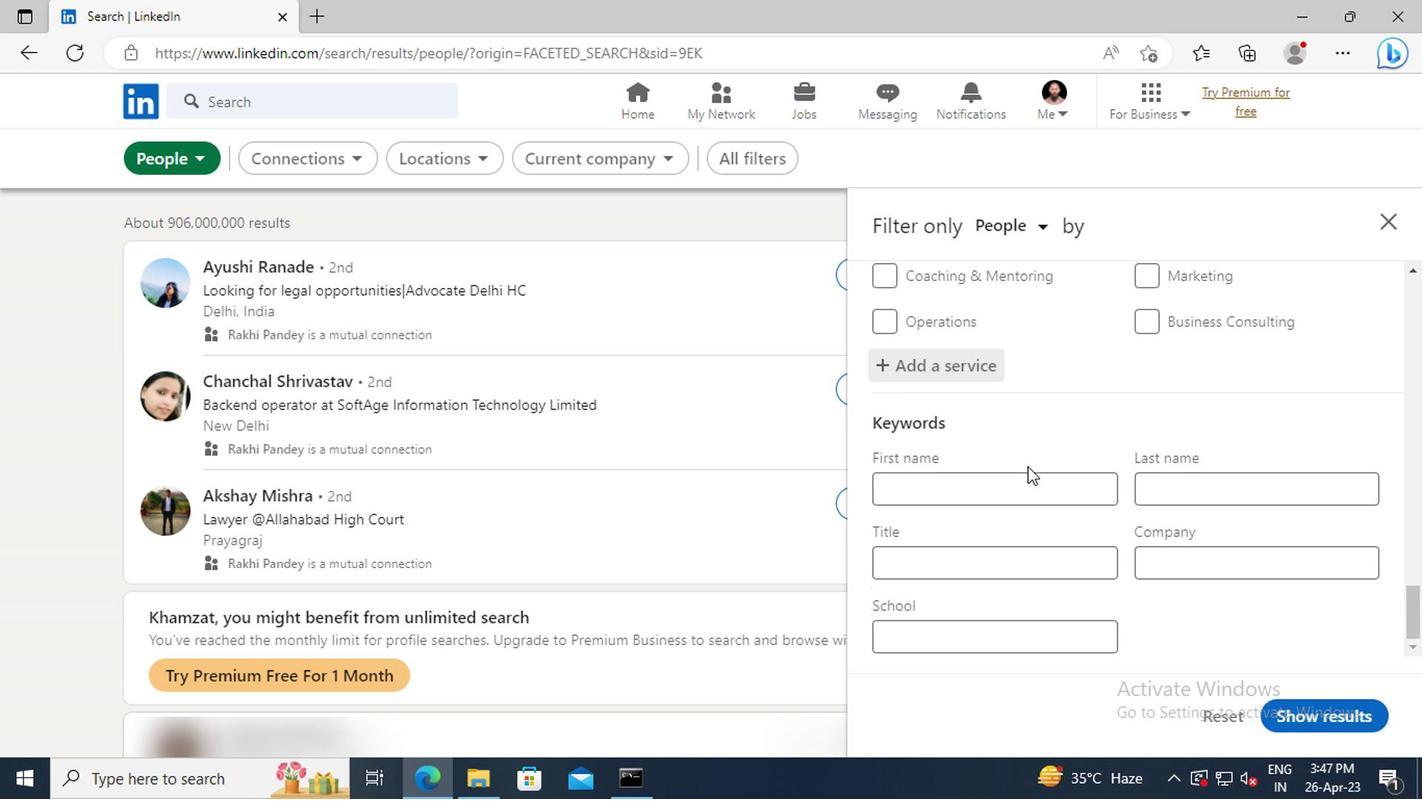 
Action: Mouse pressed left at (987, 571)
Screenshot: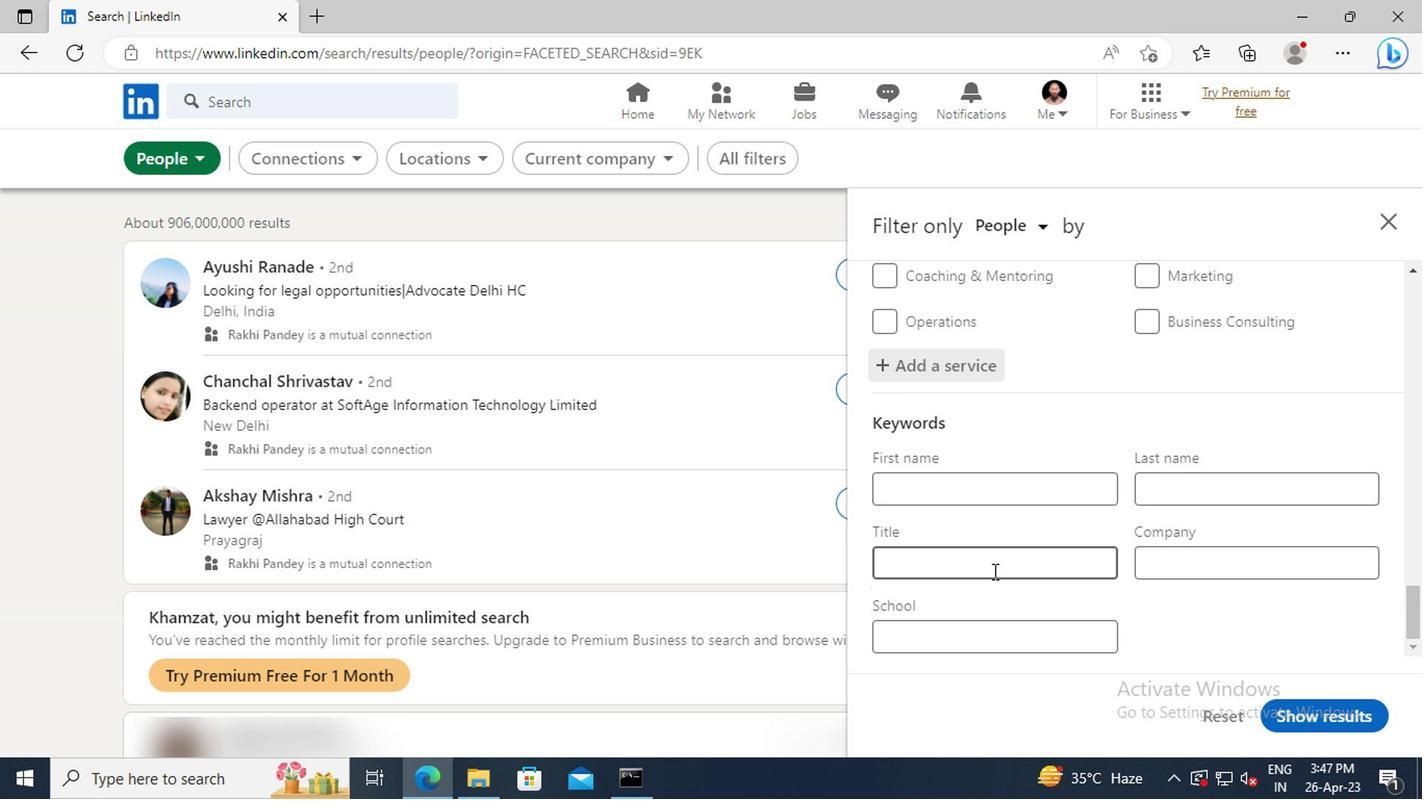 
Action: Key pressed <Key.shift>HUMAN<Key.space><Key.shift>RESOURCES<Key.enter>
Screenshot: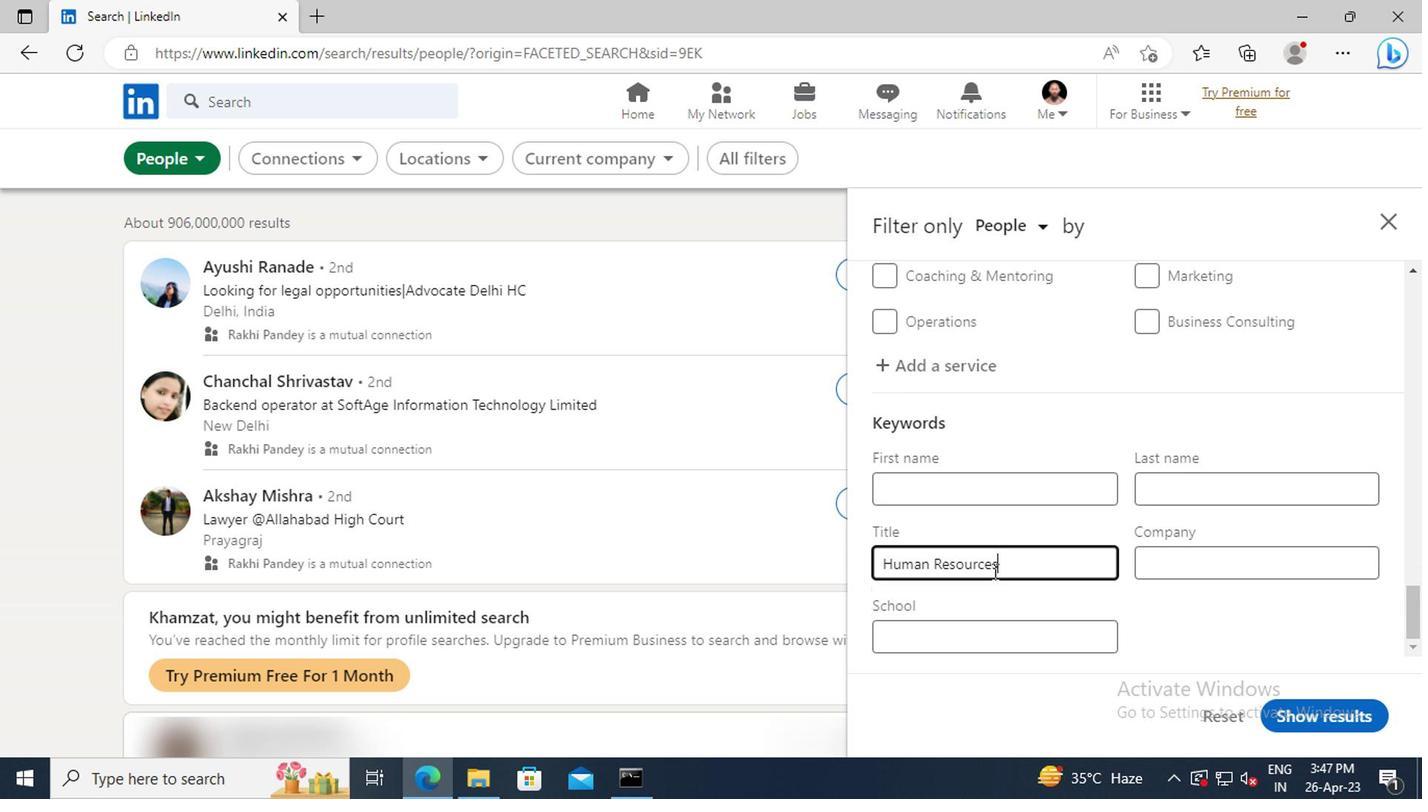 
Action: Mouse moved to (1283, 708)
Screenshot: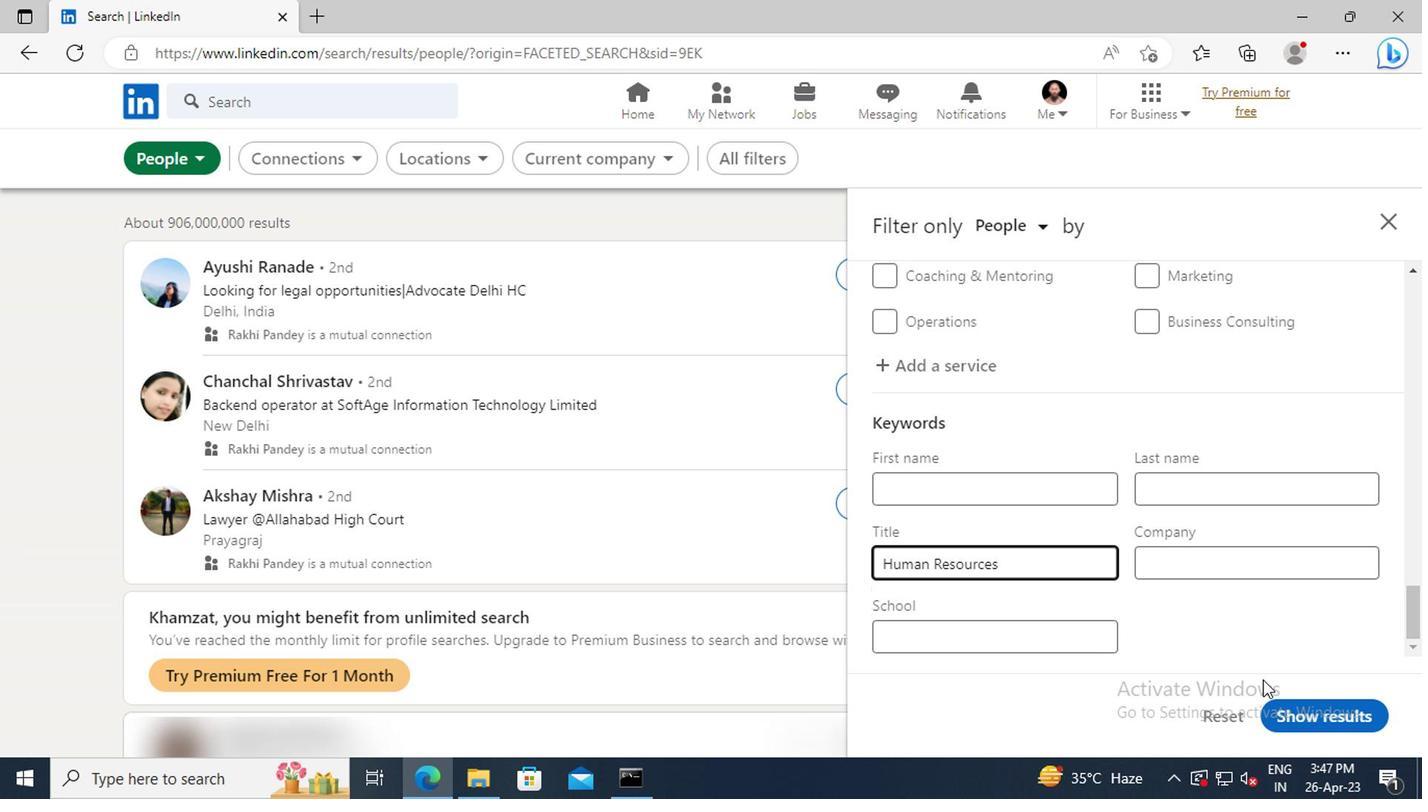 
Action: Mouse pressed left at (1283, 708)
Screenshot: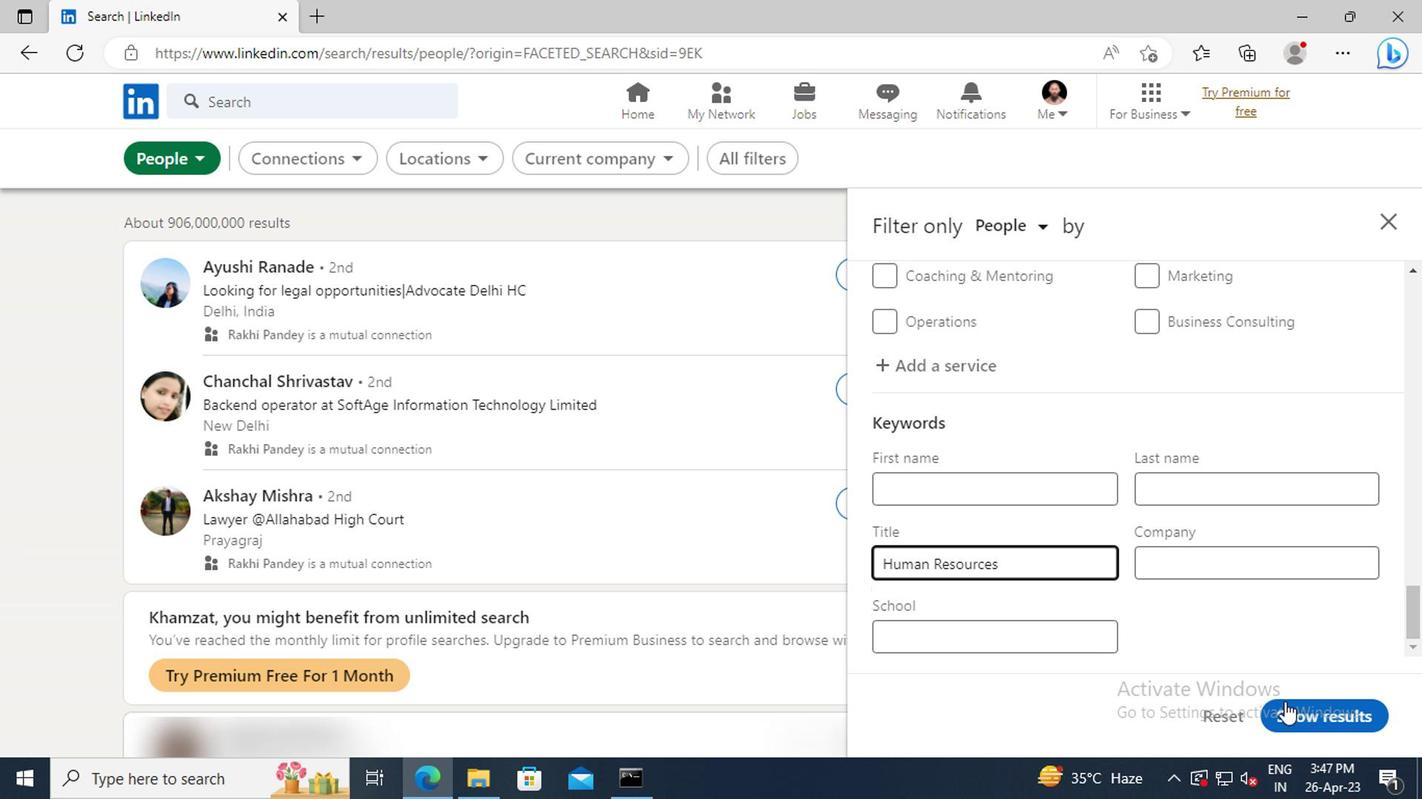
